 Task: Add a dentist appointment for a check-up on the 19th at 4:00 PM.
Action: Mouse moved to (498, 184)
Screenshot: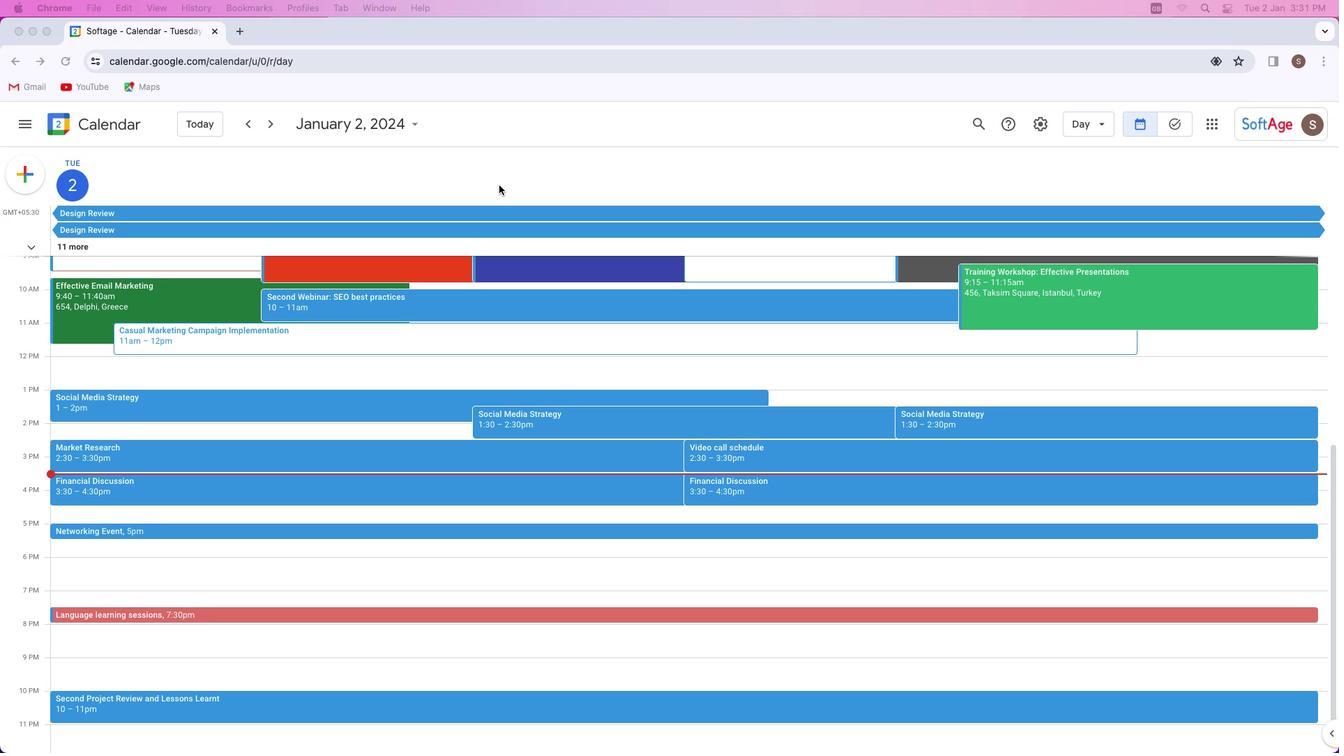
Action: Mouse pressed left at (498, 184)
Screenshot: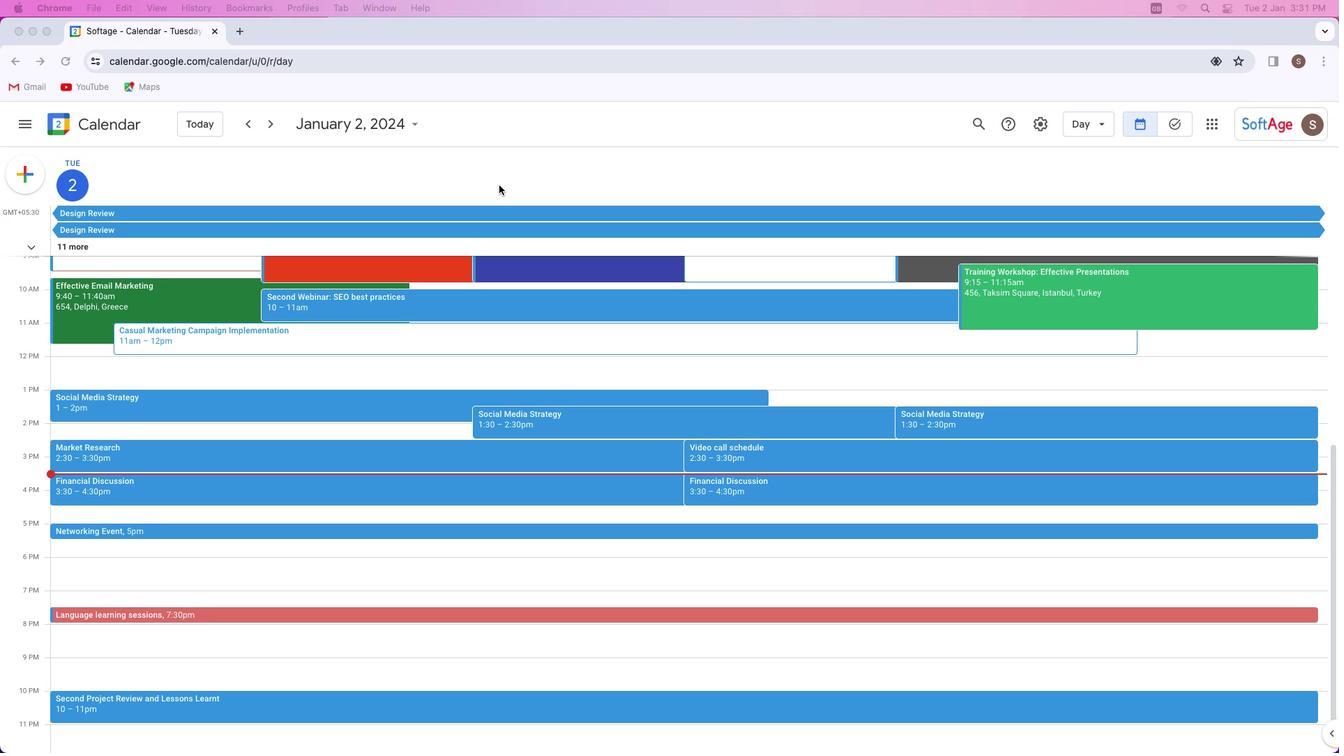 
Action: Mouse moved to (23, 168)
Screenshot: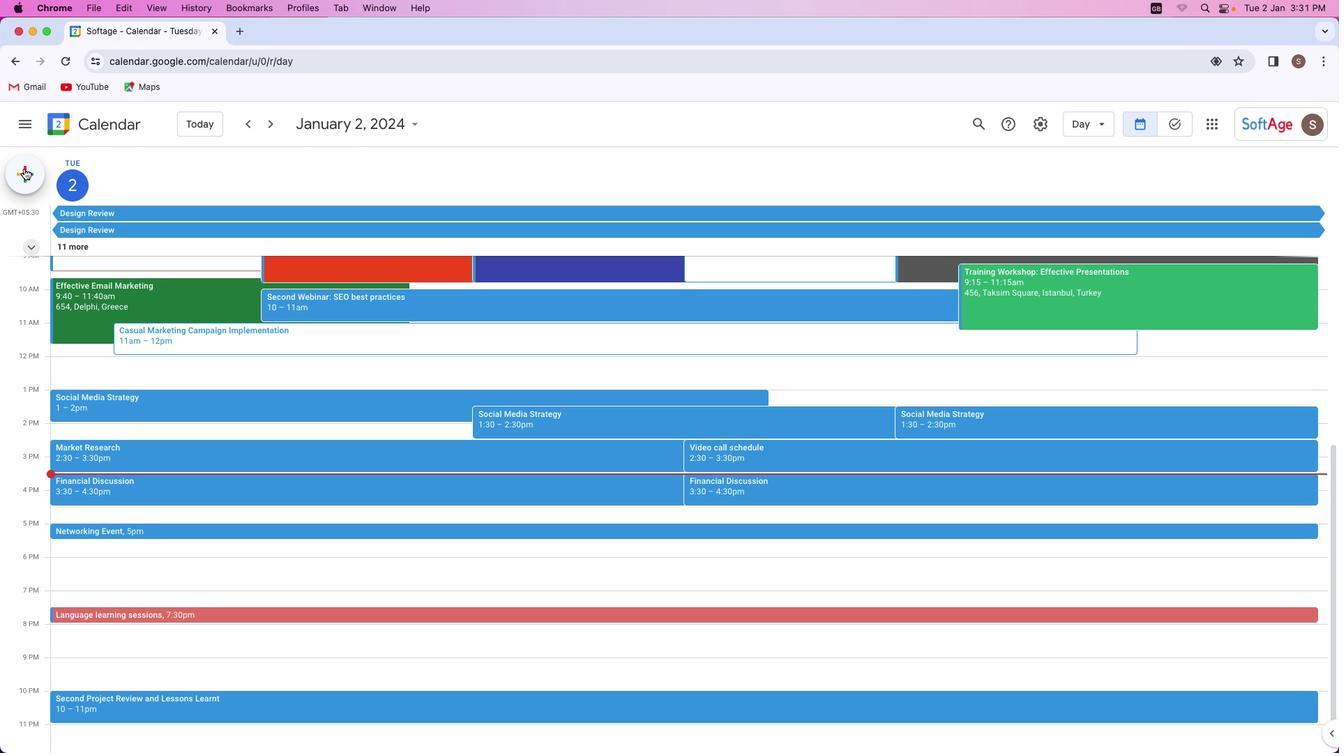 
Action: Mouse pressed left at (23, 168)
Screenshot: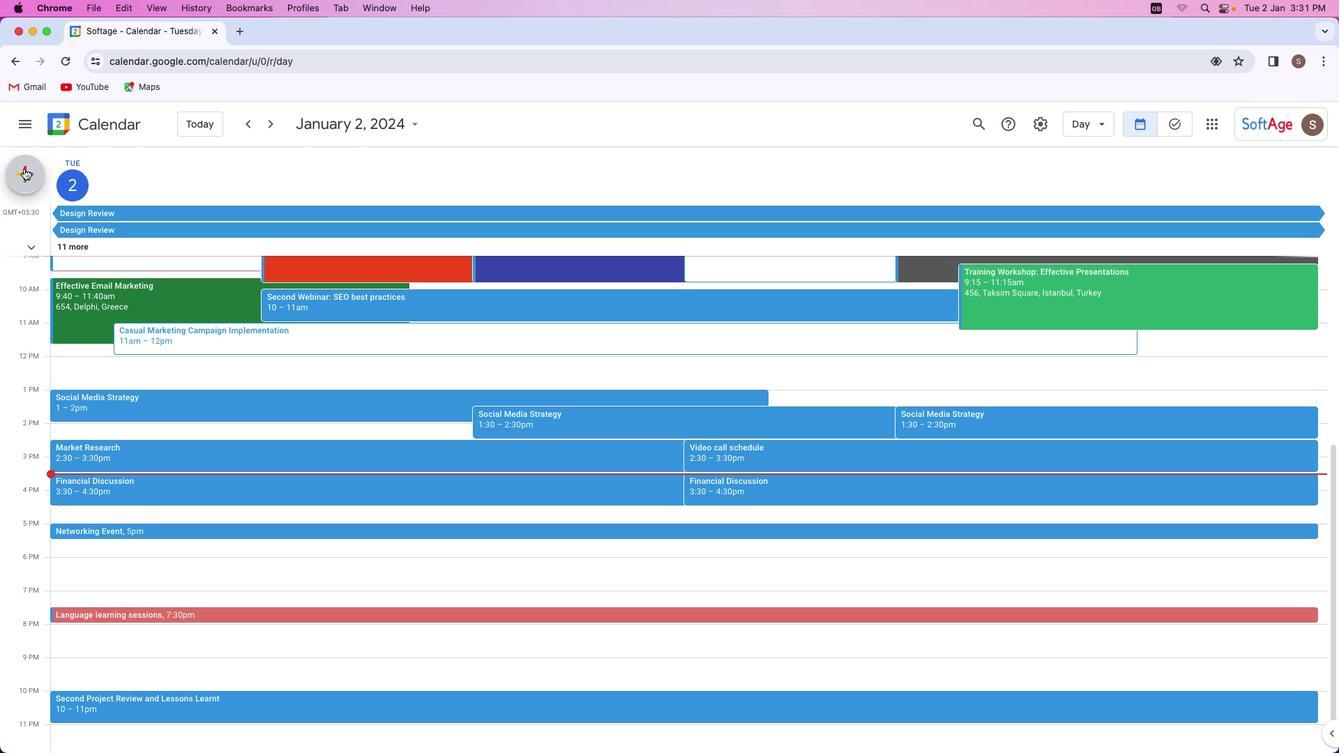 
Action: Mouse moved to (76, 325)
Screenshot: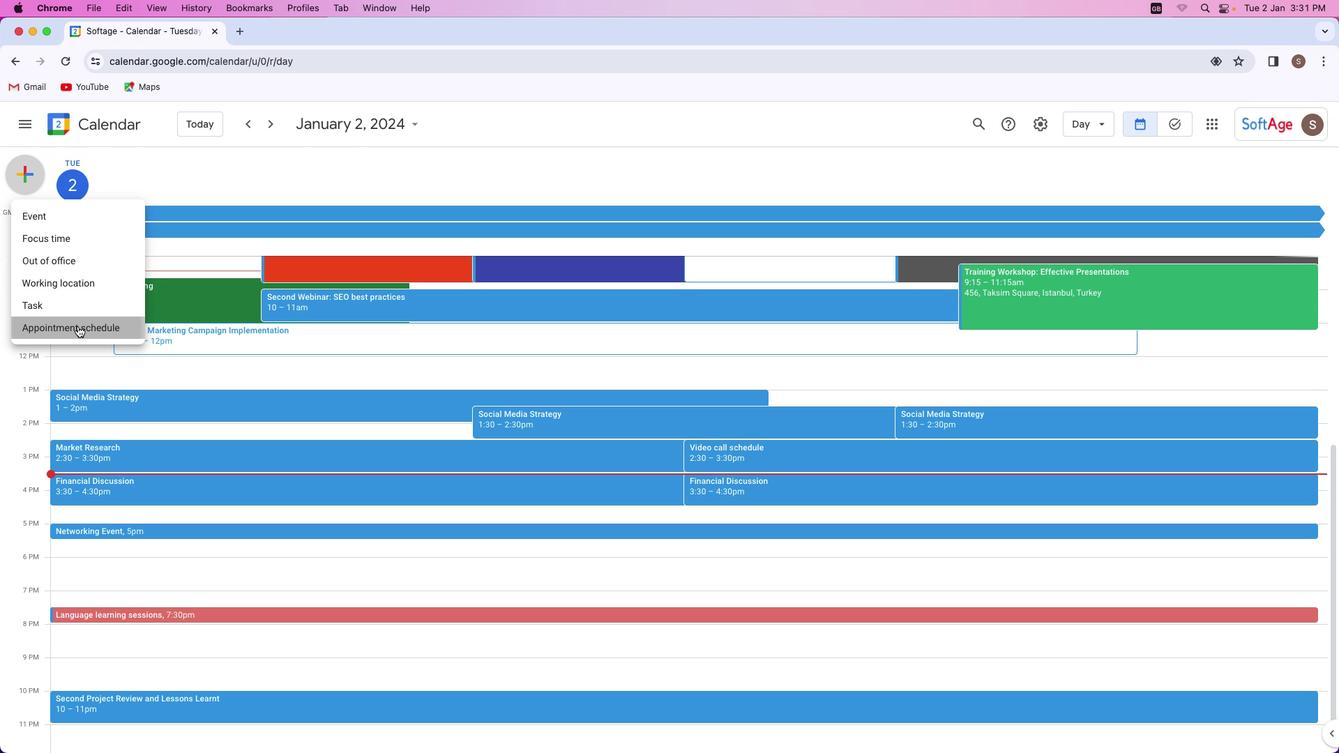 
Action: Mouse pressed left at (76, 325)
Screenshot: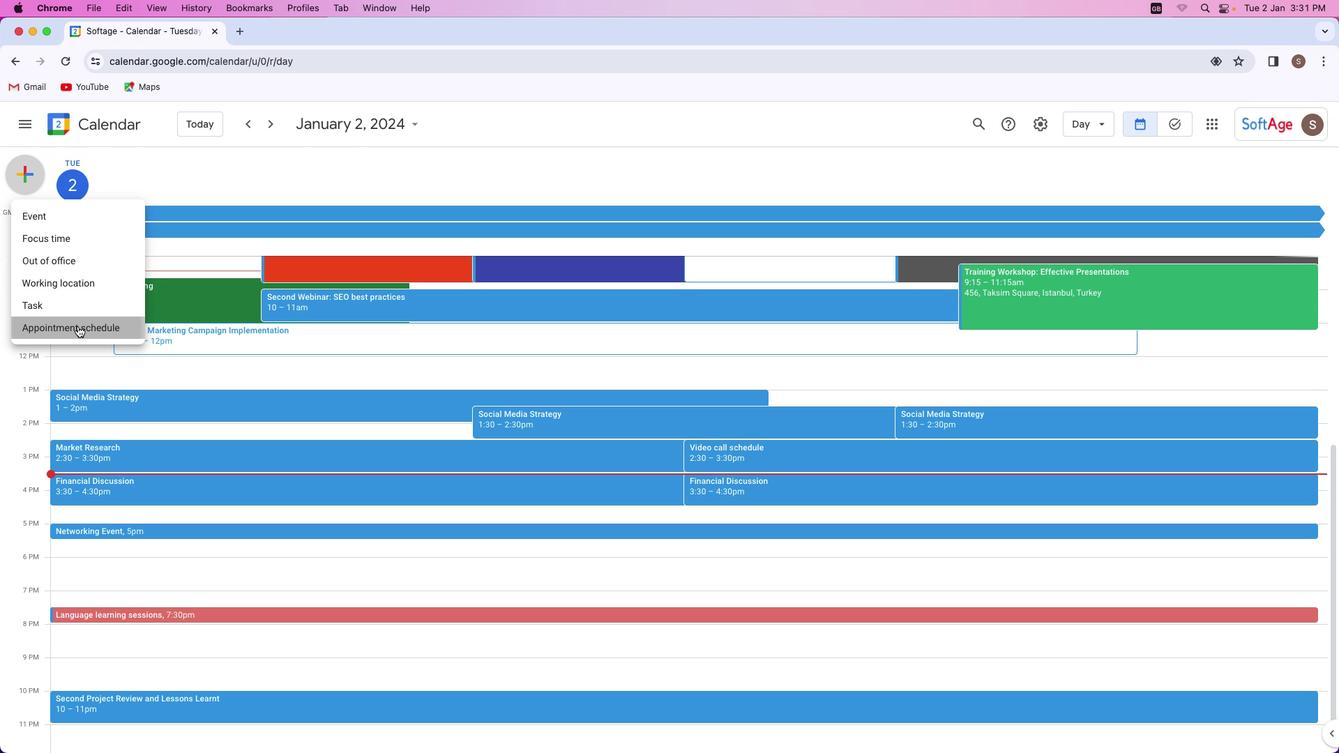 
Action: Mouse moved to (109, 179)
Screenshot: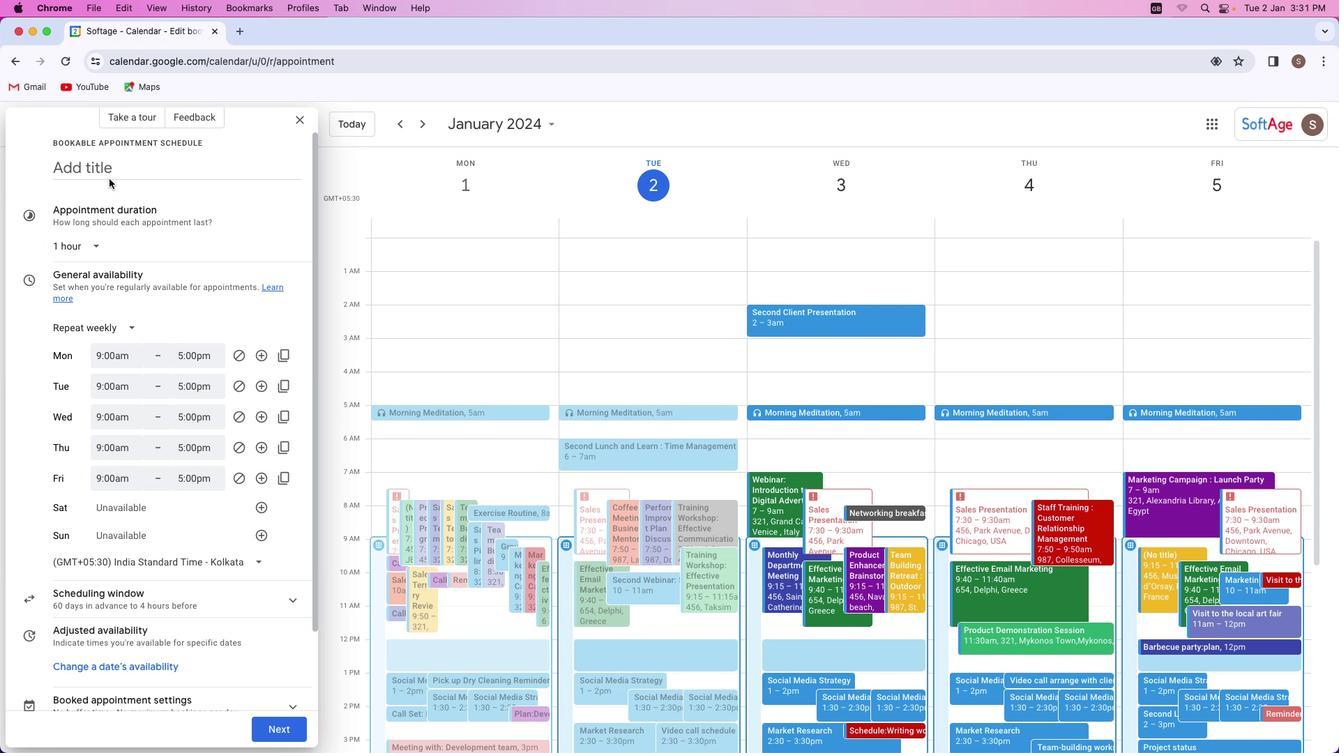 
Action: Key pressed Key.shift'D''e''n''t''i''s''t'Key.space'c''h''e''c''k''-''u''p'
Screenshot: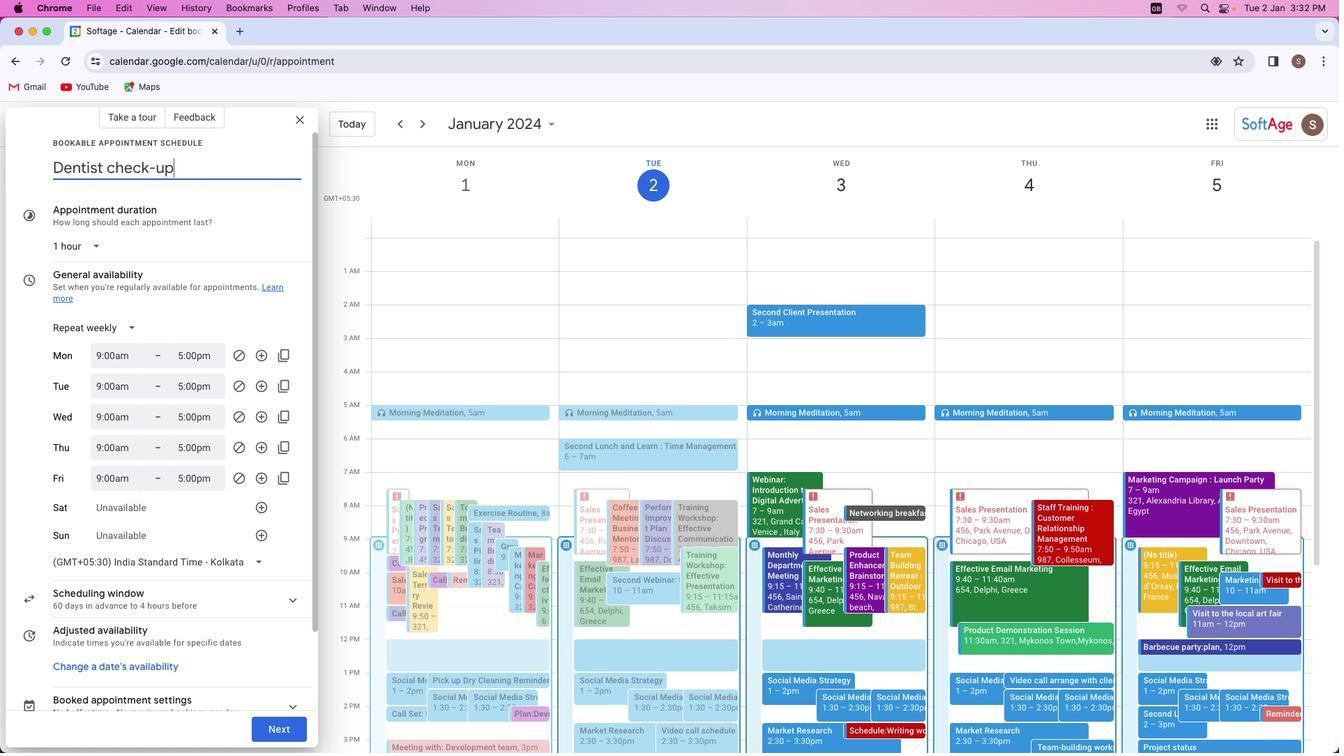 
Action: Mouse moved to (123, 326)
Screenshot: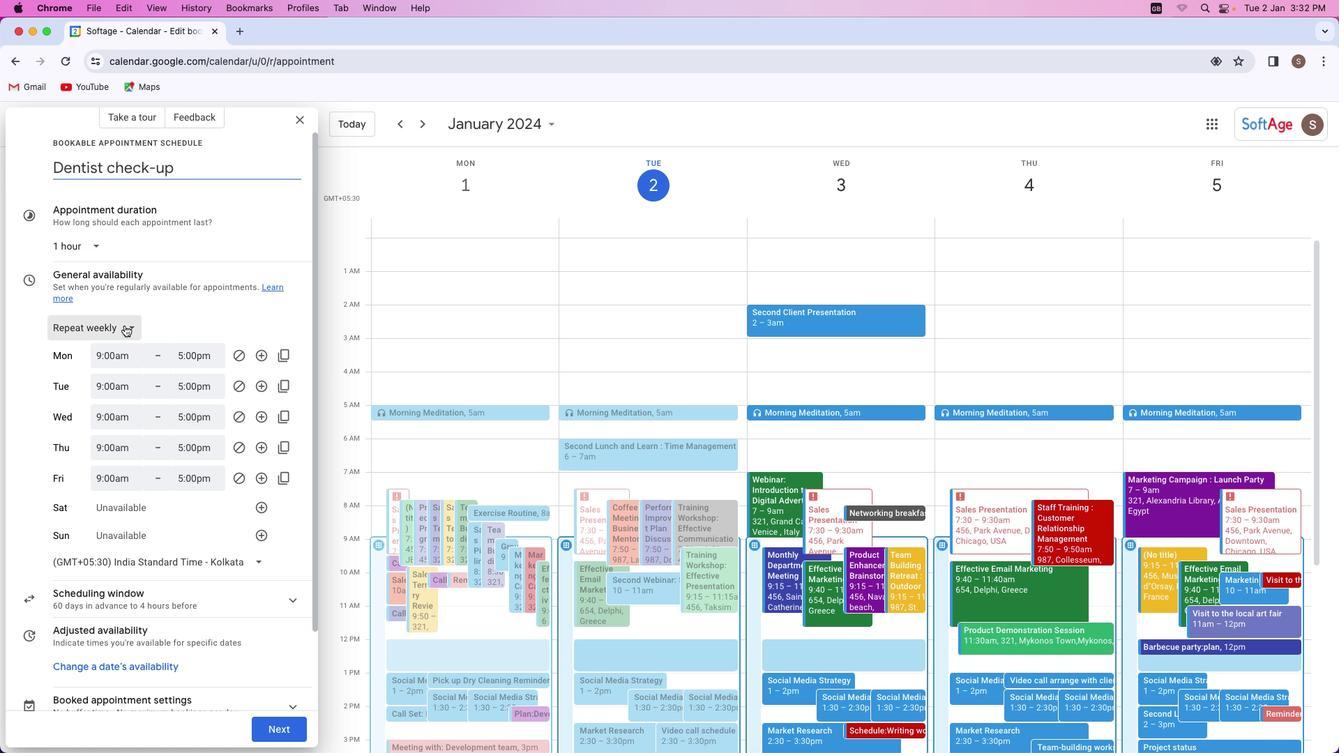 
Action: Mouse pressed left at (123, 326)
Screenshot: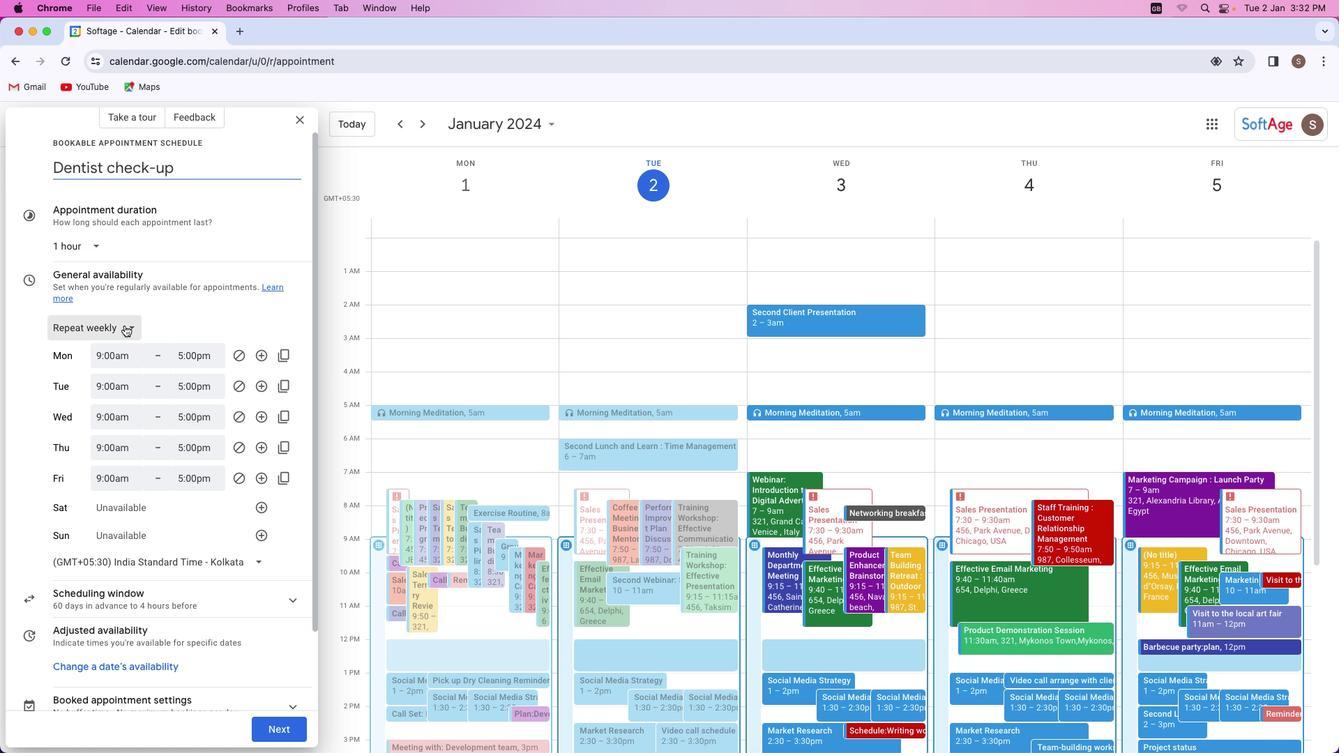 
Action: Mouse moved to (92, 360)
Screenshot: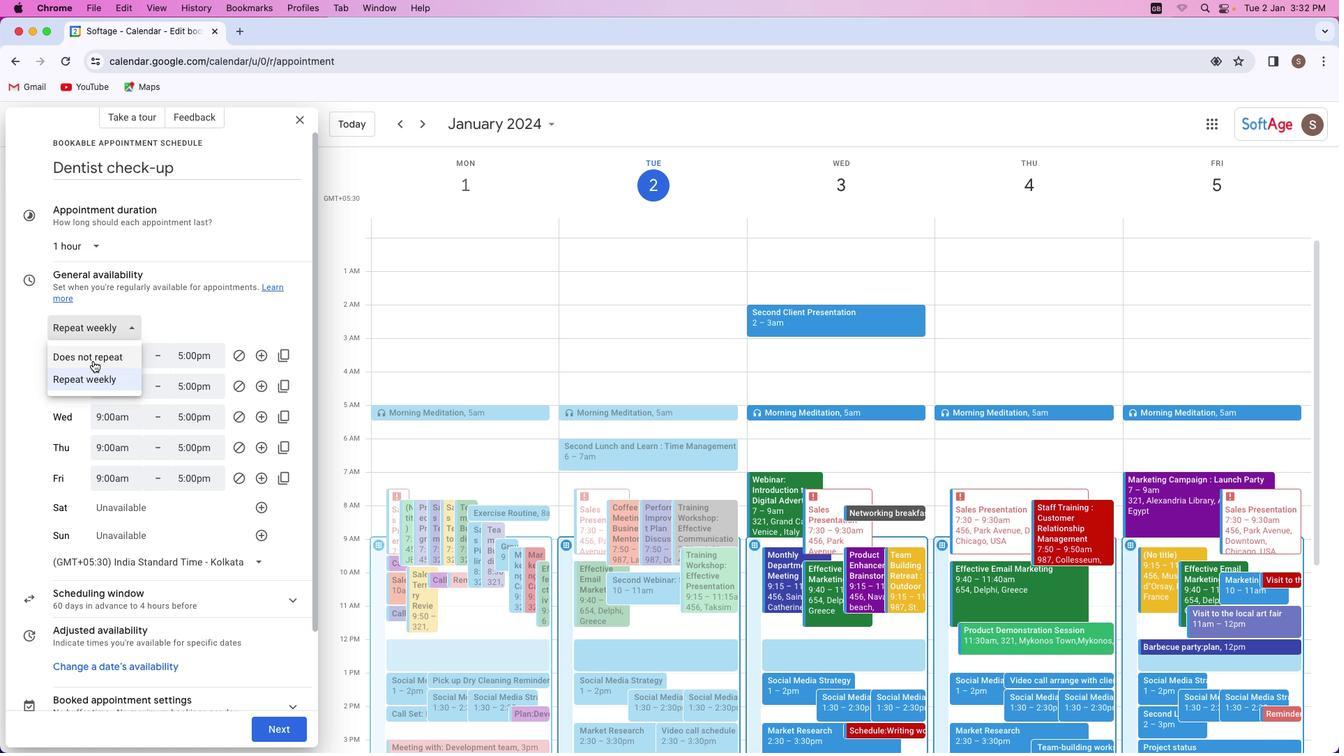 
Action: Mouse pressed left at (92, 360)
Screenshot: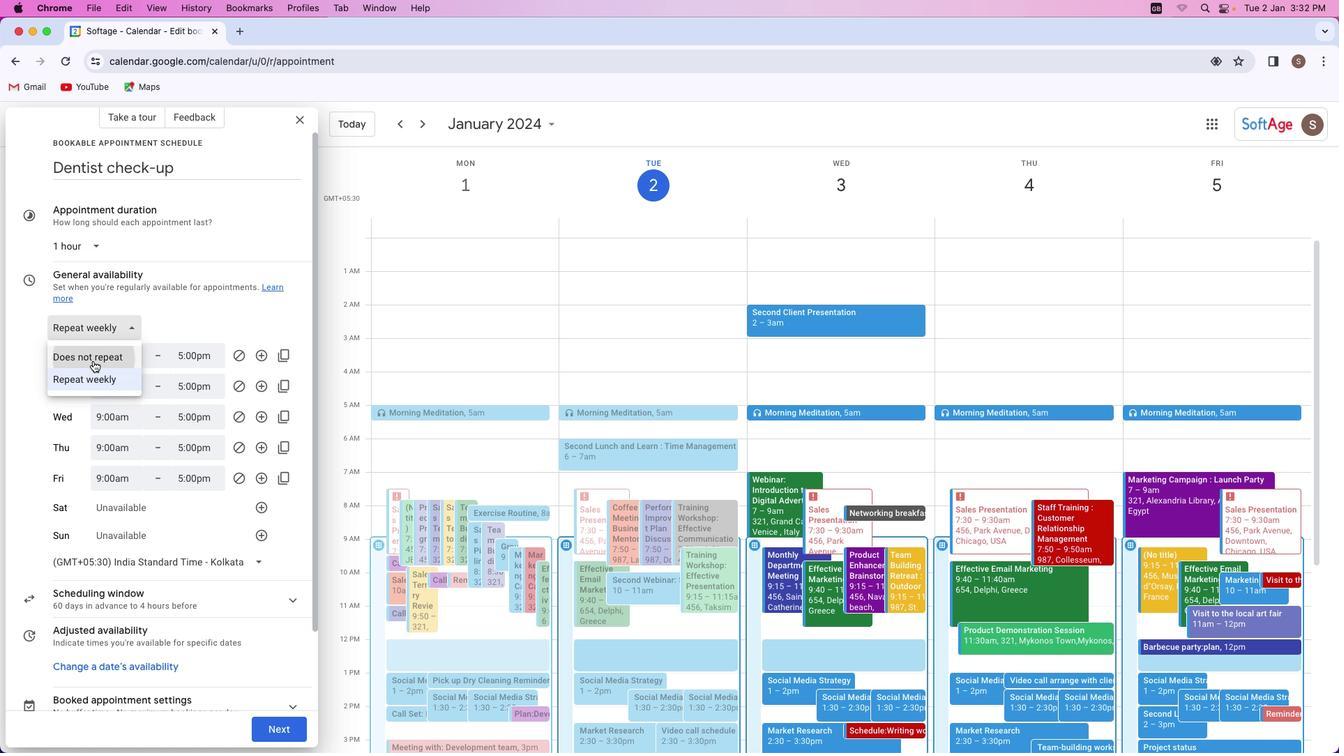 
Action: Mouse moved to (88, 346)
Screenshot: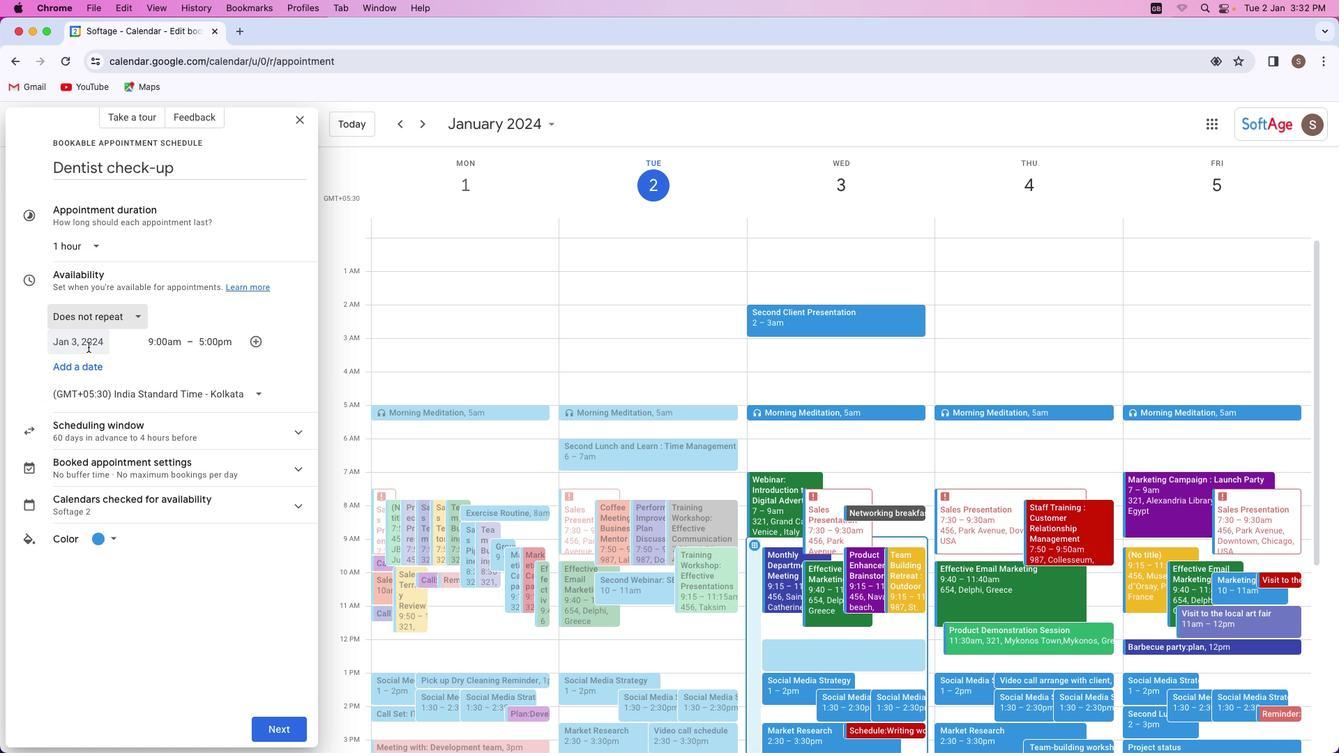 
Action: Mouse pressed left at (88, 346)
Screenshot: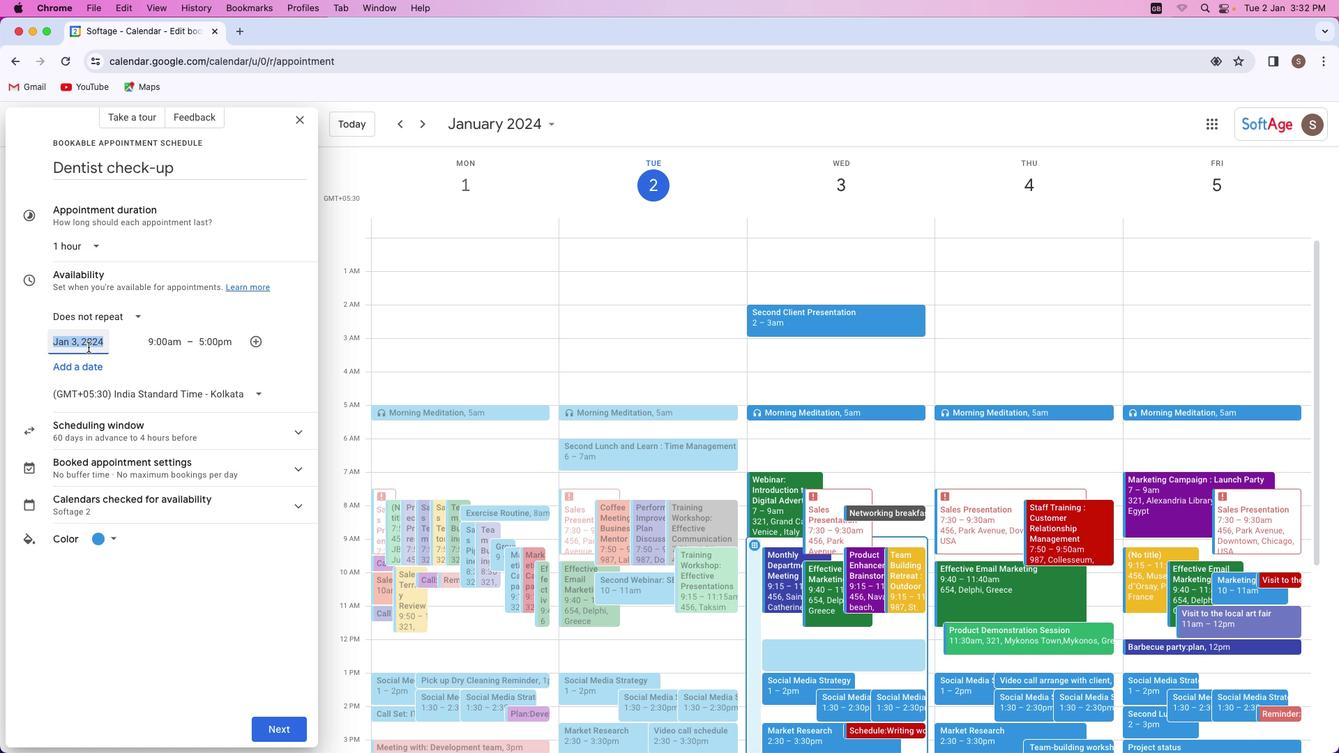 
Action: Mouse moved to (172, 446)
Screenshot: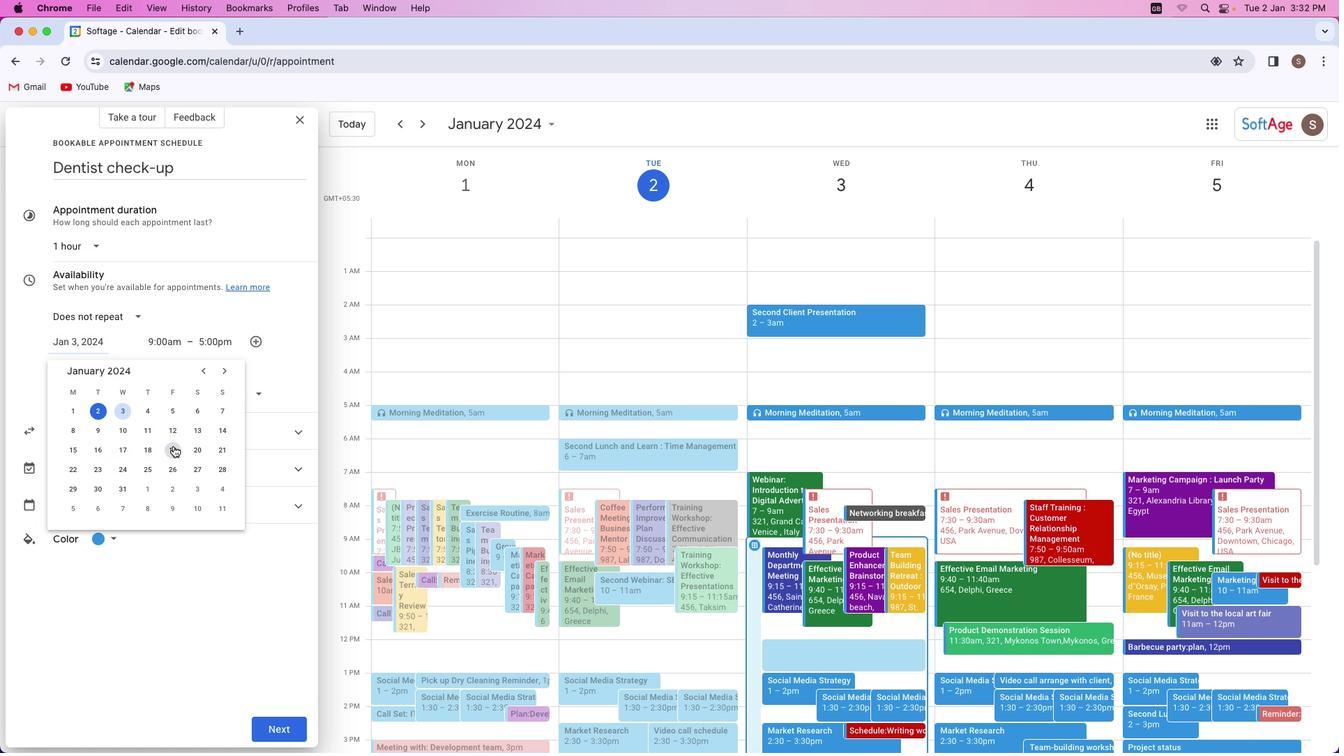 
Action: Mouse pressed left at (172, 446)
Screenshot: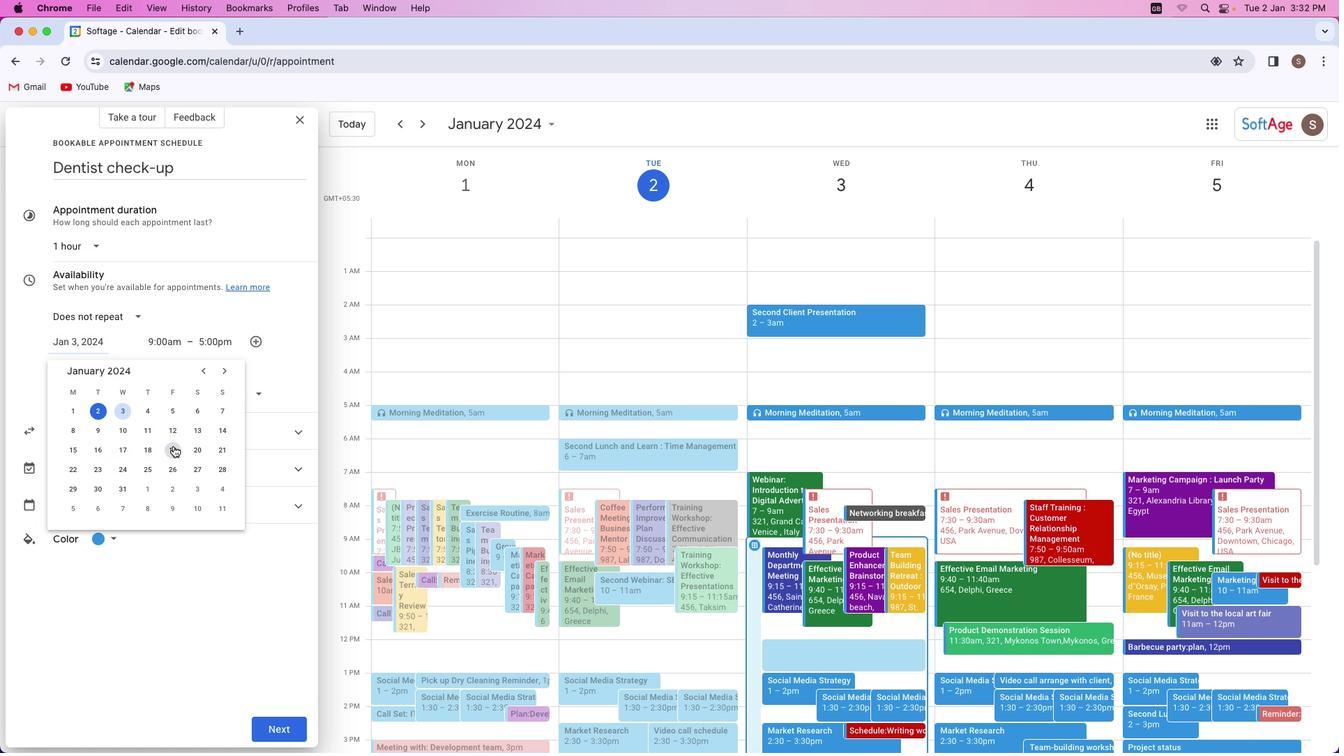 
Action: Mouse moved to (166, 348)
Screenshot: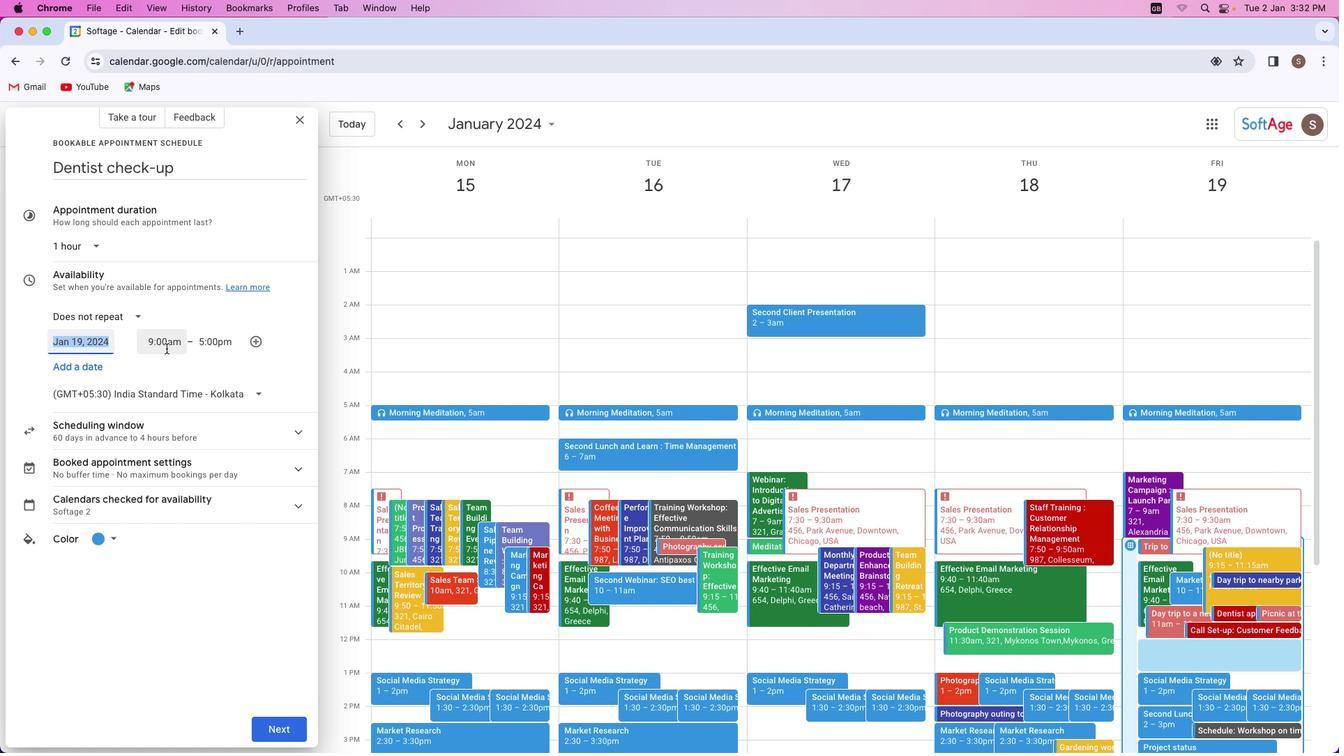 
Action: Mouse pressed left at (166, 348)
Screenshot: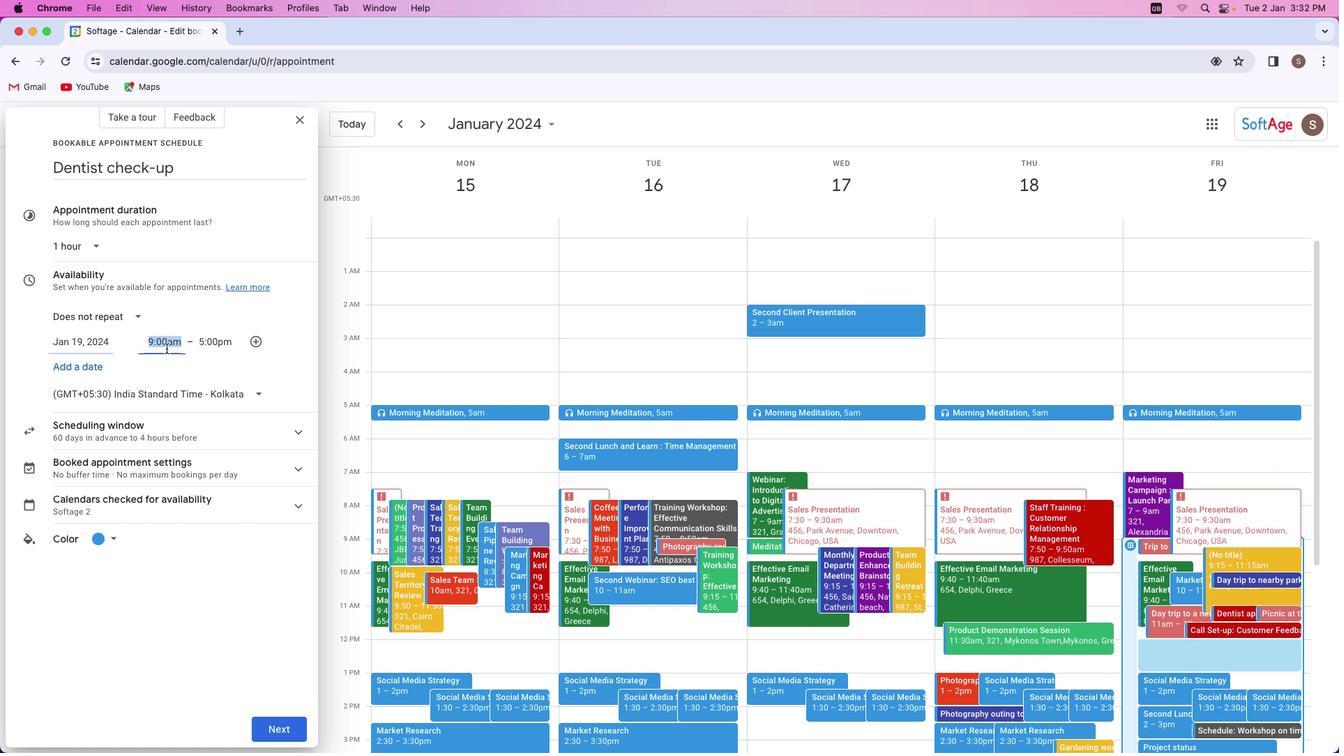 
Action: Mouse moved to (177, 410)
Screenshot: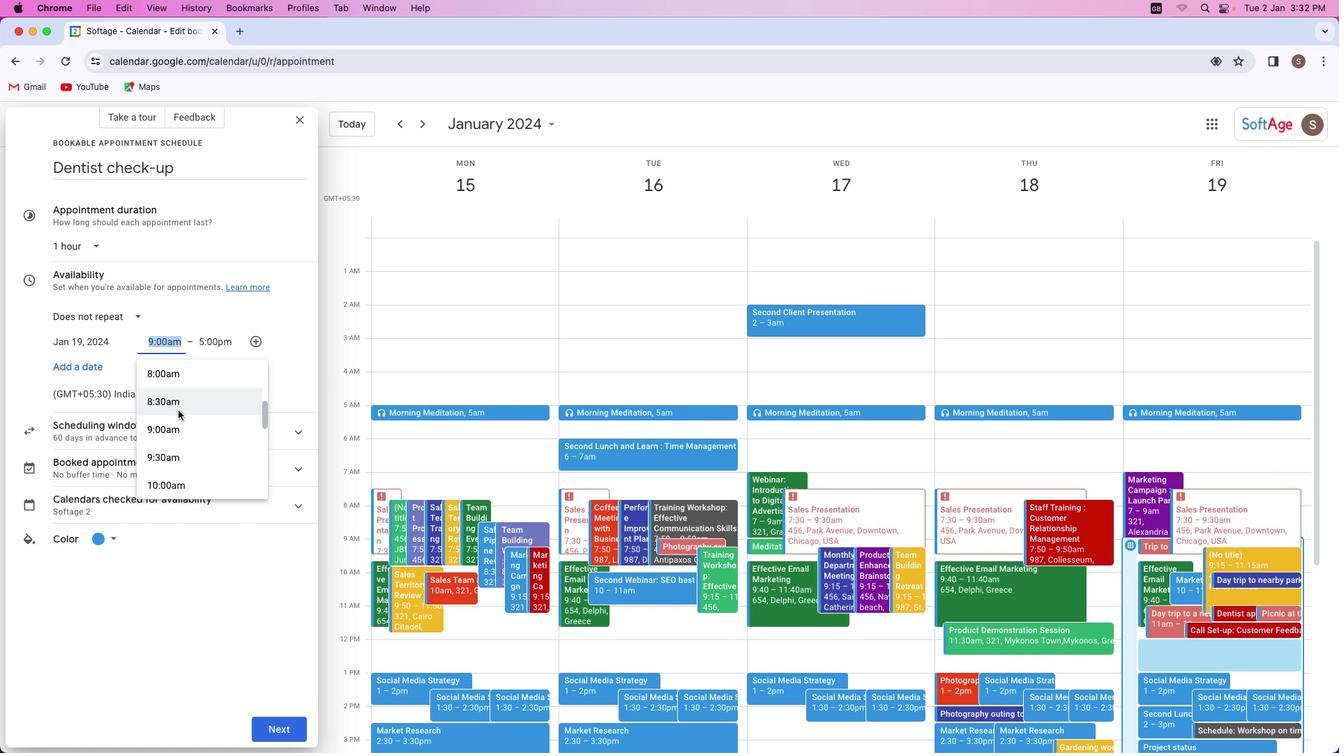 
Action: Mouse scrolled (177, 410) with delta (0, 0)
Screenshot: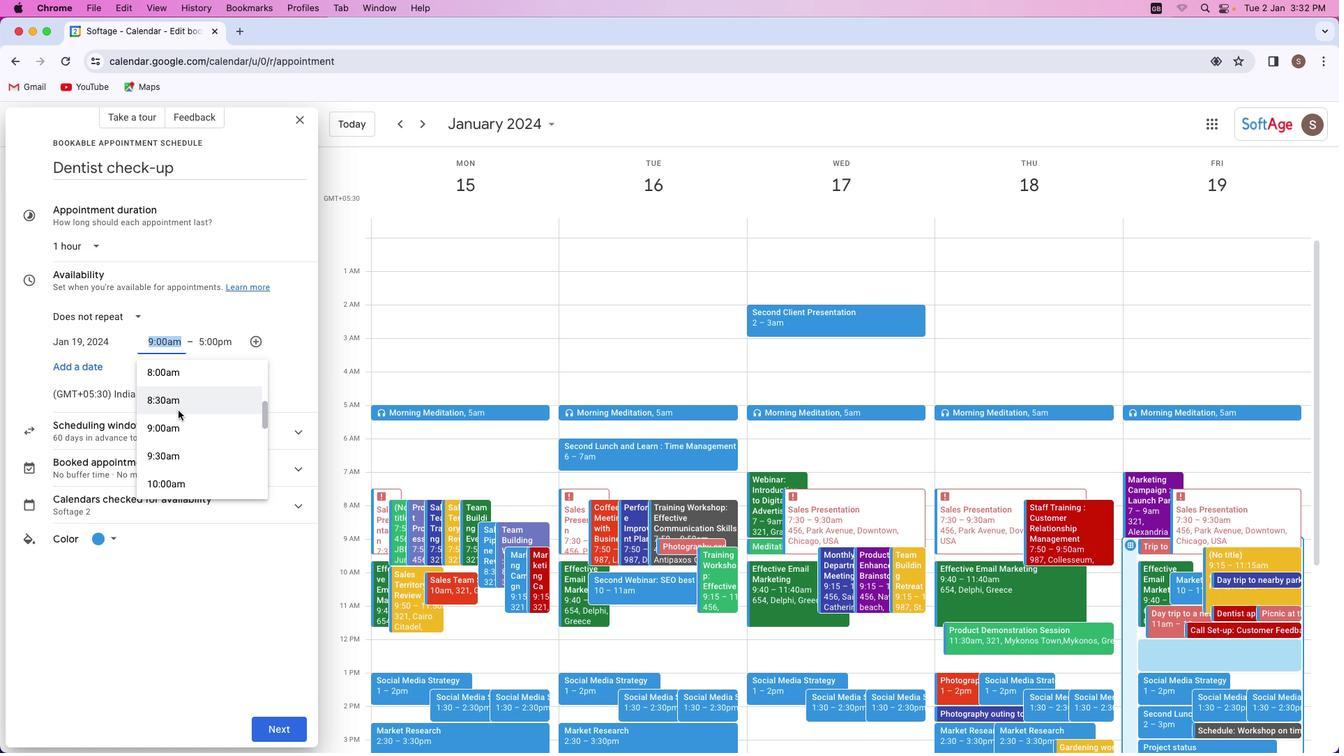
Action: Mouse scrolled (177, 410) with delta (0, 0)
Screenshot: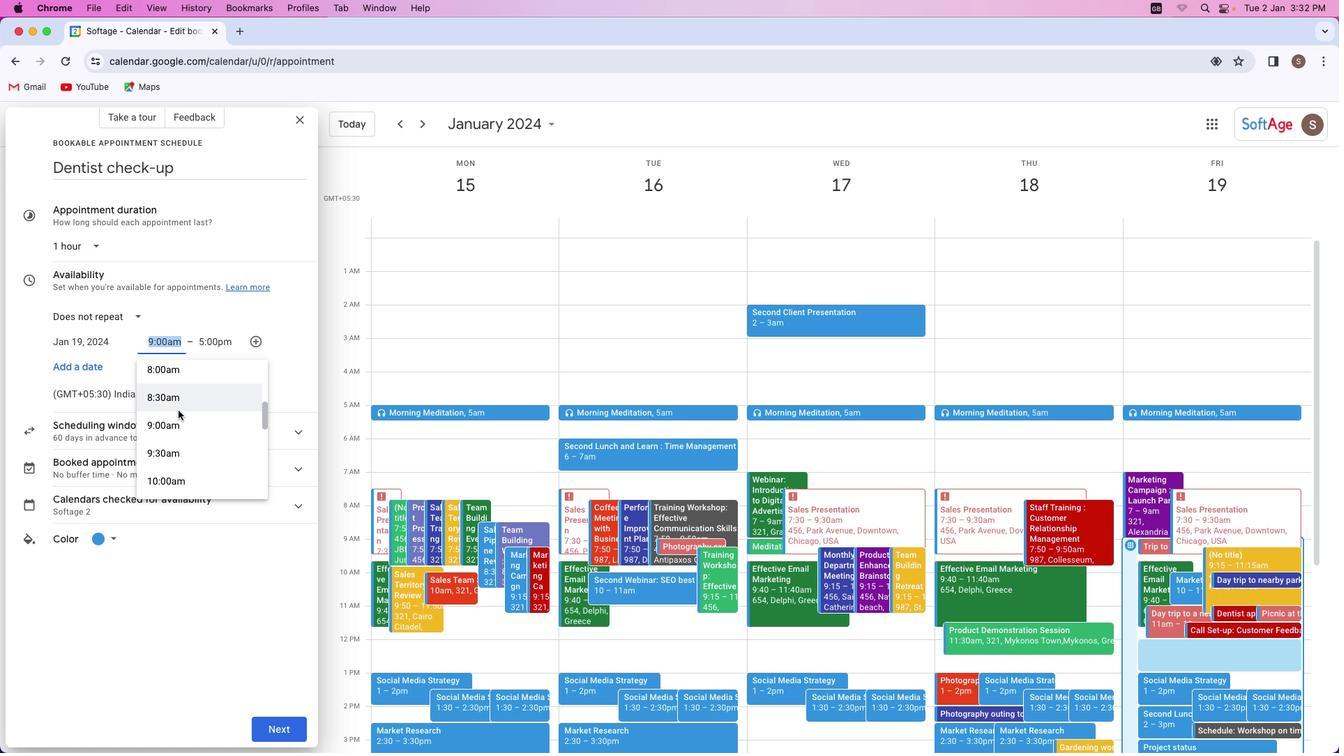 
Action: Mouse scrolled (177, 410) with delta (0, 0)
Screenshot: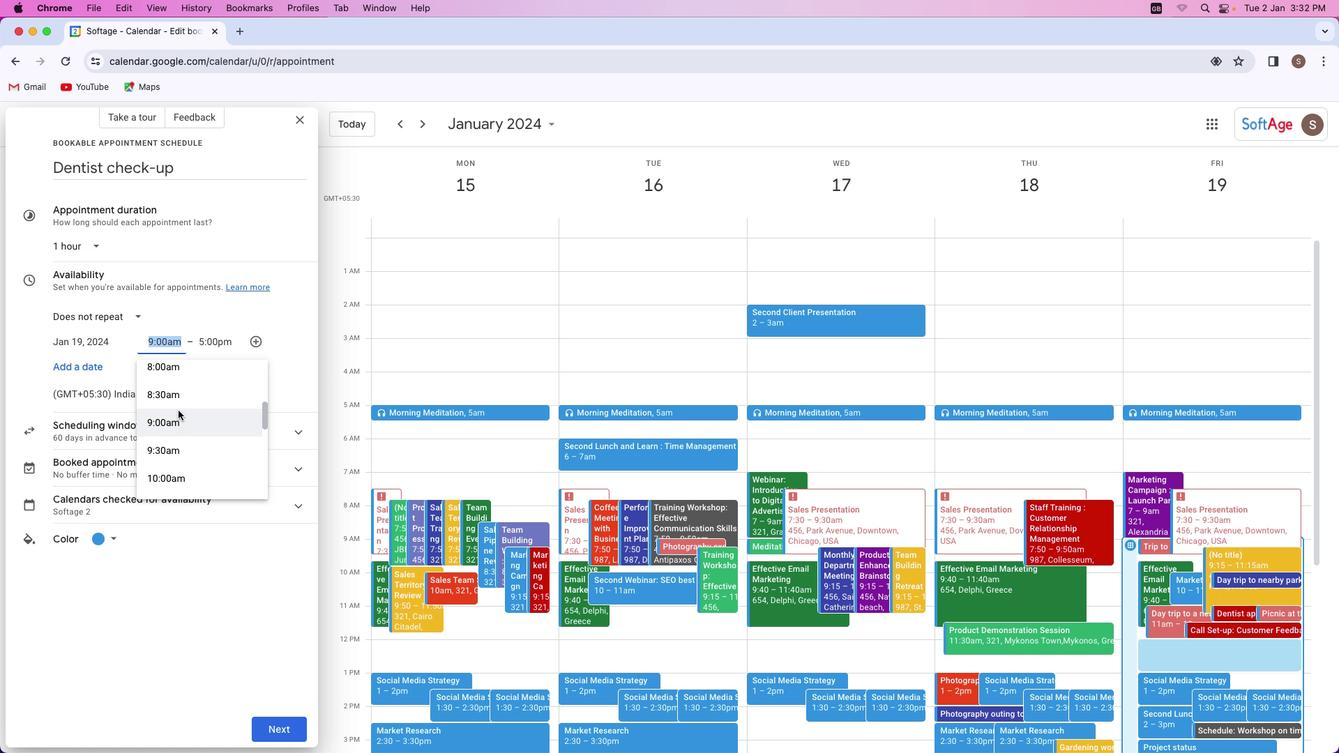 
Action: Mouse moved to (178, 410)
Screenshot: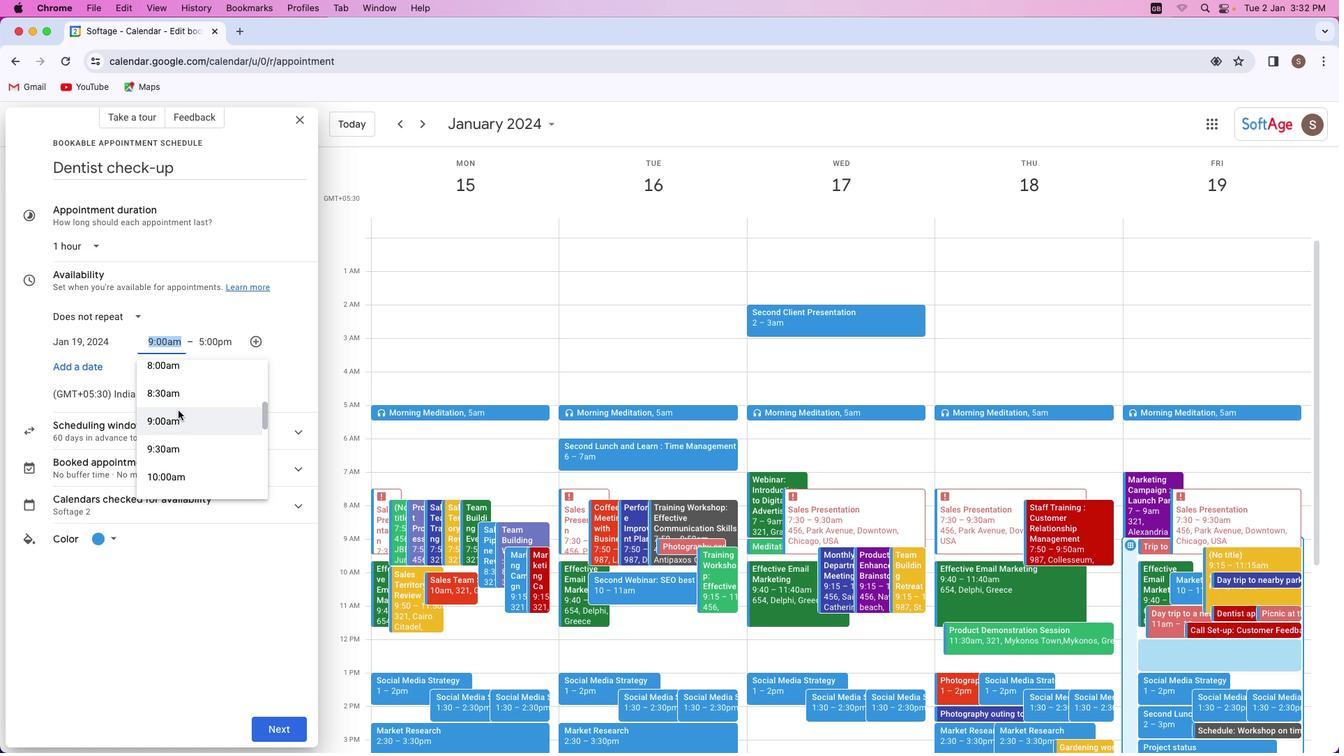 
Action: Mouse scrolled (178, 410) with delta (0, 0)
Screenshot: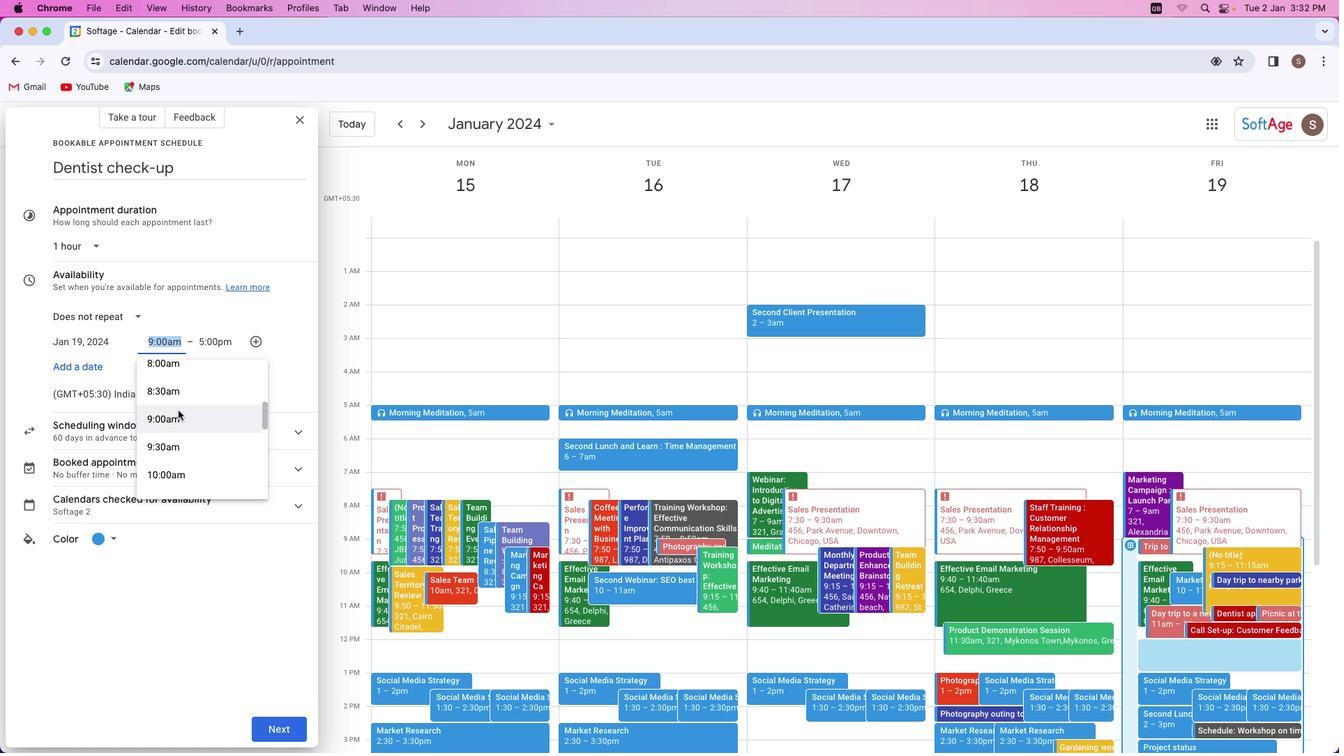 
Action: Mouse scrolled (178, 410) with delta (0, 0)
Screenshot: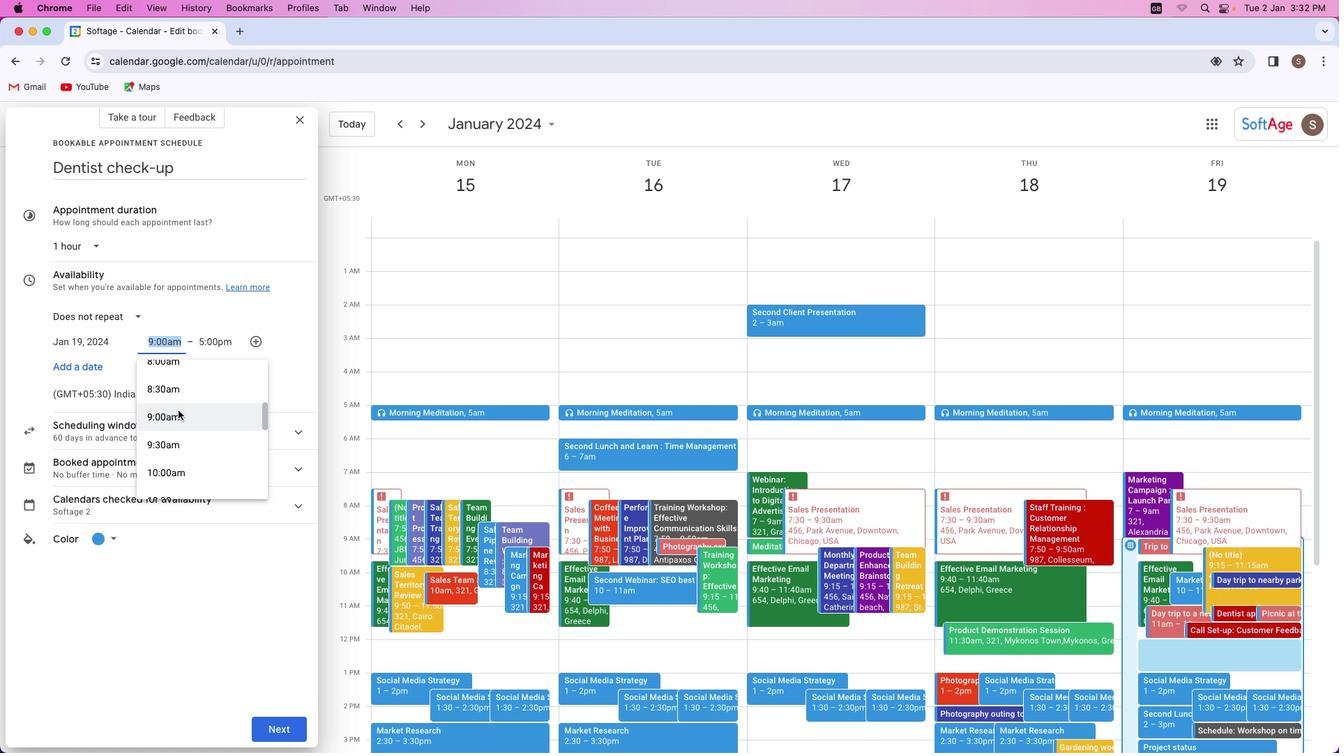 
Action: Mouse scrolled (178, 410) with delta (0, 0)
Screenshot: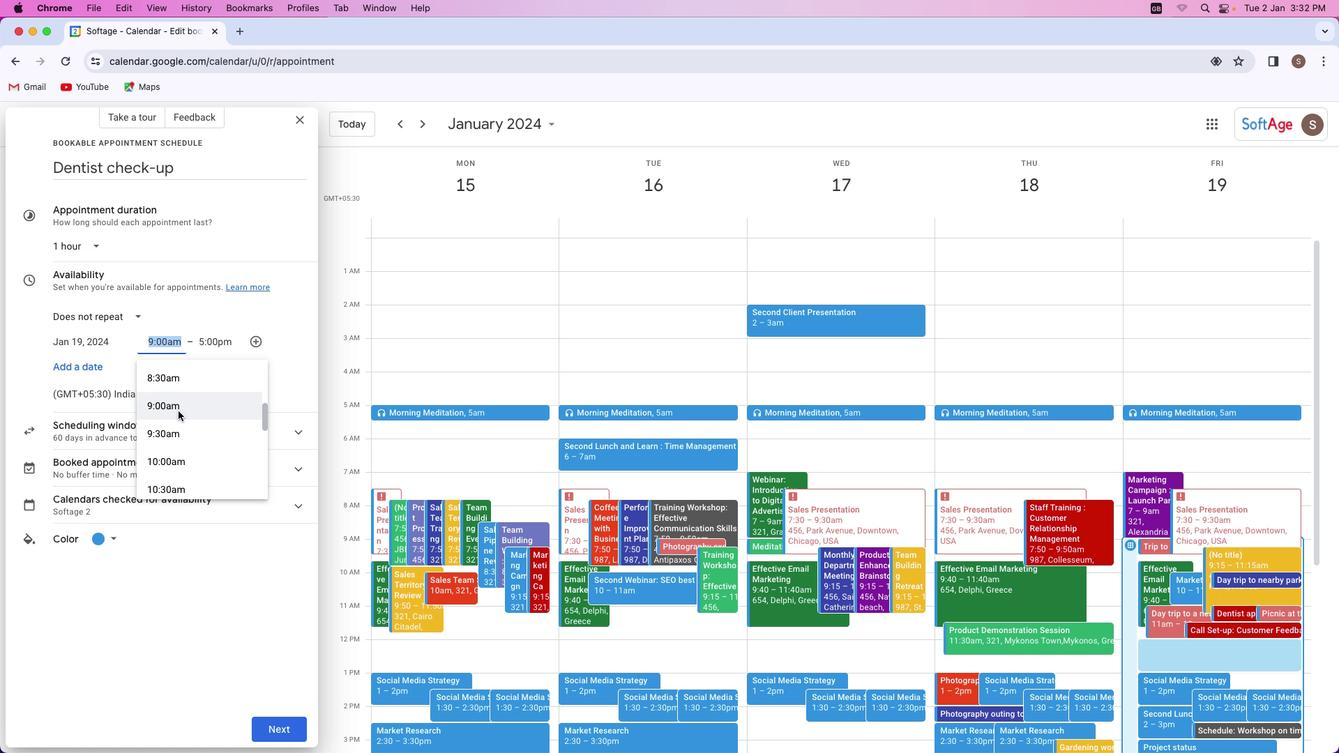 
Action: Mouse moved to (178, 410)
Screenshot: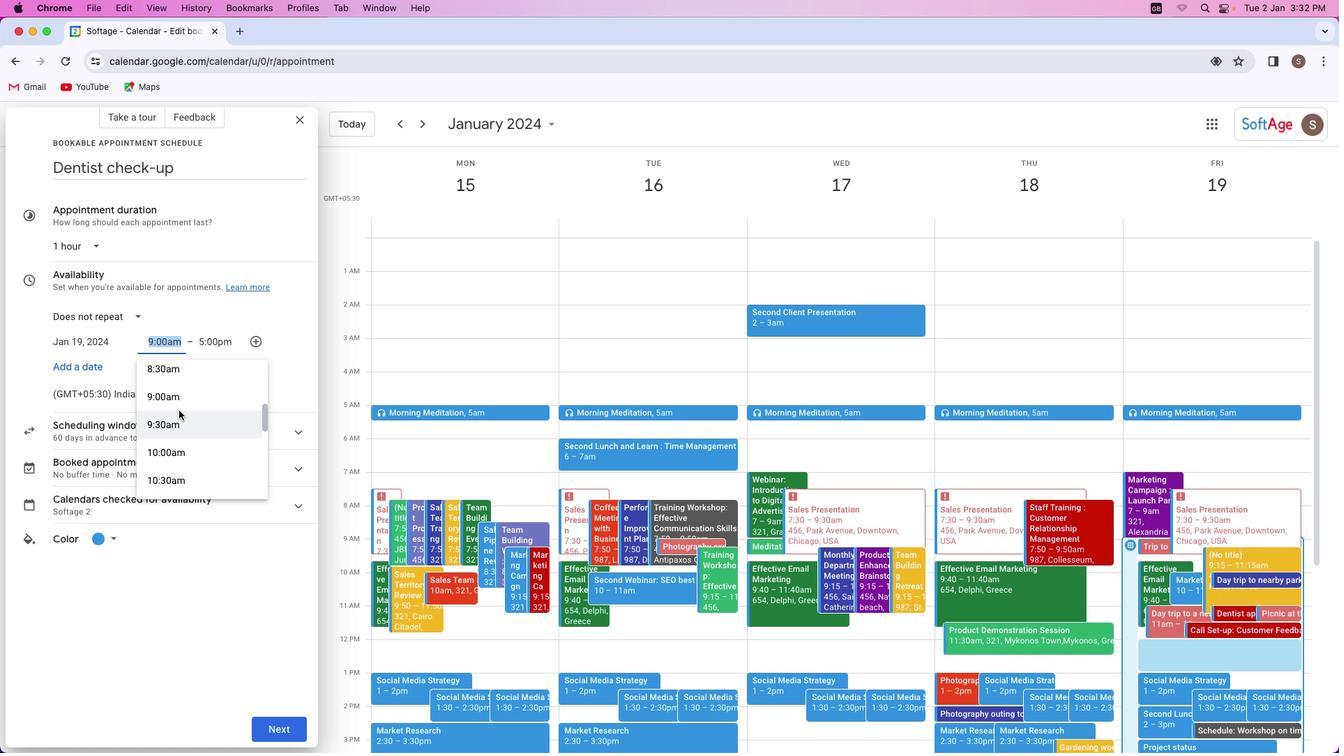 
Action: Mouse scrolled (178, 410) with delta (0, 0)
Screenshot: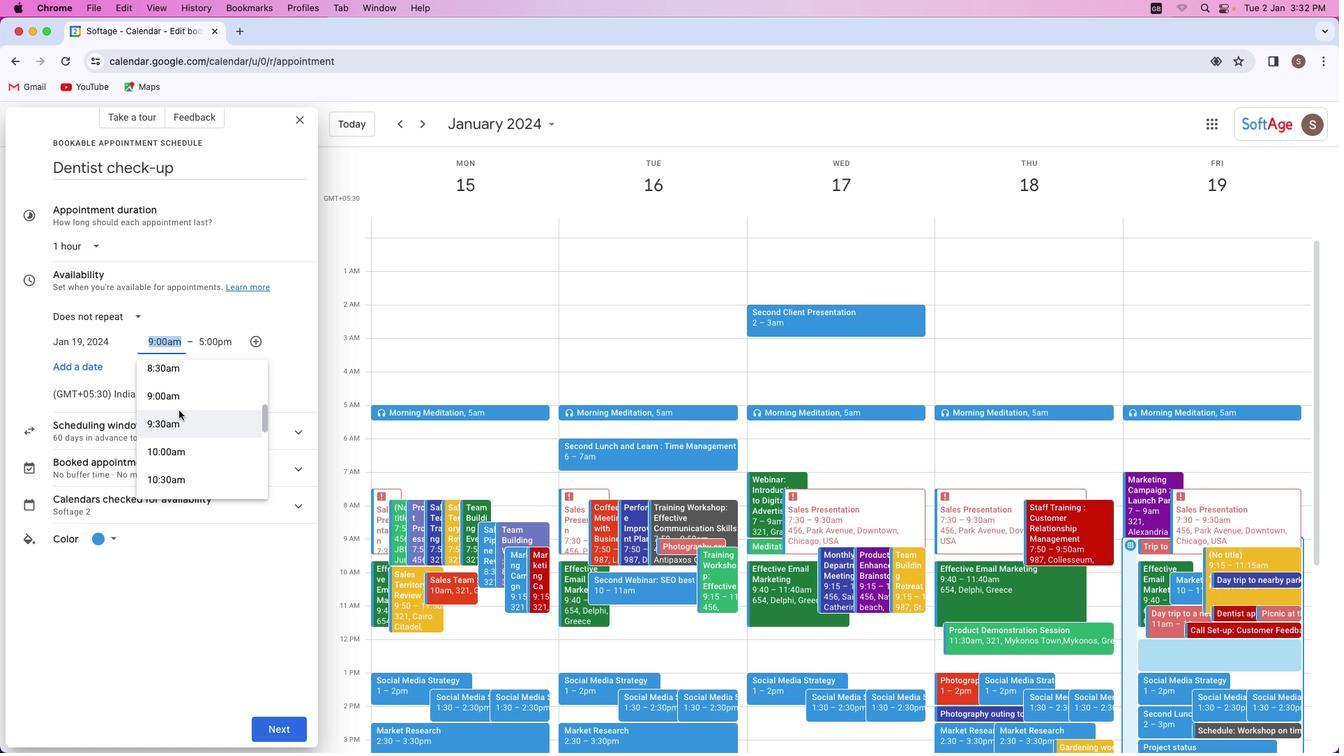 
Action: Mouse moved to (179, 410)
Screenshot: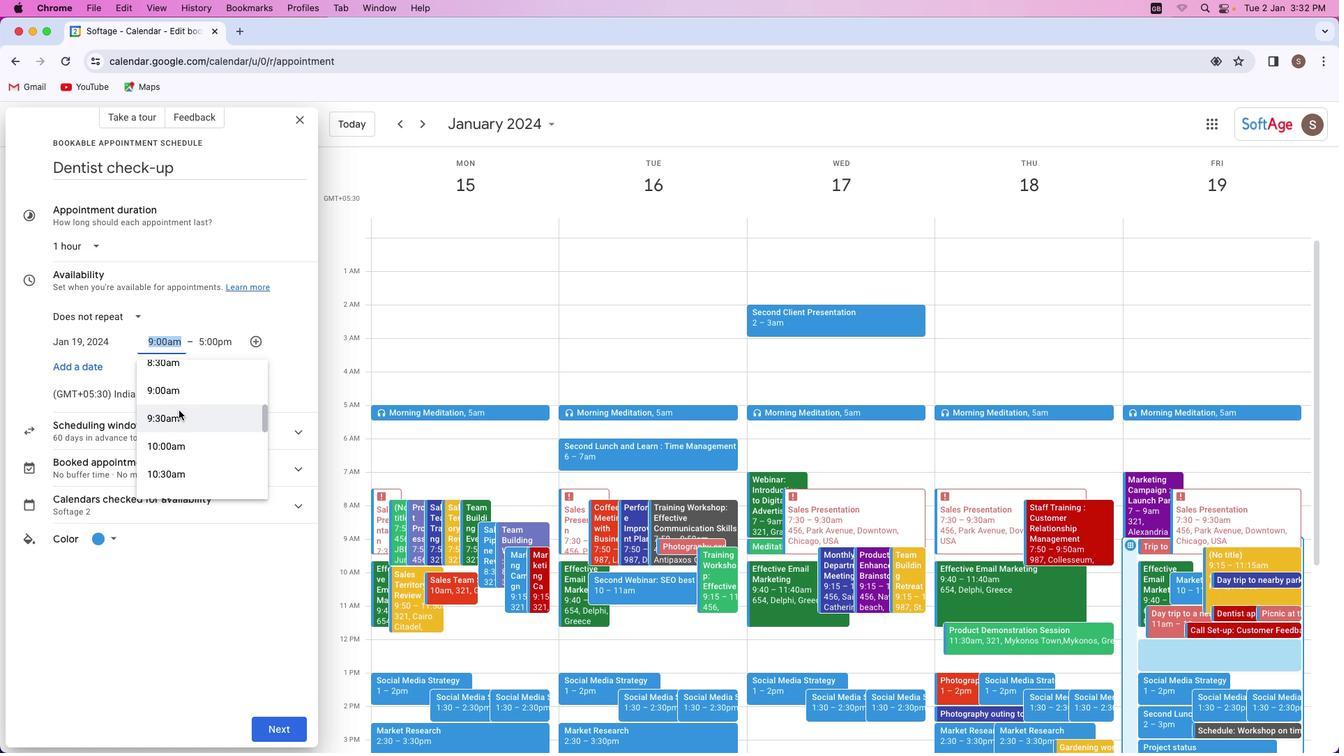 
Action: Mouse scrolled (179, 410) with delta (0, 0)
Screenshot: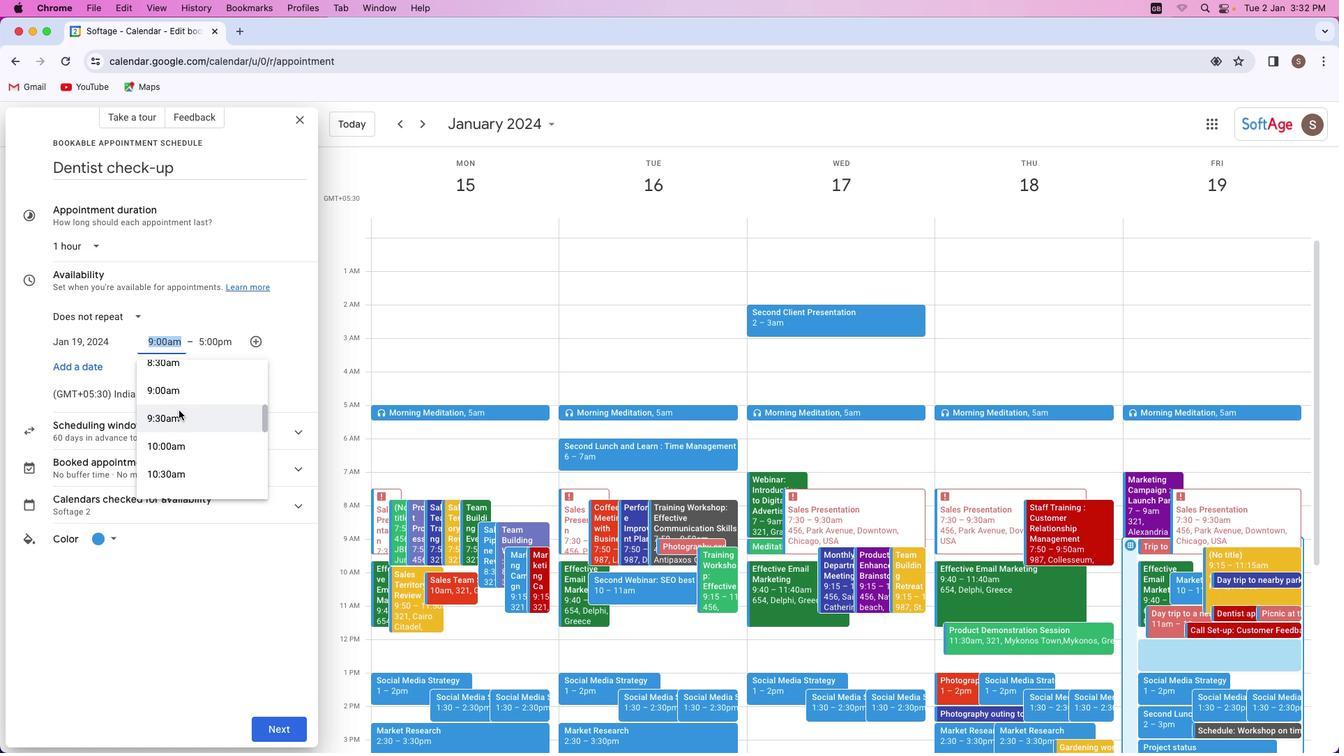 
Action: Mouse scrolled (179, 410) with delta (0, 0)
Screenshot: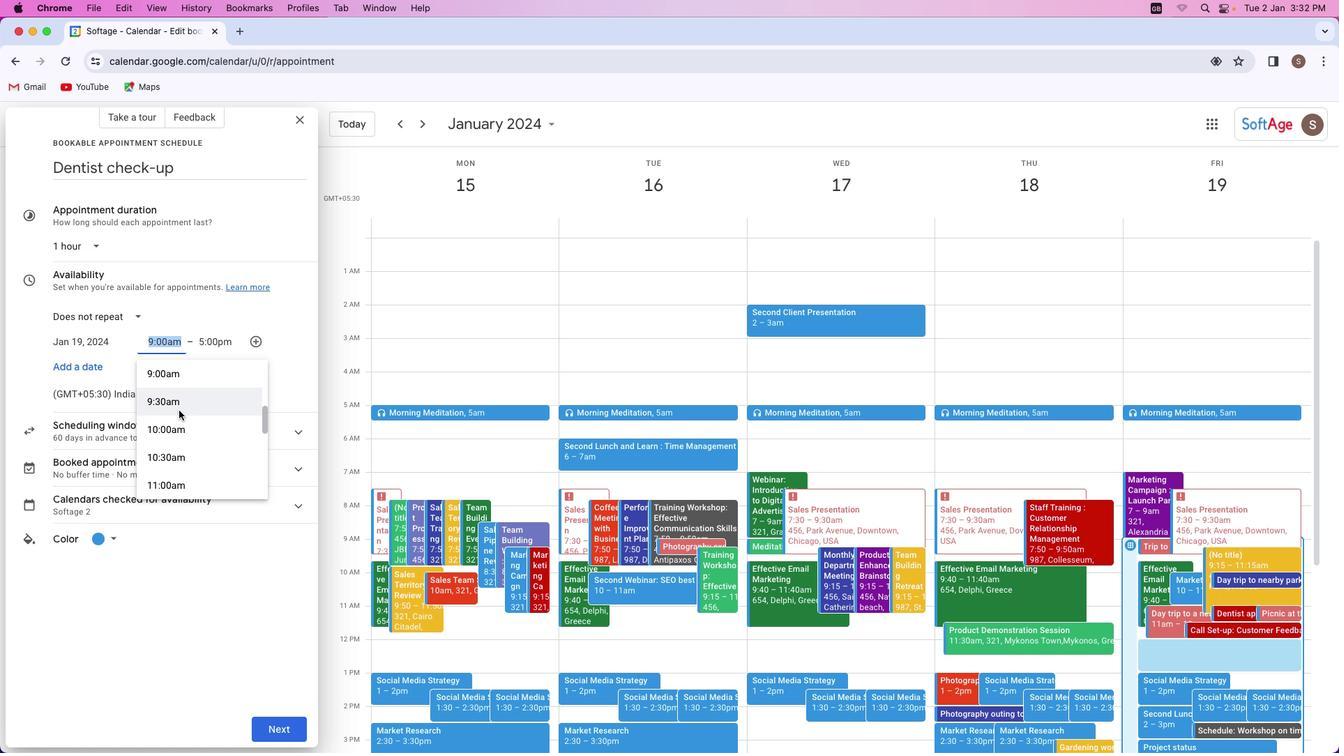 
Action: Mouse scrolled (179, 410) with delta (0, 0)
Screenshot: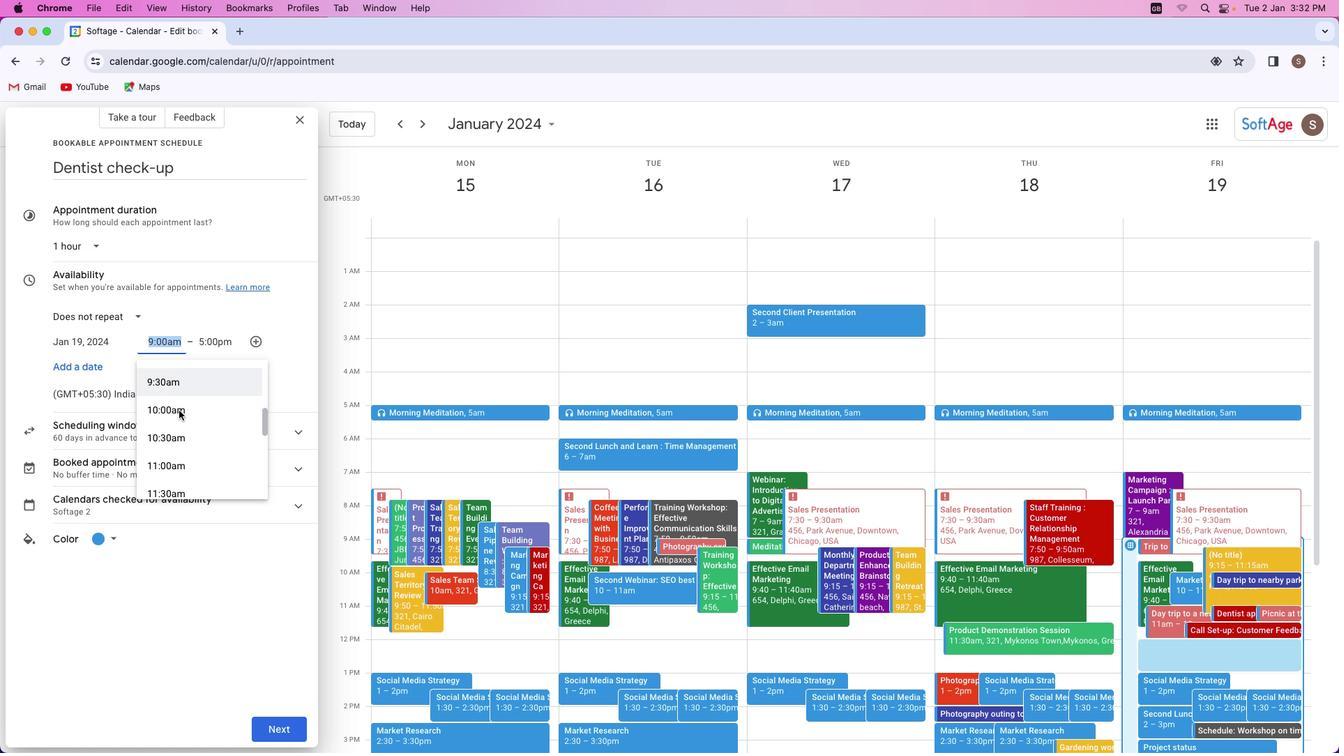 
Action: Mouse scrolled (179, 410) with delta (0, 0)
Screenshot: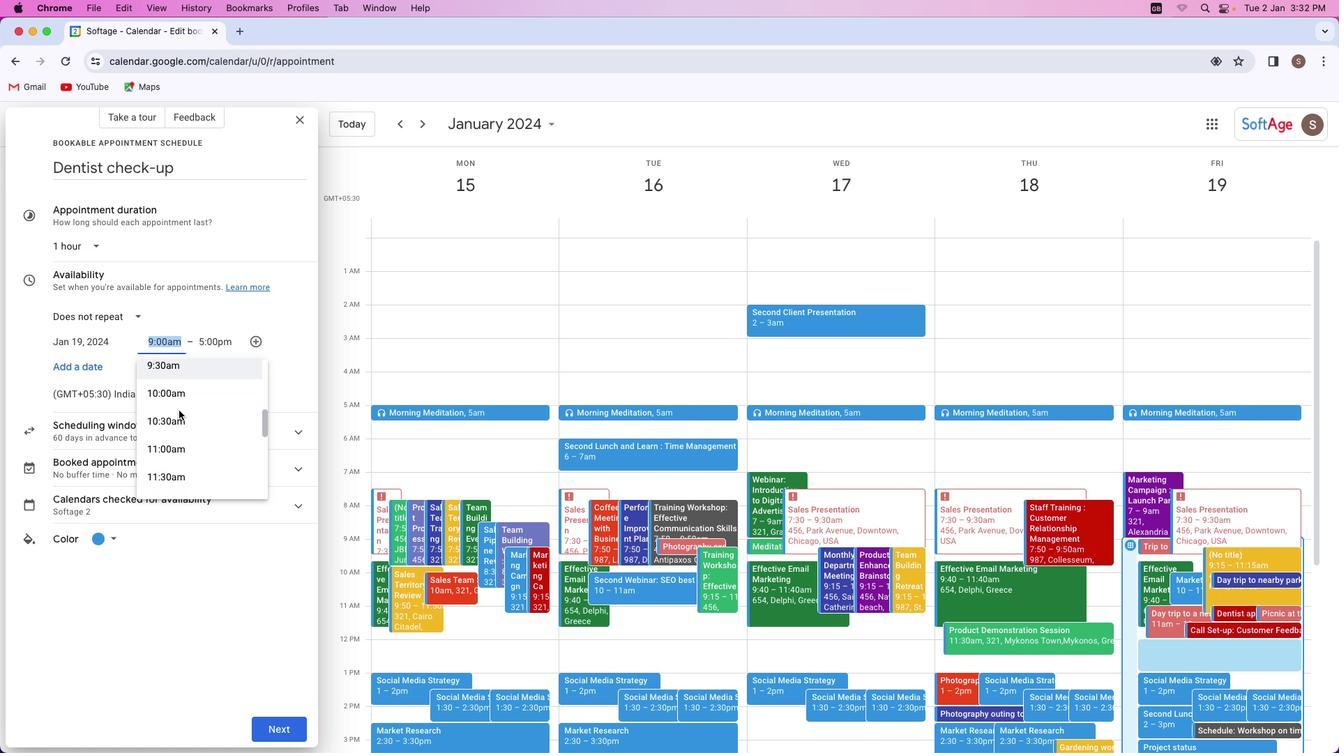 
Action: Mouse moved to (177, 410)
Screenshot: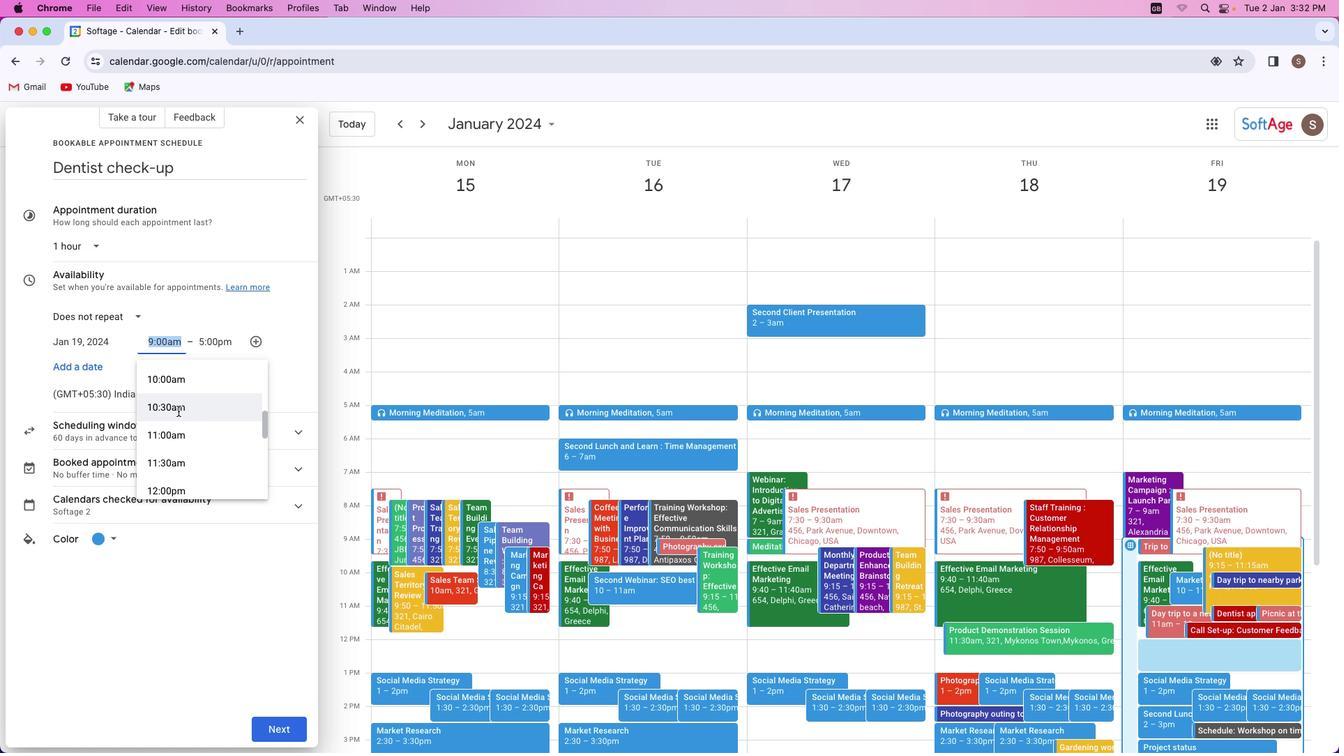 
Action: Mouse scrolled (177, 410) with delta (0, 0)
Screenshot: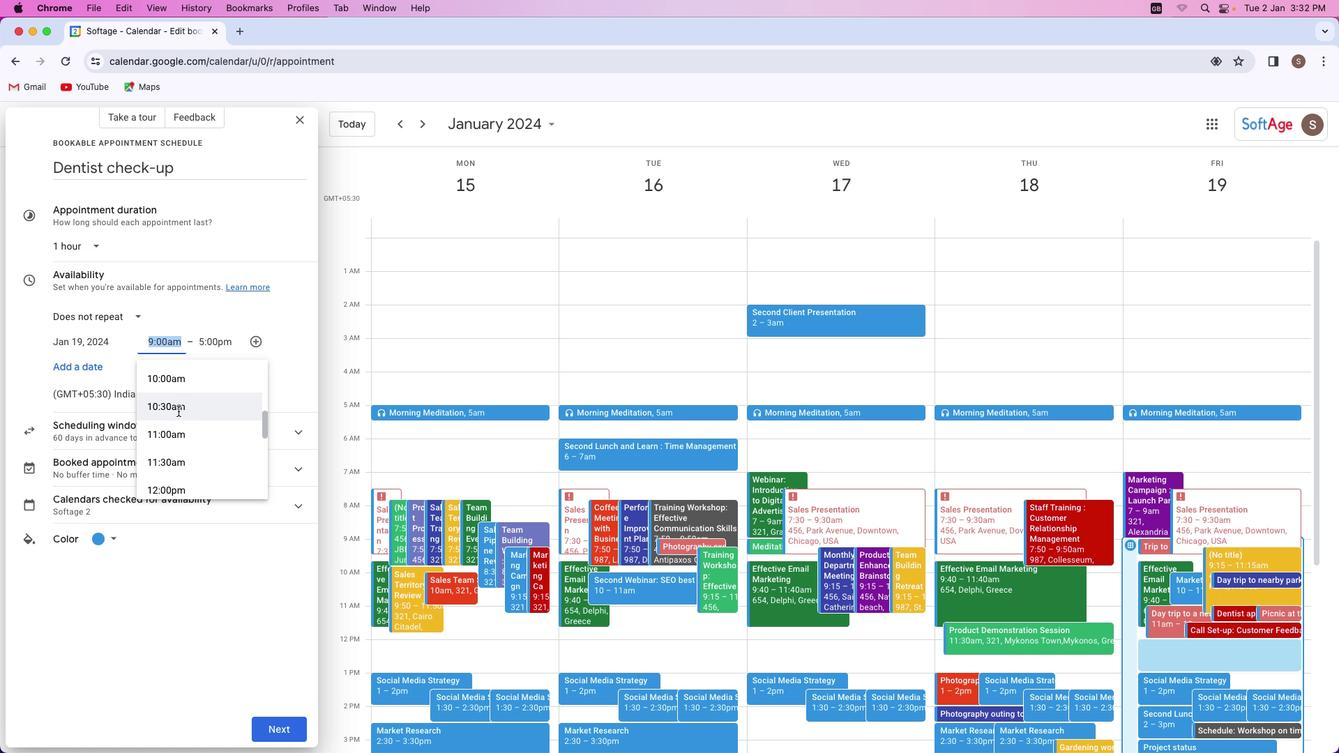 
Action: Mouse moved to (177, 411)
Screenshot: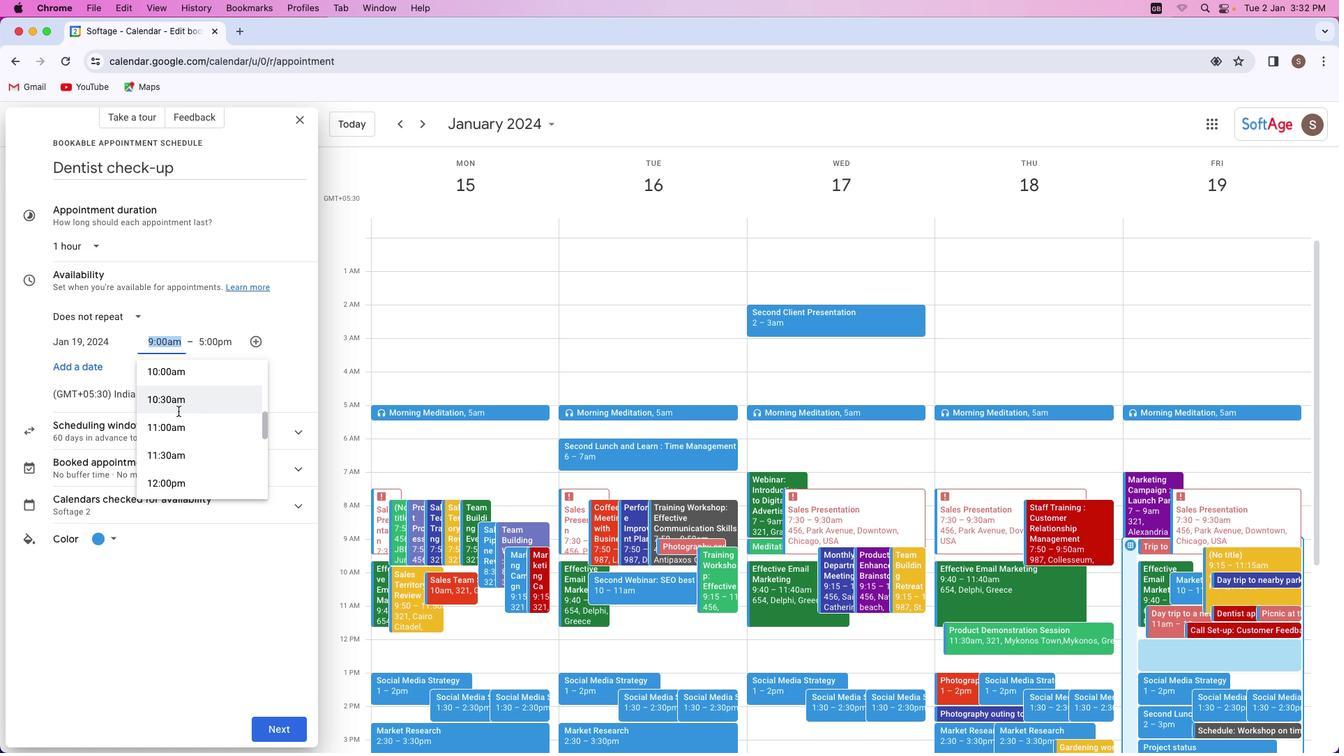 
Action: Mouse scrolled (177, 411) with delta (0, 0)
Screenshot: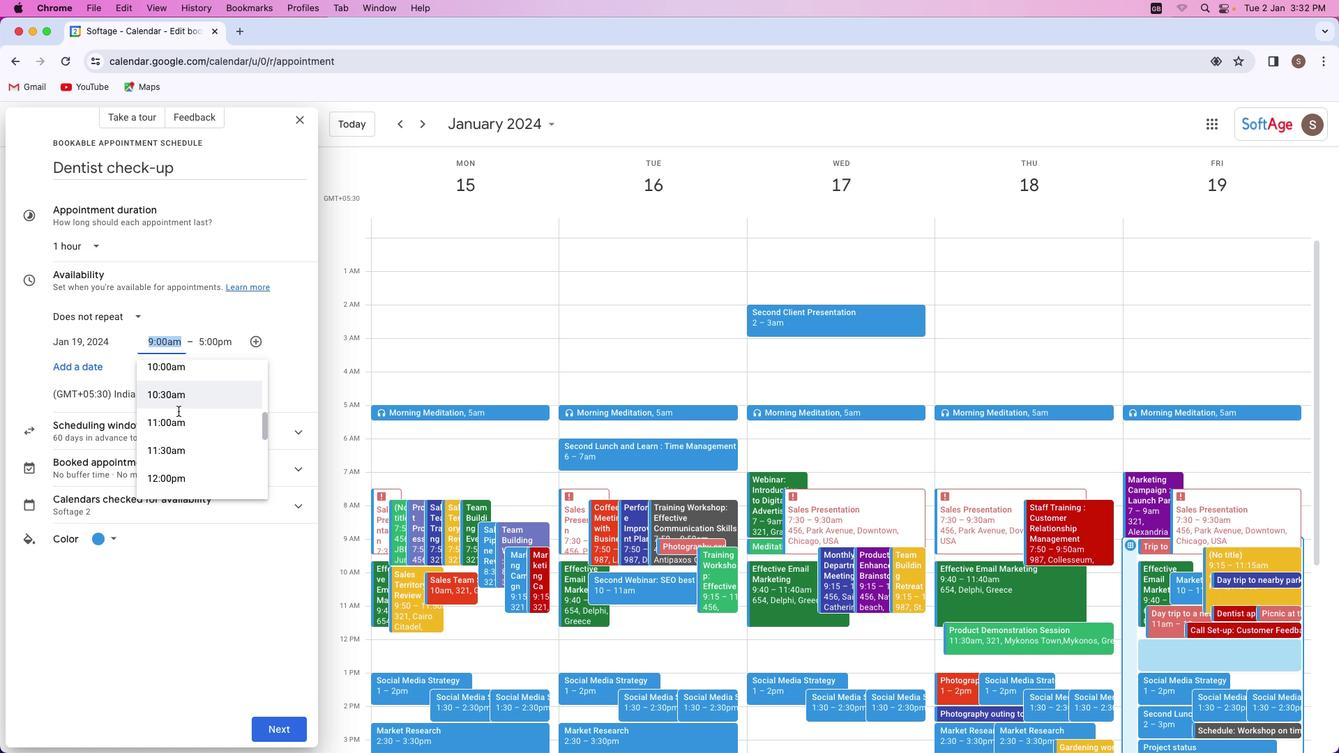 
Action: Mouse scrolled (177, 411) with delta (0, 0)
Screenshot: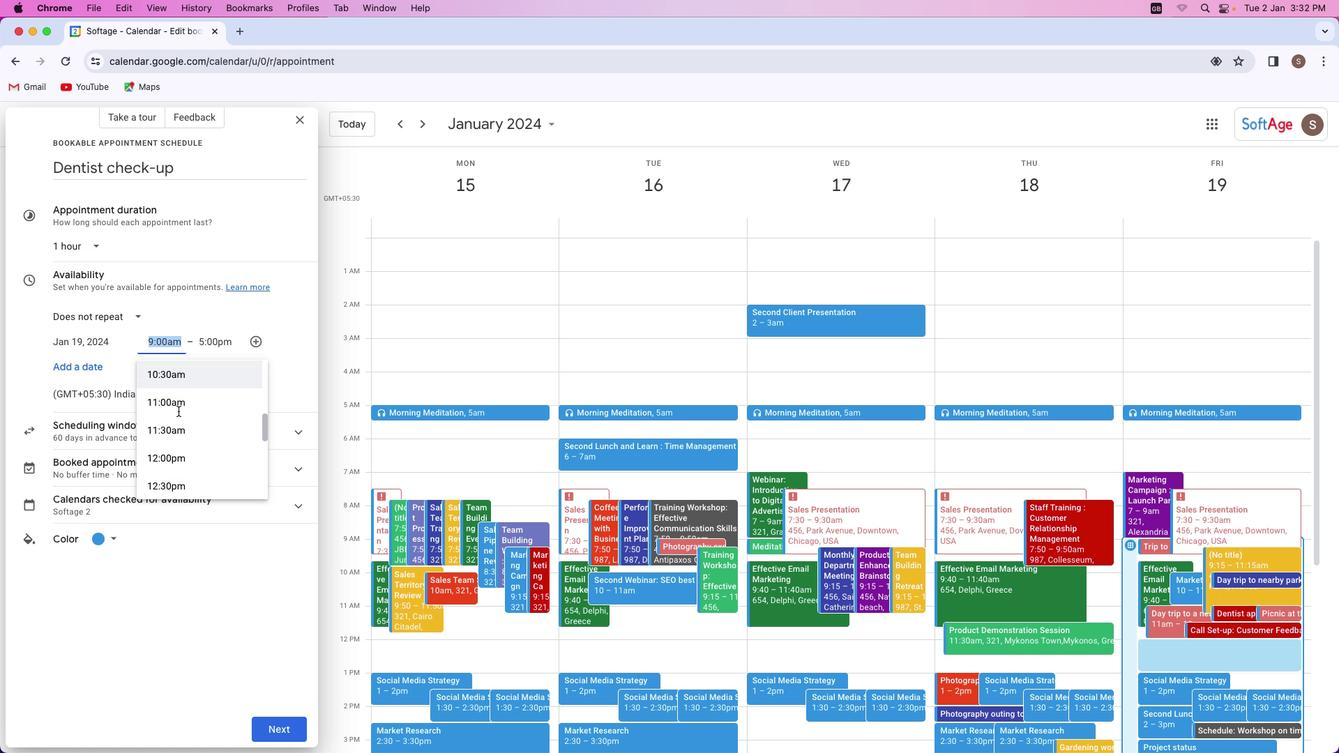 
Action: Mouse scrolled (177, 411) with delta (0, 0)
Screenshot: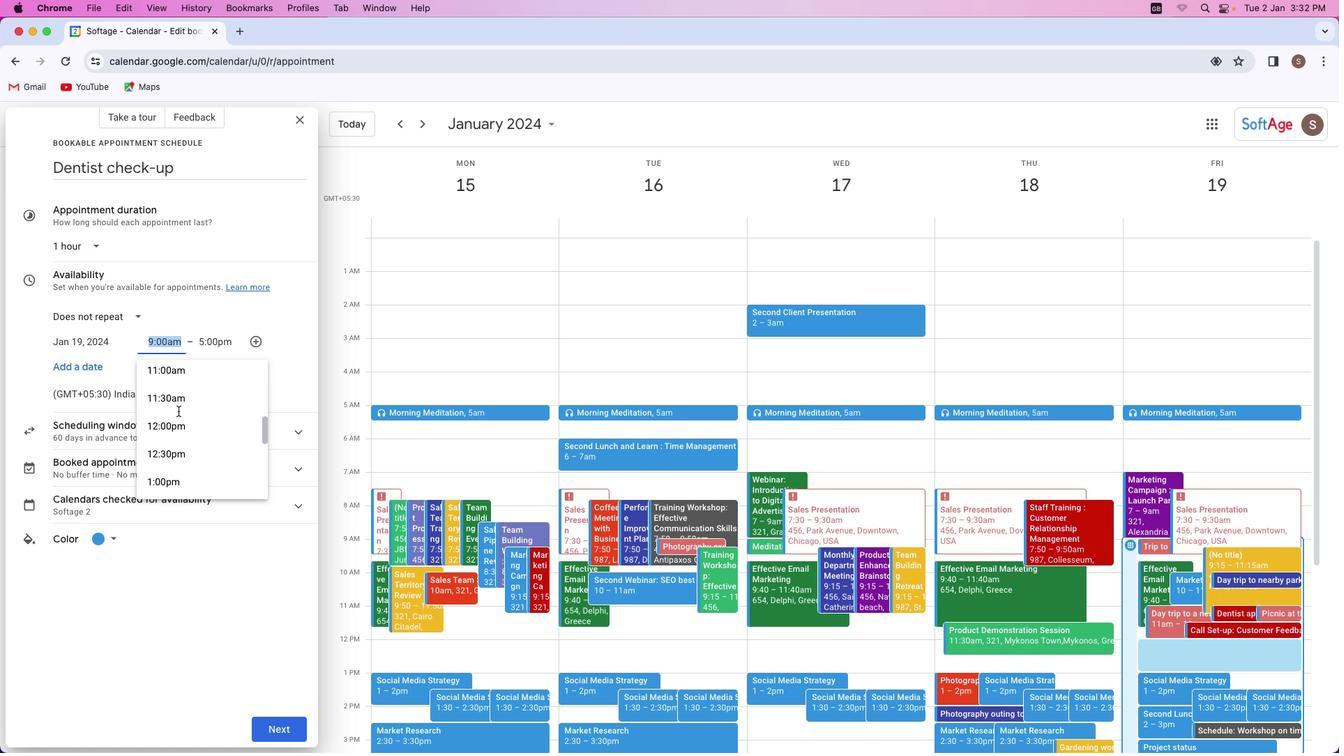 
Action: Mouse scrolled (177, 411) with delta (0, 0)
Screenshot: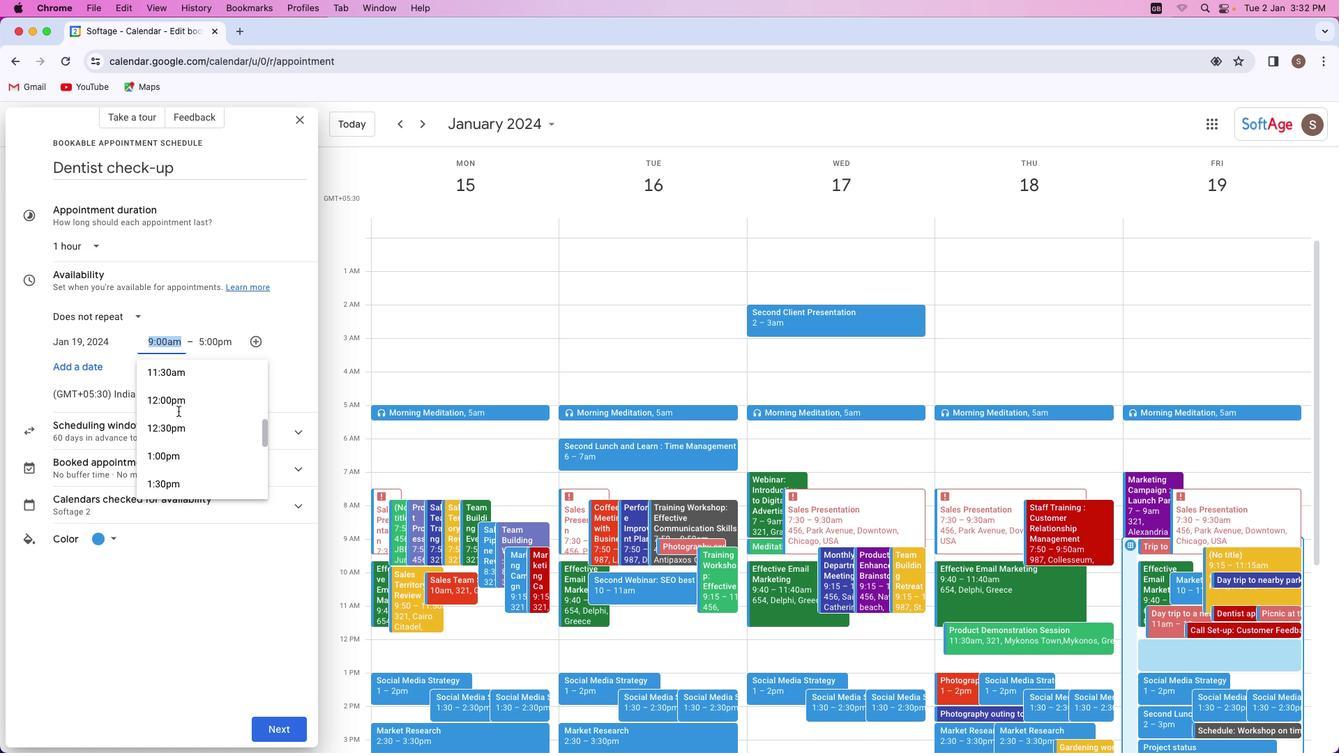 
Action: Mouse scrolled (177, 411) with delta (0, 0)
Screenshot: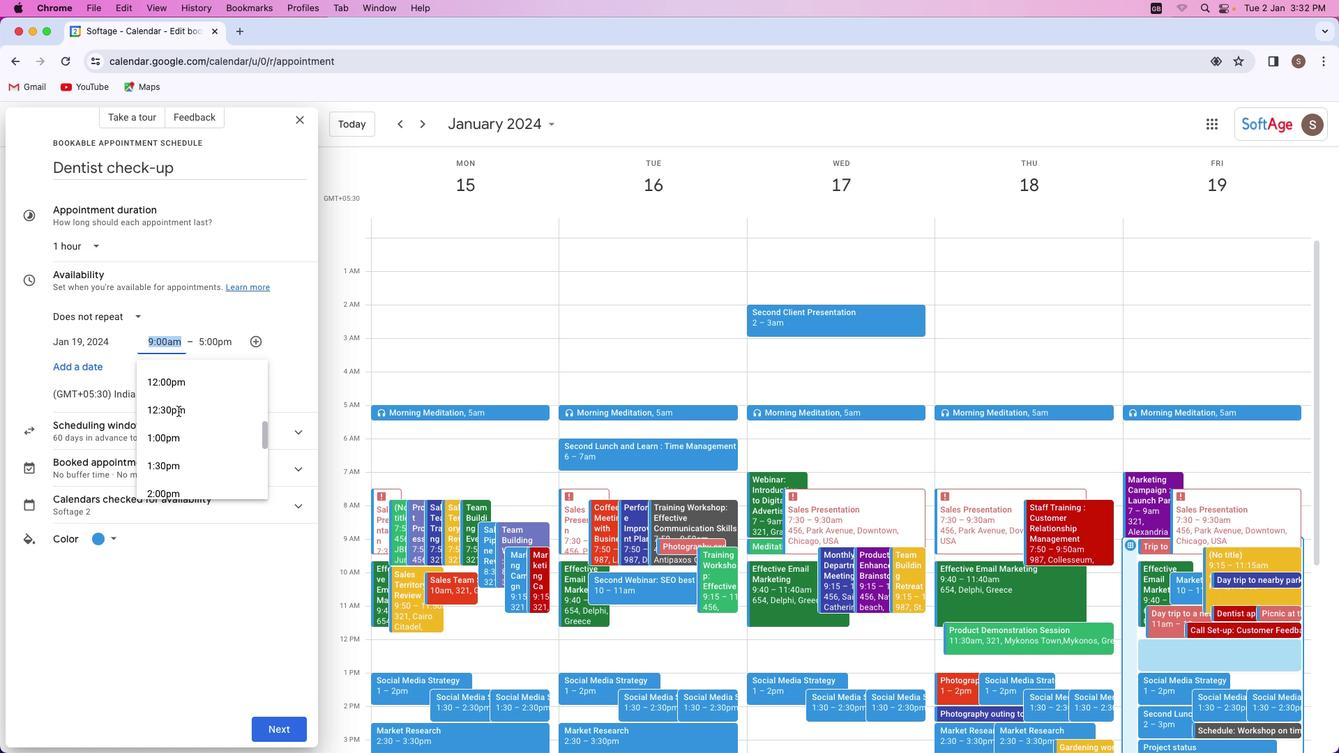 
Action: Mouse moved to (176, 410)
Screenshot: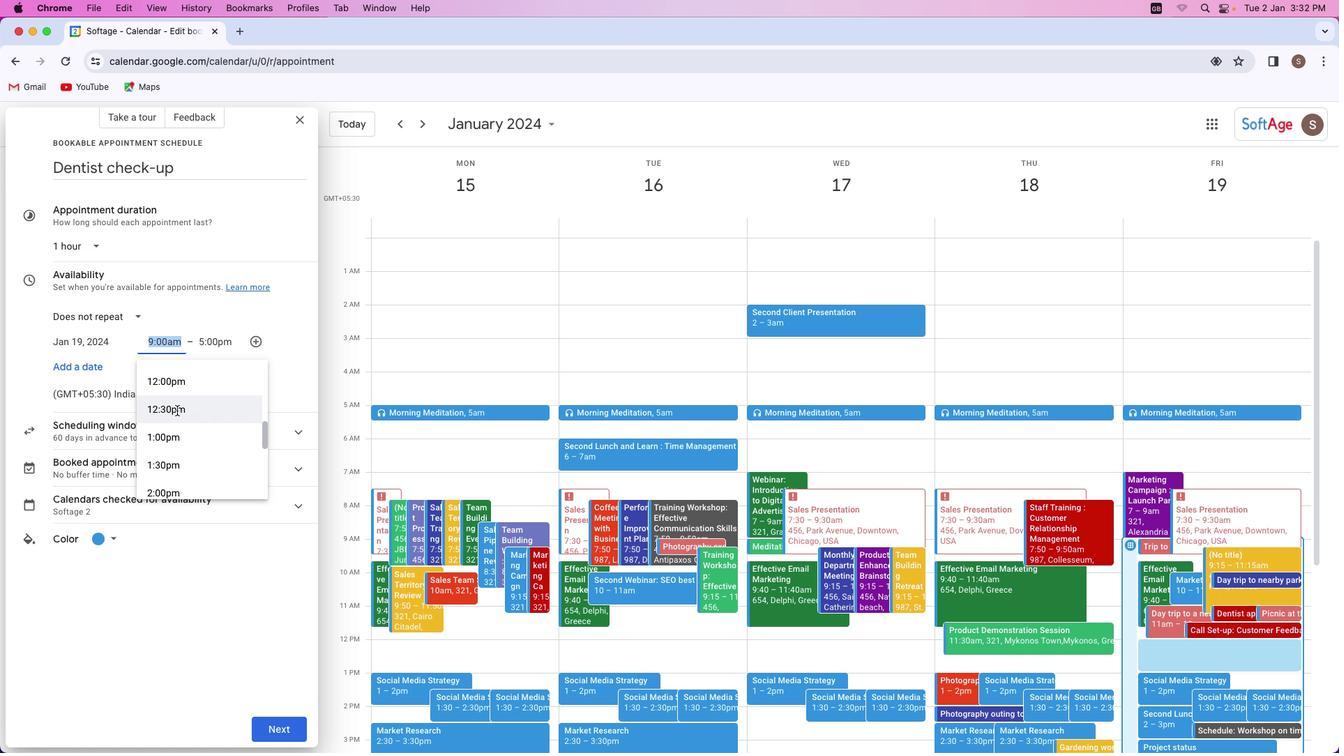 
Action: Mouse scrolled (176, 410) with delta (0, 0)
Screenshot: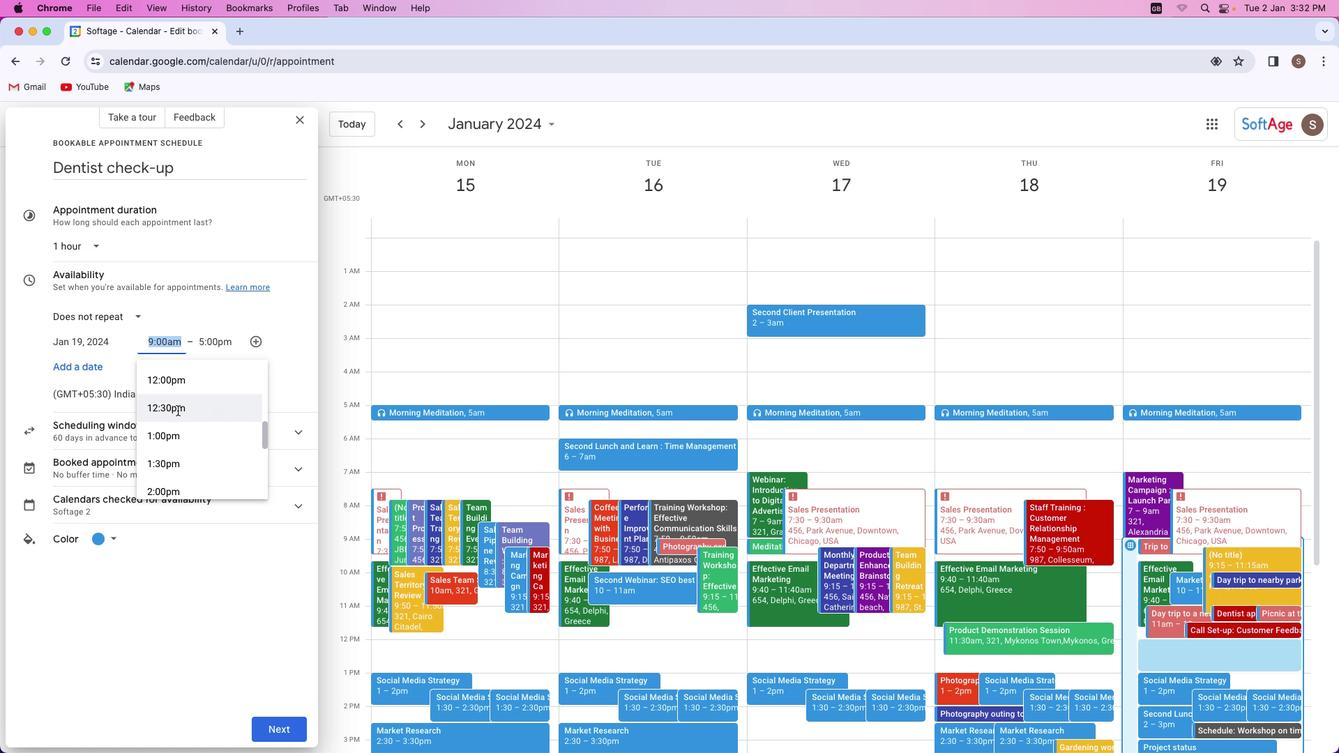 
Action: Mouse moved to (177, 410)
Screenshot: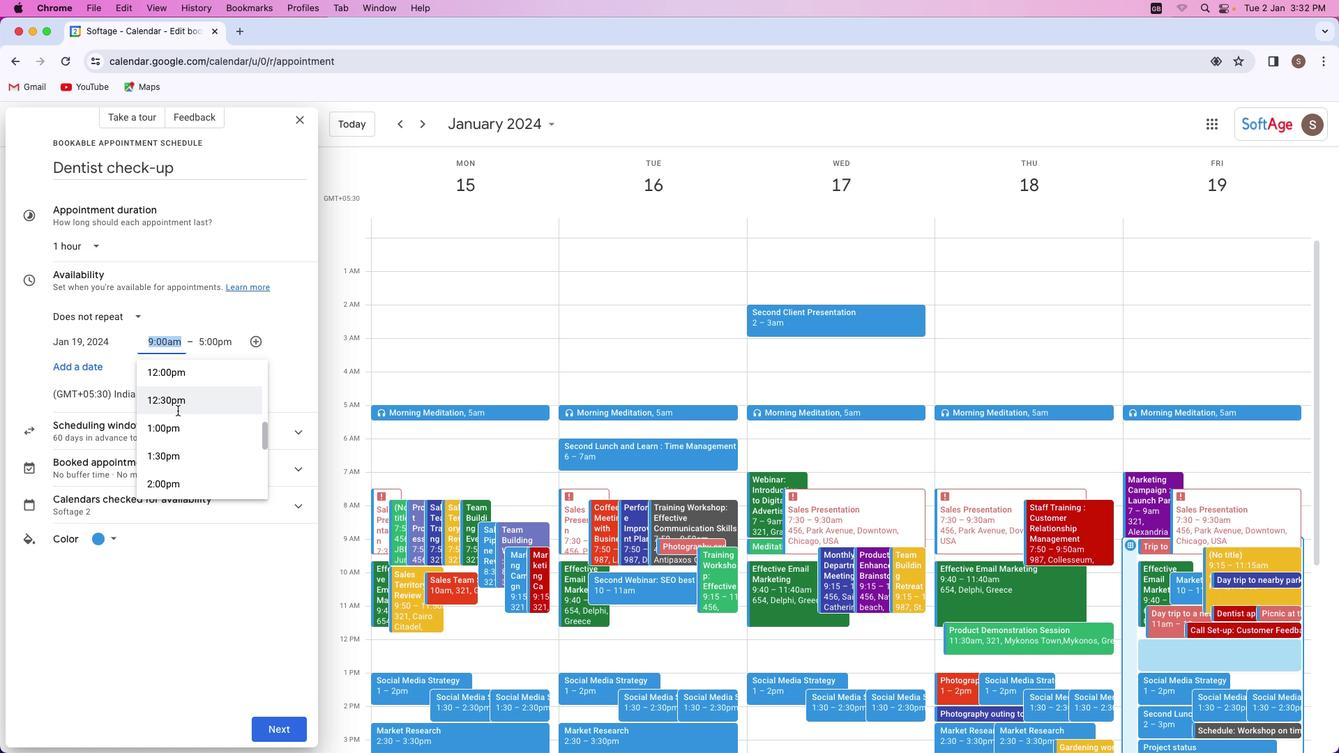 
Action: Mouse scrolled (177, 410) with delta (0, 0)
Screenshot: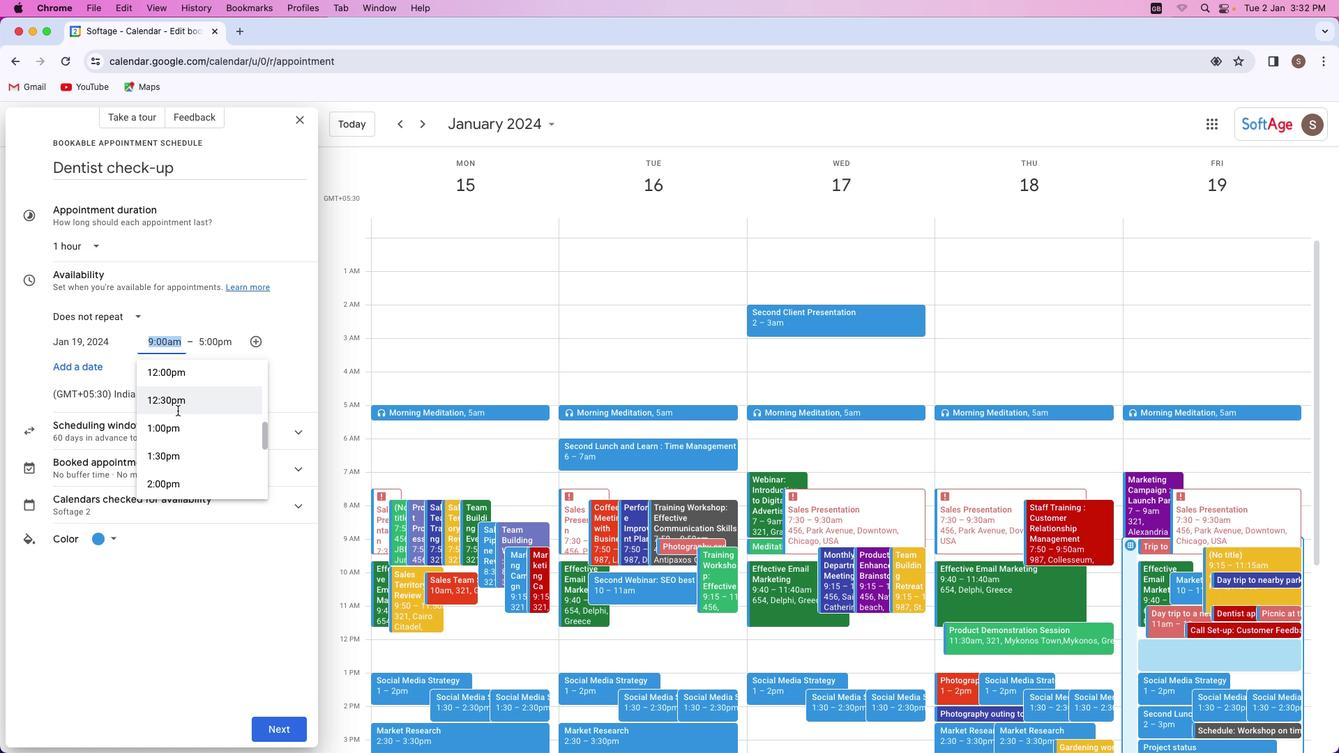 
Action: Mouse scrolled (177, 410) with delta (0, 0)
Screenshot: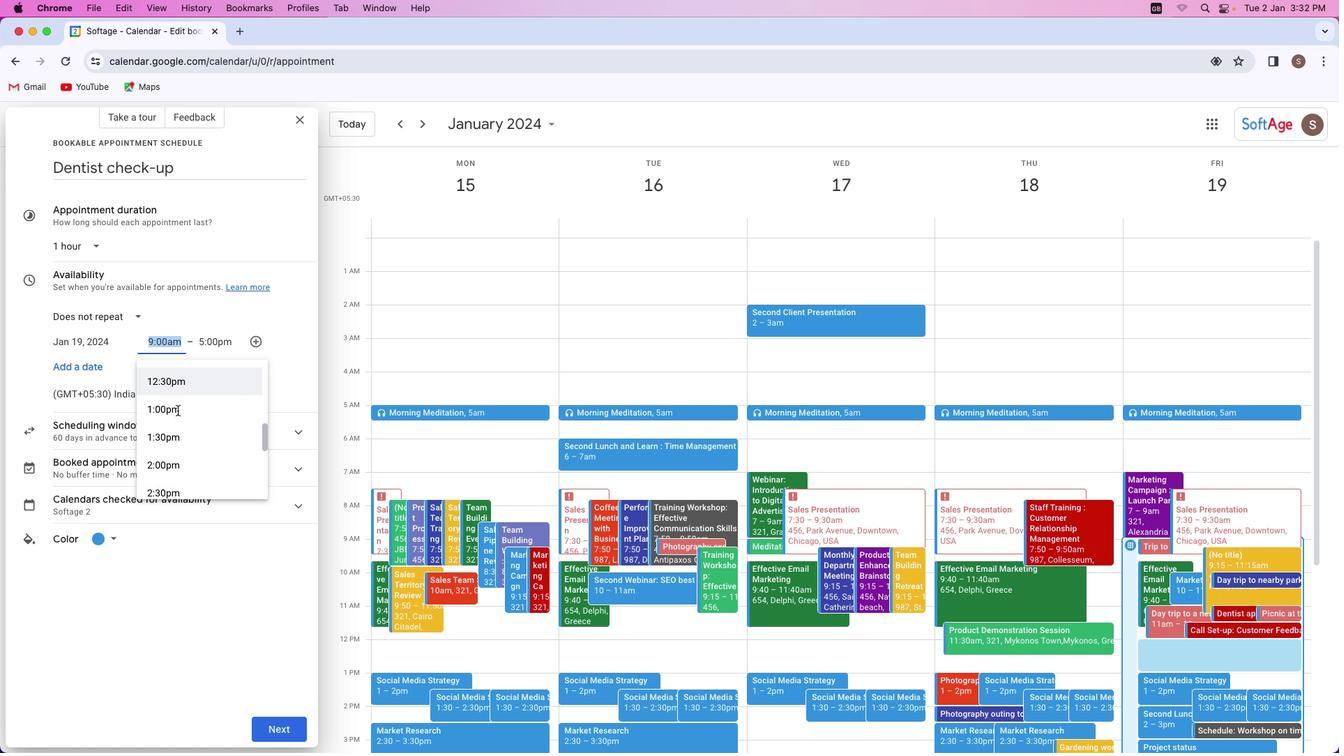 
Action: Mouse scrolled (177, 410) with delta (0, 0)
Screenshot: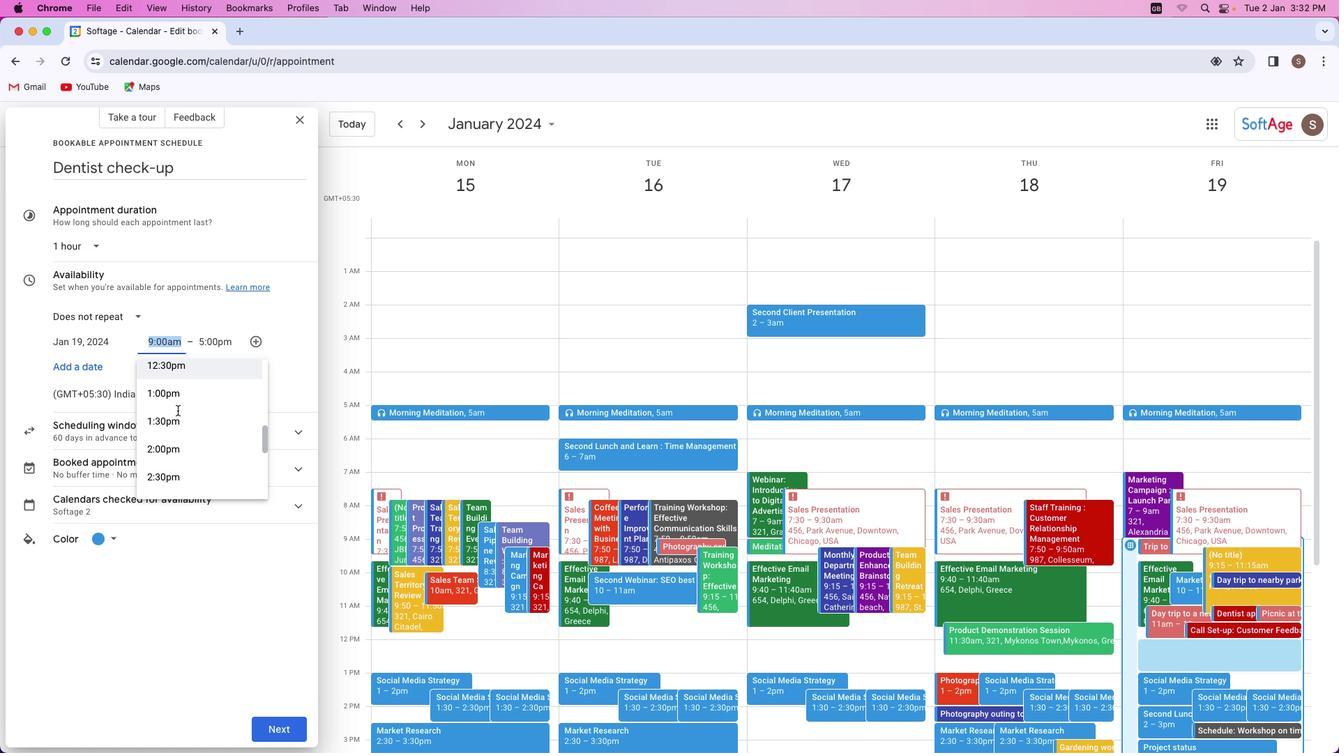 
Action: Mouse scrolled (177, 410) with delta (0, 0)
Screenshot: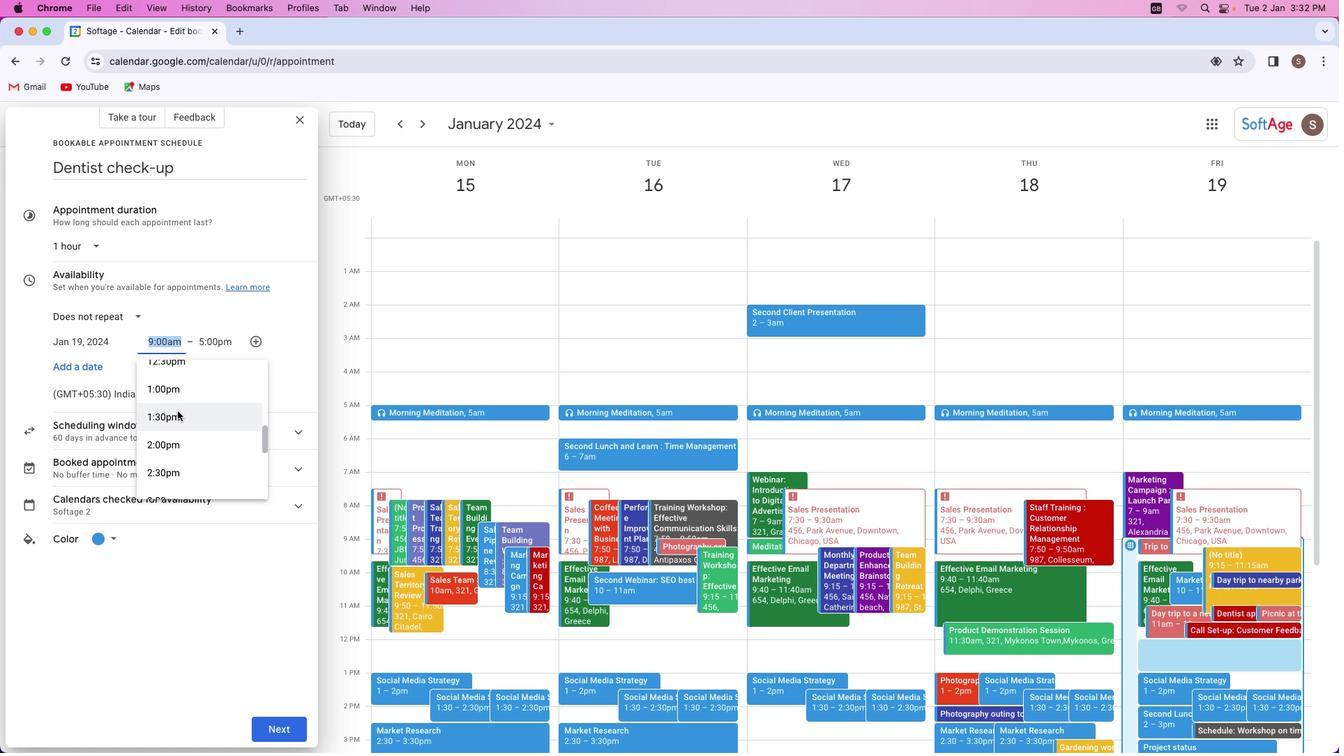 
Action: Mouse moved to (177, 410)
Screenshot: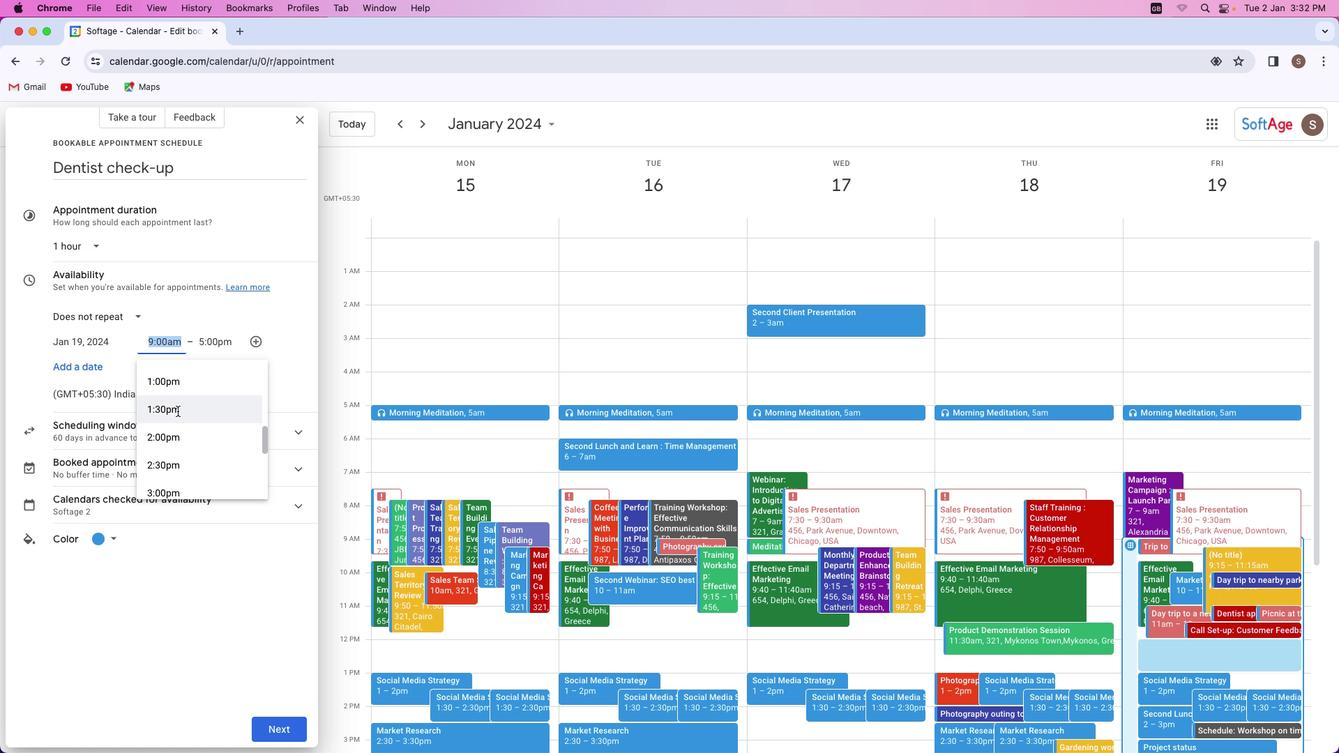 
Action: Mouse scrolled (177, 410) with delta (0, 0)
Screenshot: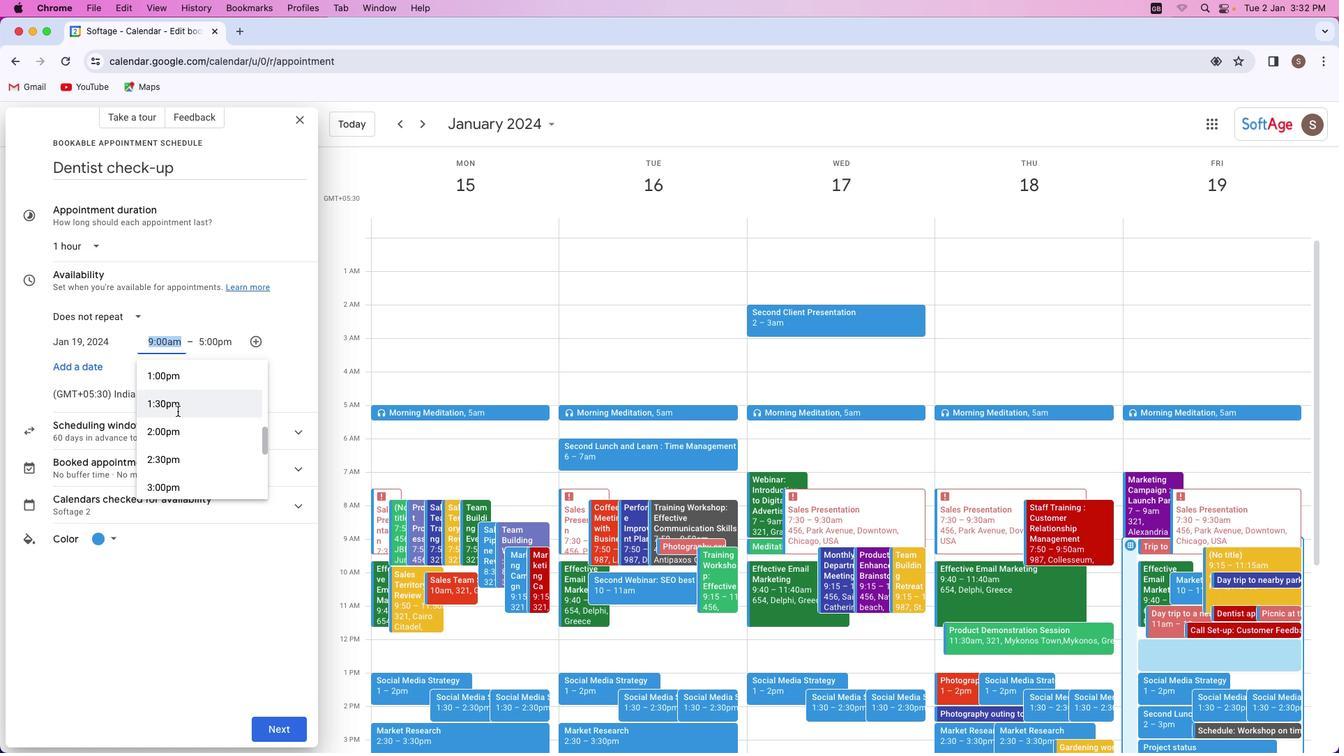 
Action: Mouse moved to (177, 411)
Screenshot: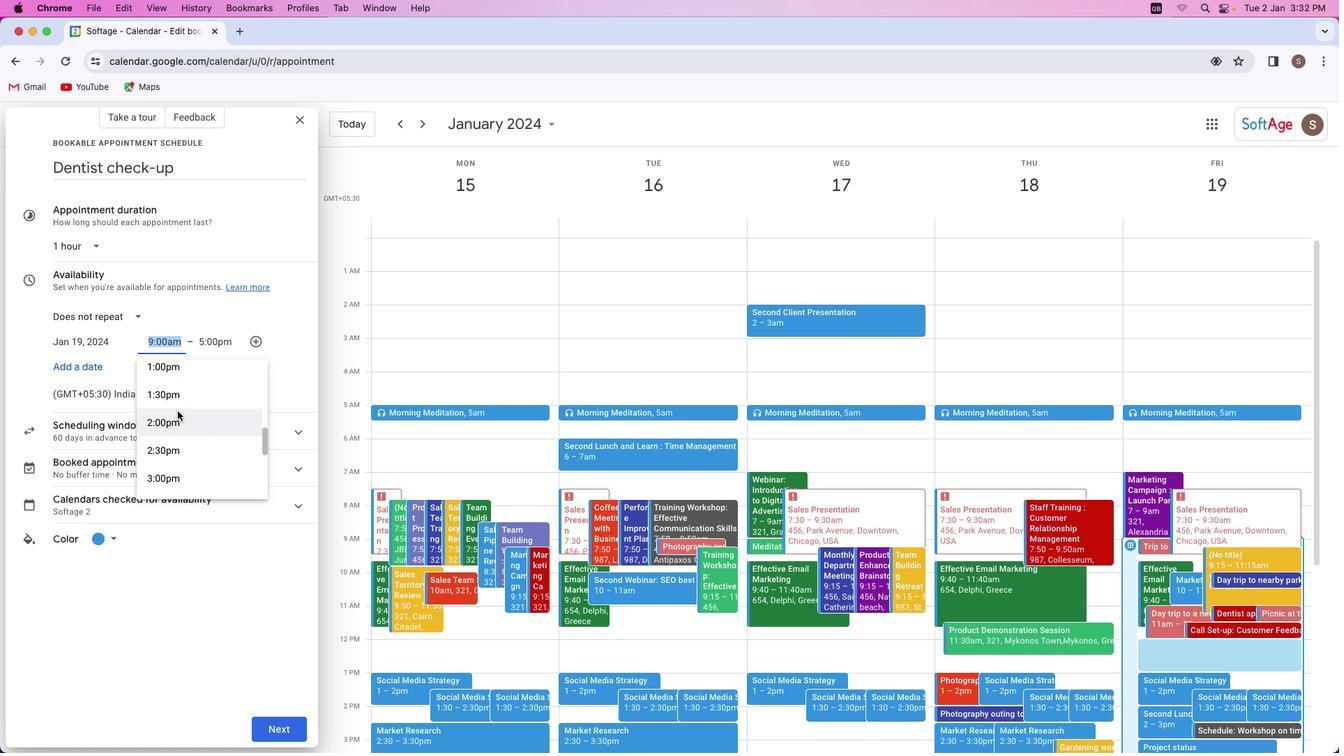
Action: Mouse scrolled (177, 411) with delta (0, 0)
Screenshot: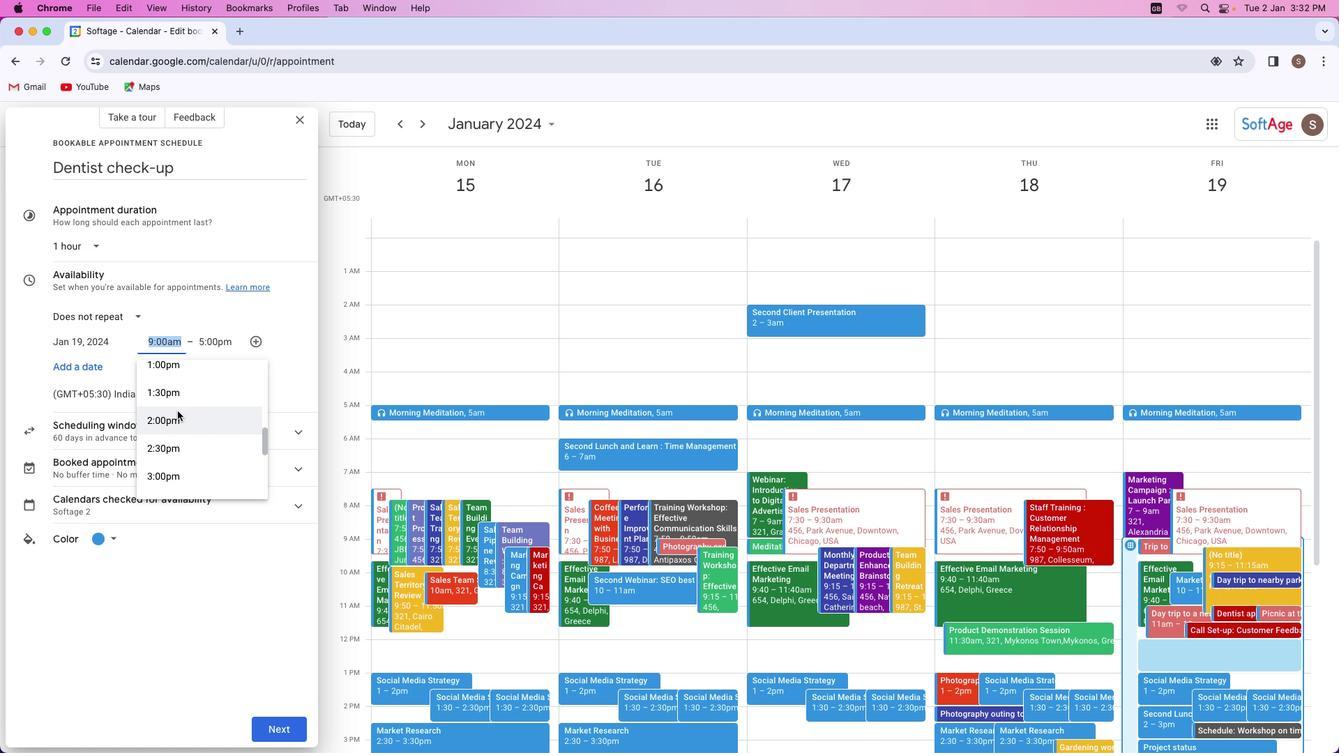 
Action: Mouse scrolled (177, 411) with delta (0, 0)
Screenshot: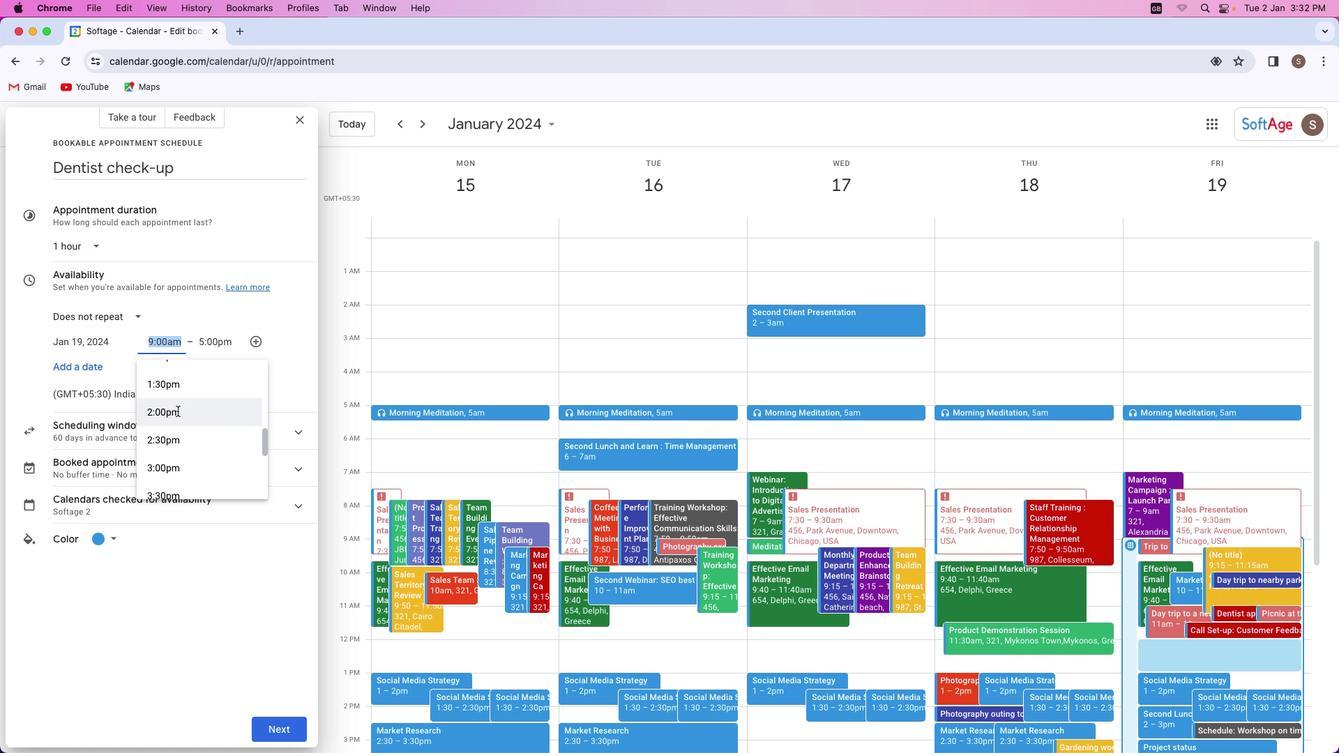 
Action: Mouse moved to (177, 411)
Screenshot: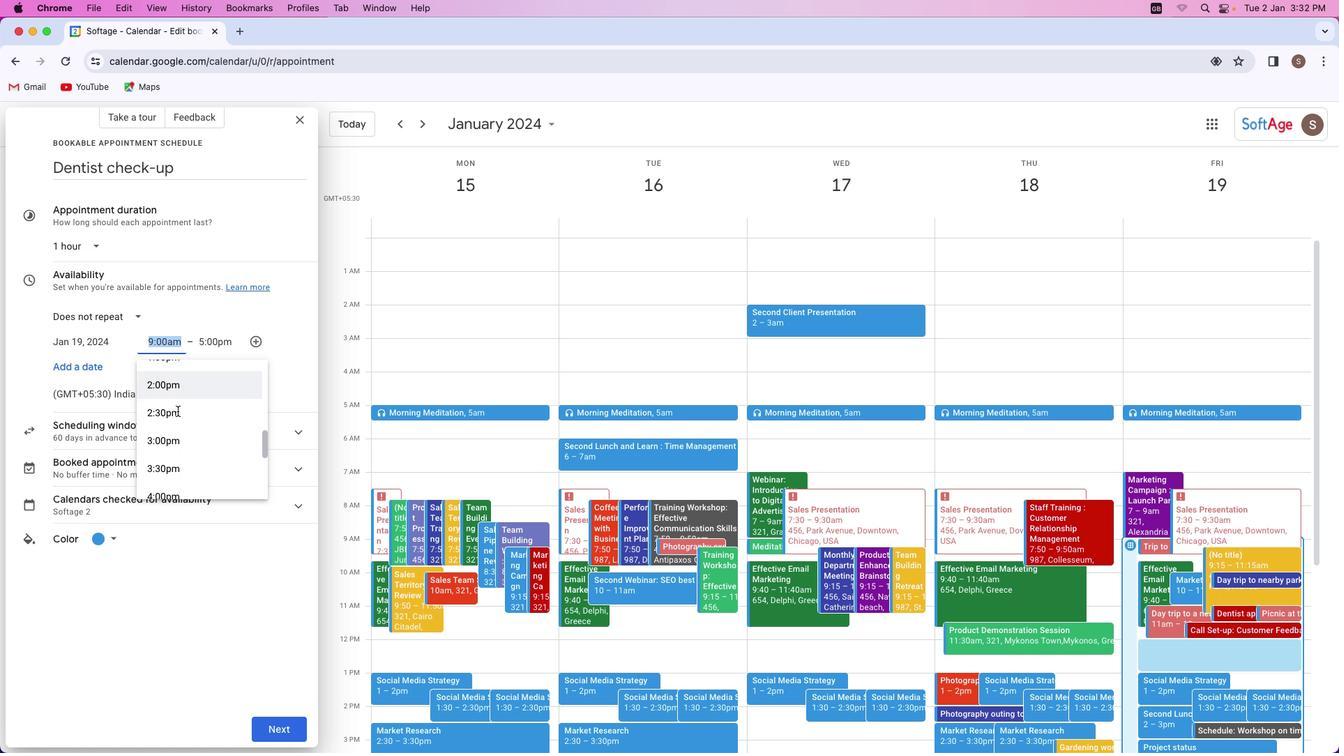 
Action: Mouse scrolled (177, 411) with delta (0, 0)
Screenshot: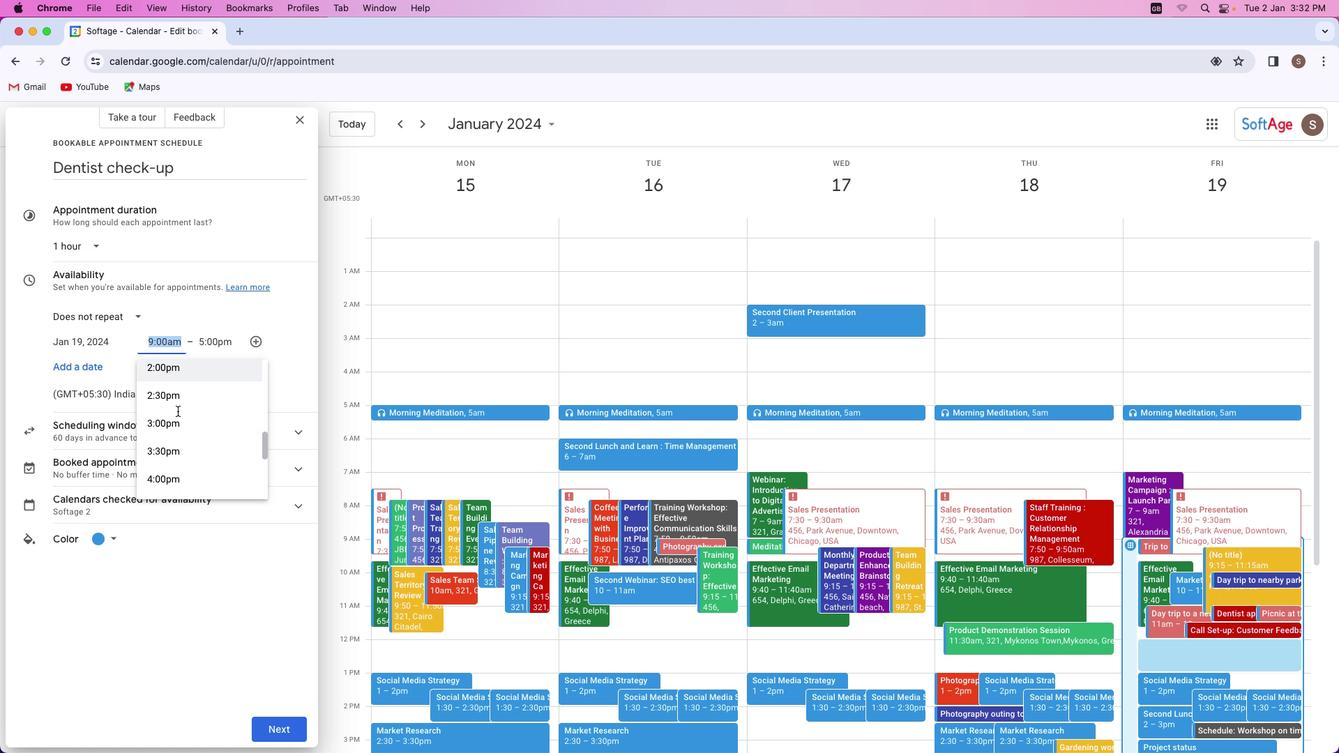 
Action: Mouse moved to (177, 411)
Screenshot: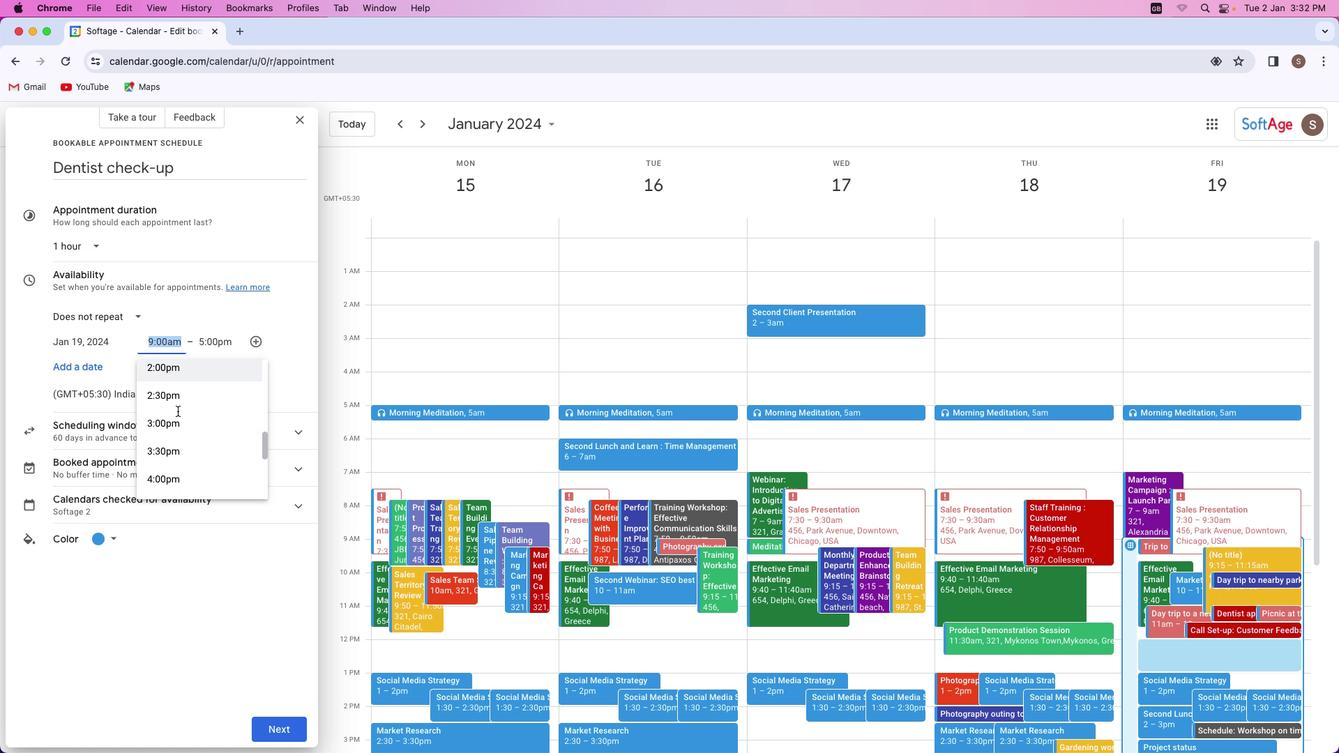 
Action: Mouse scrolled (177, 411) with delta (0, -1)
Screenshot: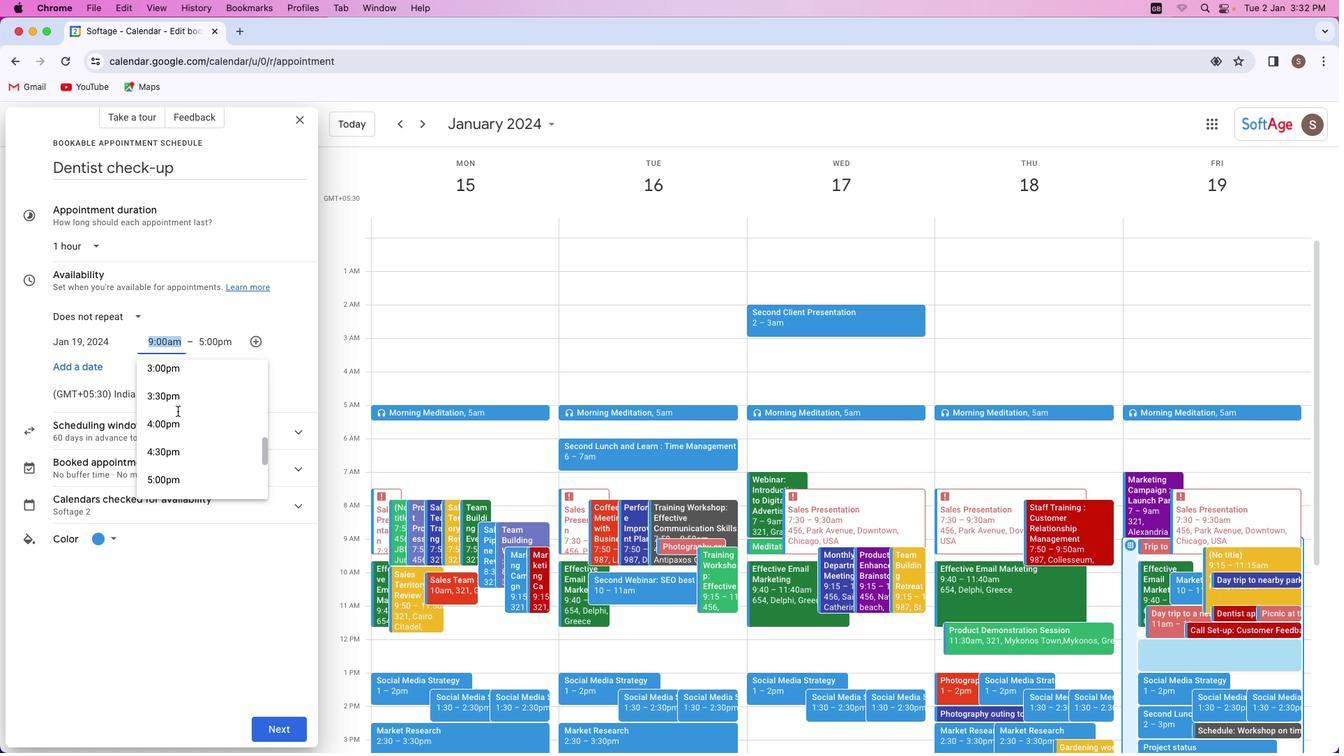 
Action: Mouse moved to (176, 410)
Screenshot: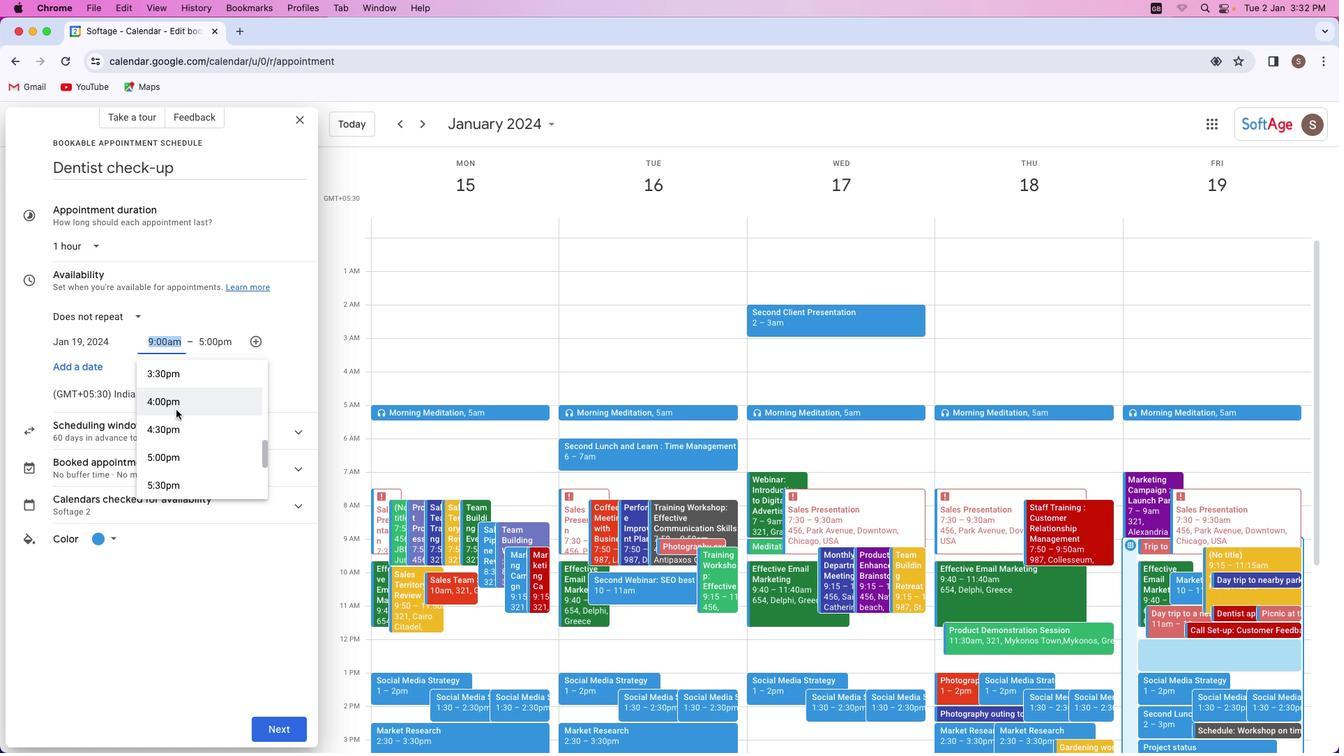 
Action: Mouse pressed left at (176, 410)
Screenshot: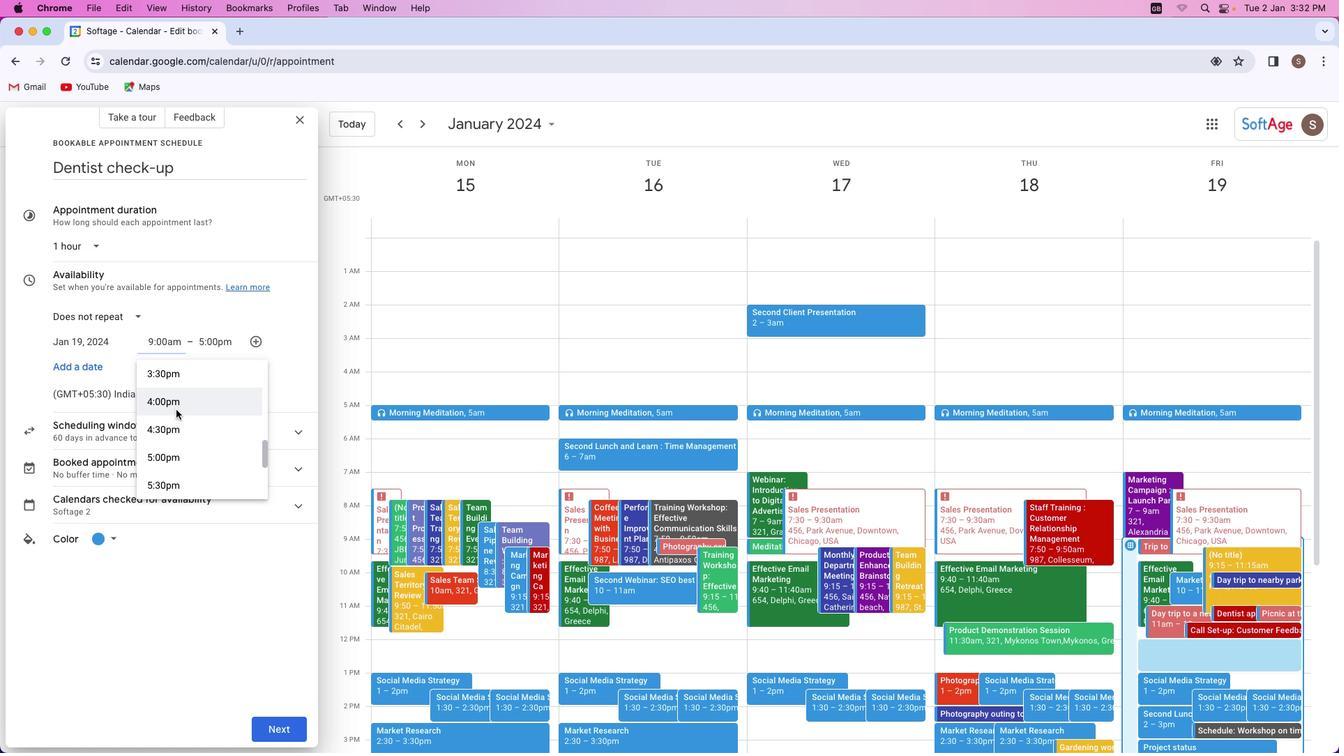 
Action: Mouse moved to (109, 538)
Screenshot: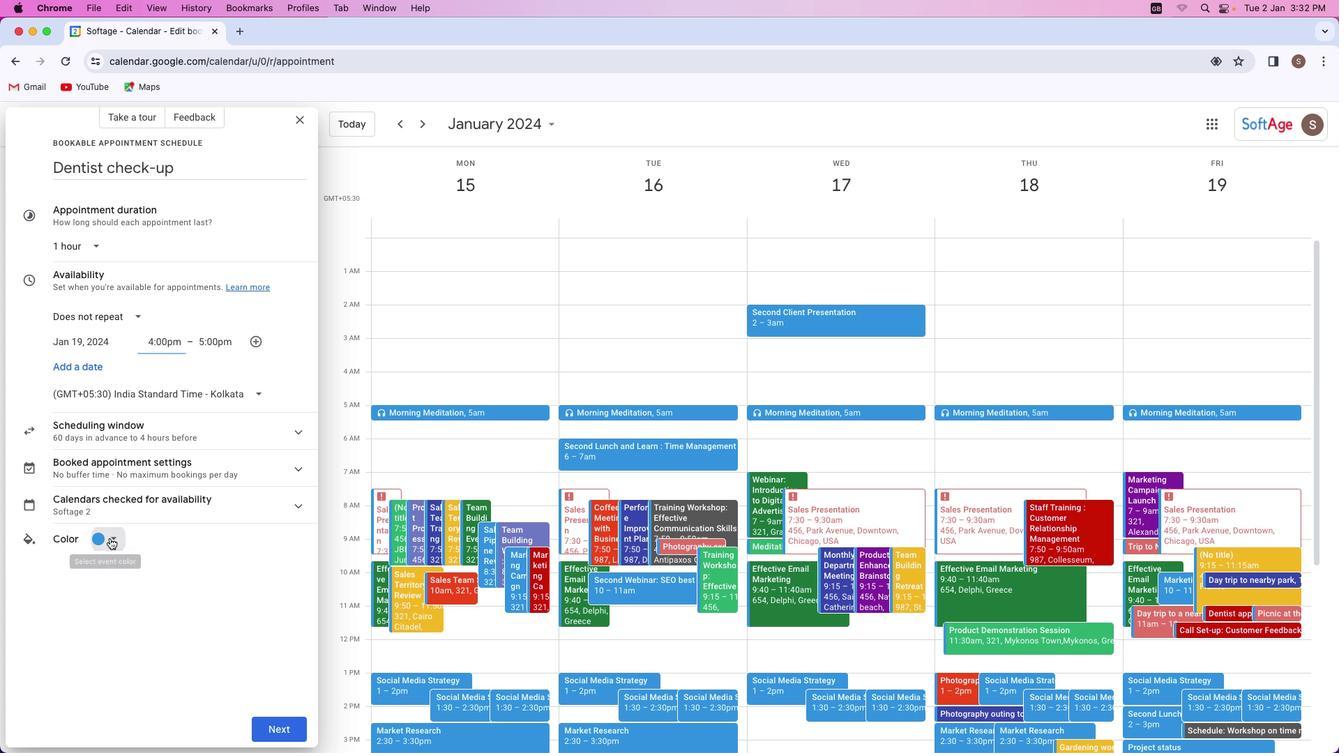 
Action: Mouse pressed left at (109, 538)
Screenshot: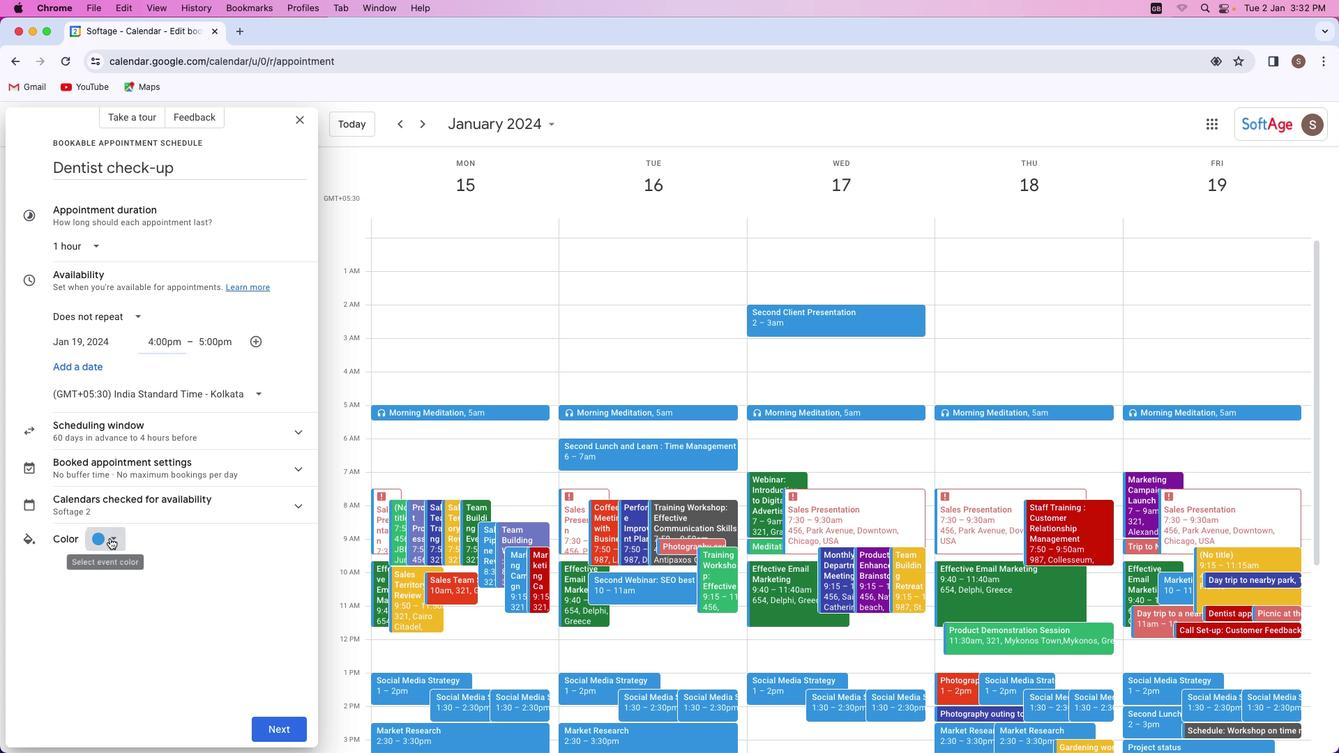 
Action: Mouse moved to (118, 561)
Screenshot: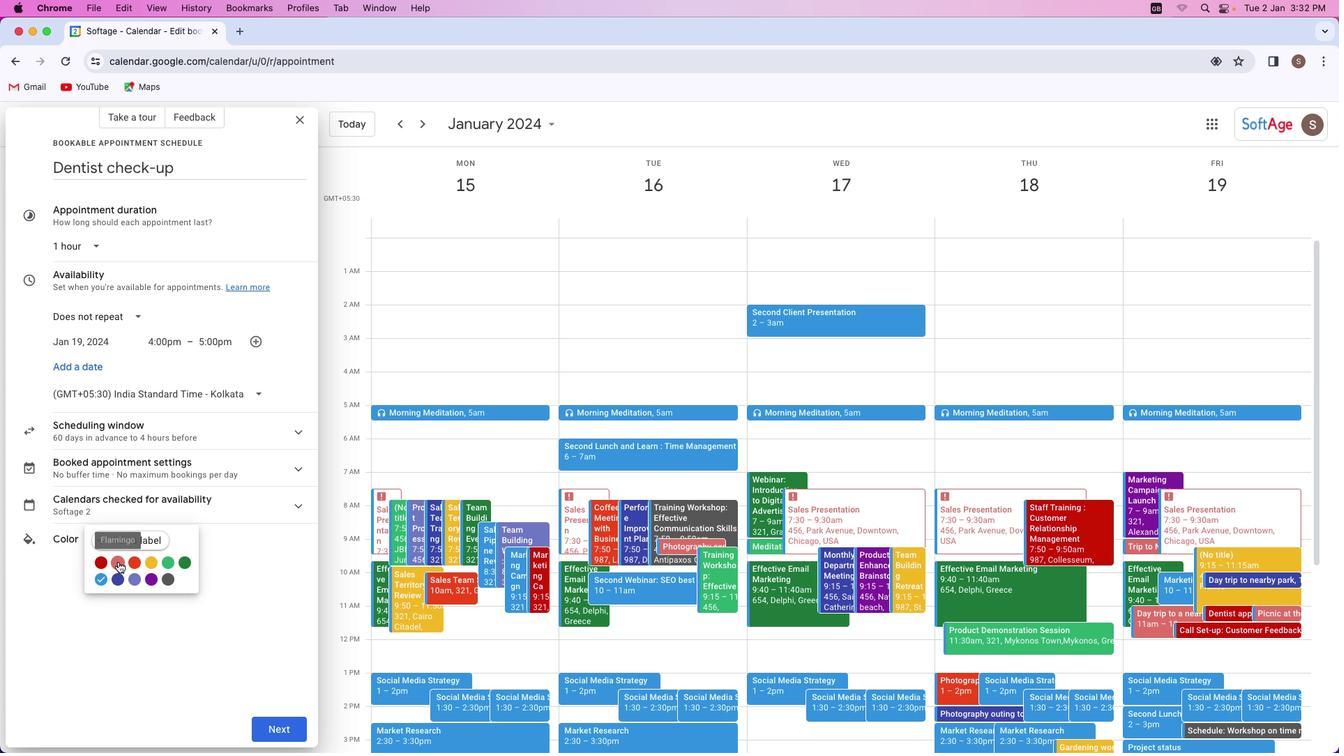 
Action: Mouse pressed left at (118, 561)
Screenshot: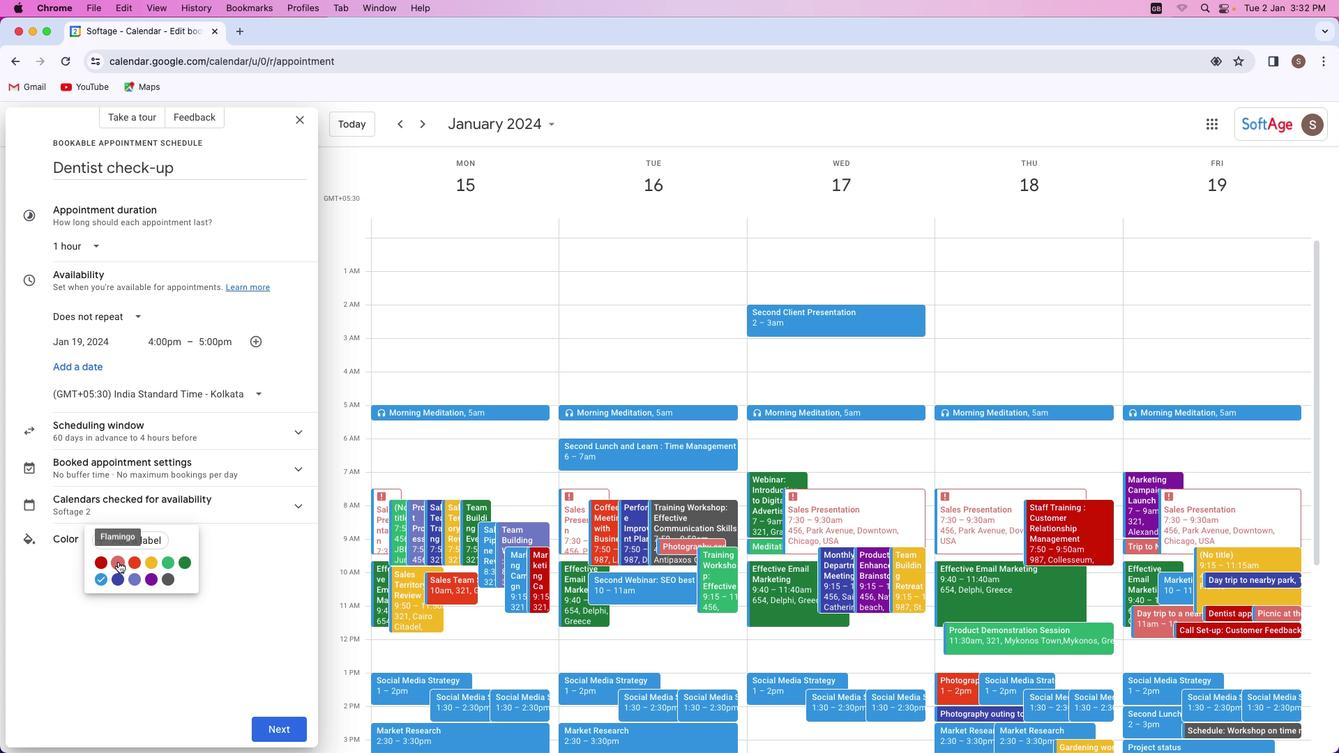 
Action: Mouse moved to (284, 725)
Screenshot: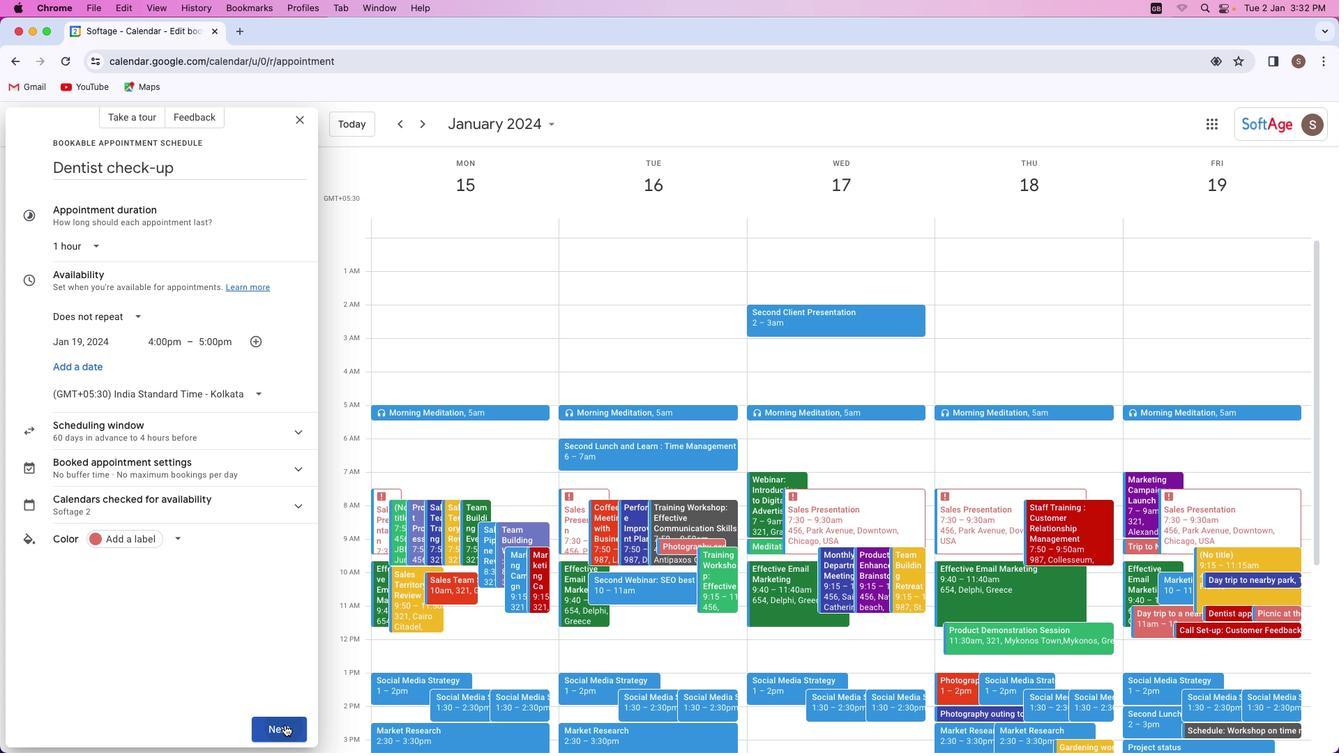 
Action: Mouse pressed left at (284, 725)
Screenshot: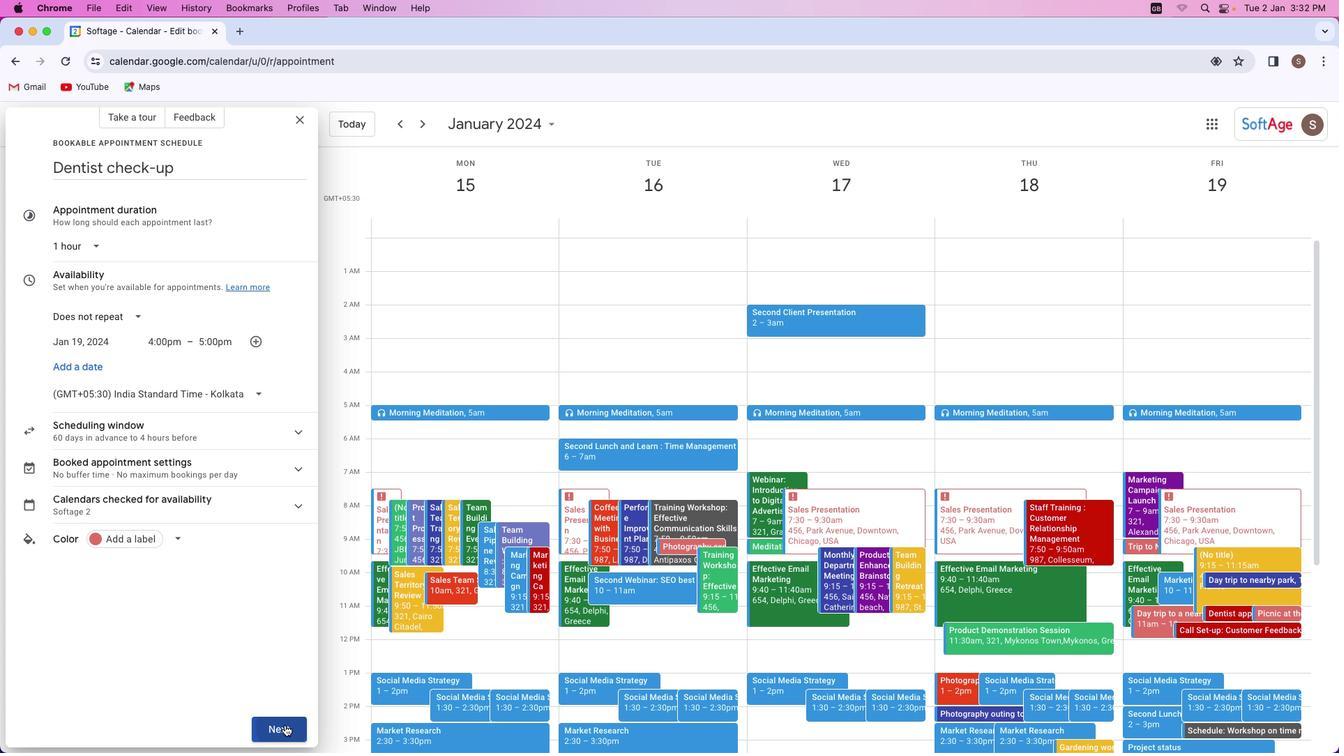 
Action: Mouse moved to (143, 408)
Screenshot: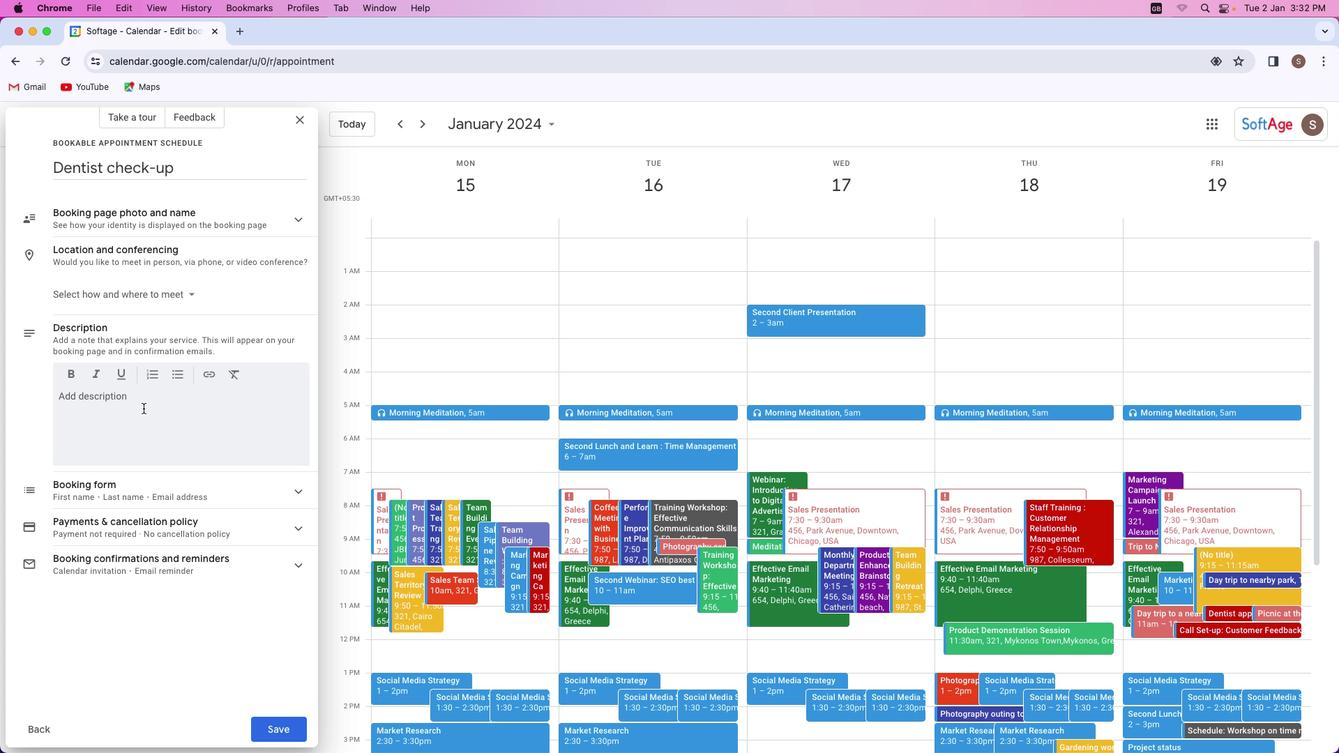 
Action: Mouse pressed left at (143, 408)
Screenshot: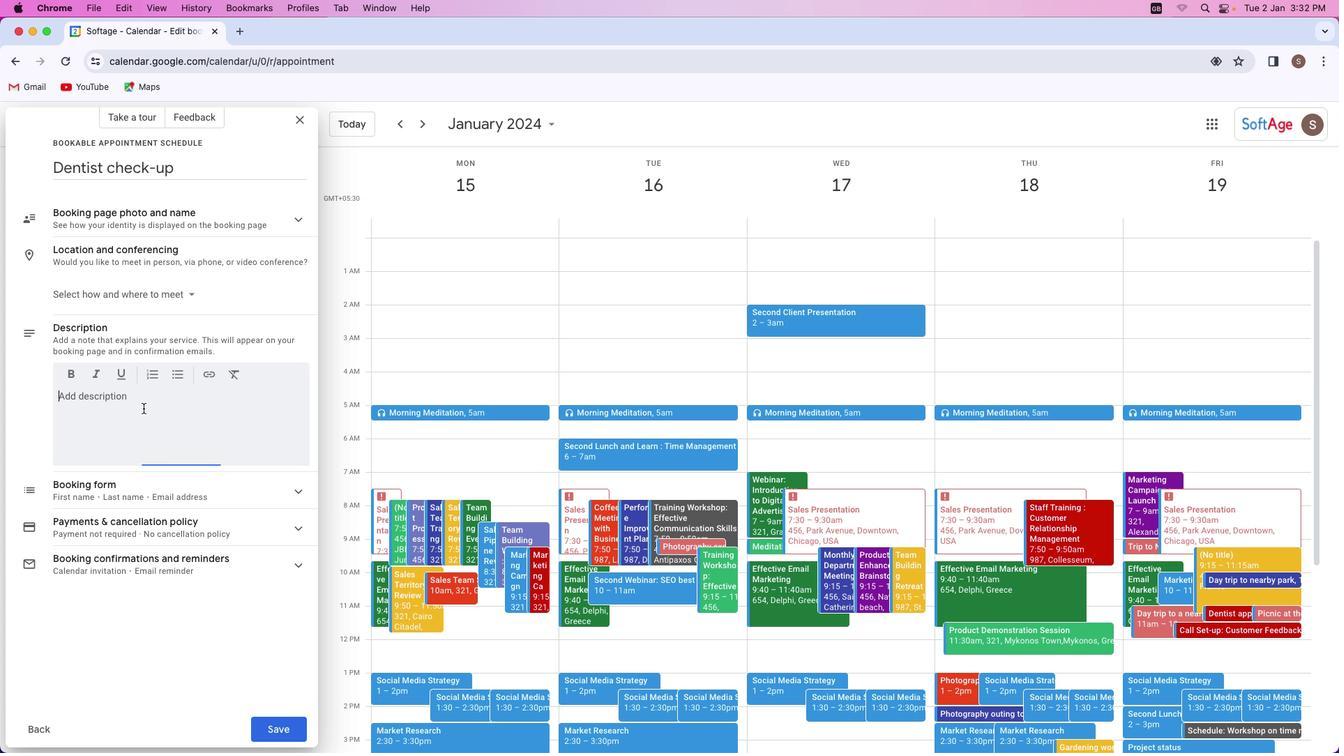 
Action: Mouse moved to (148, 415)
Screenshot: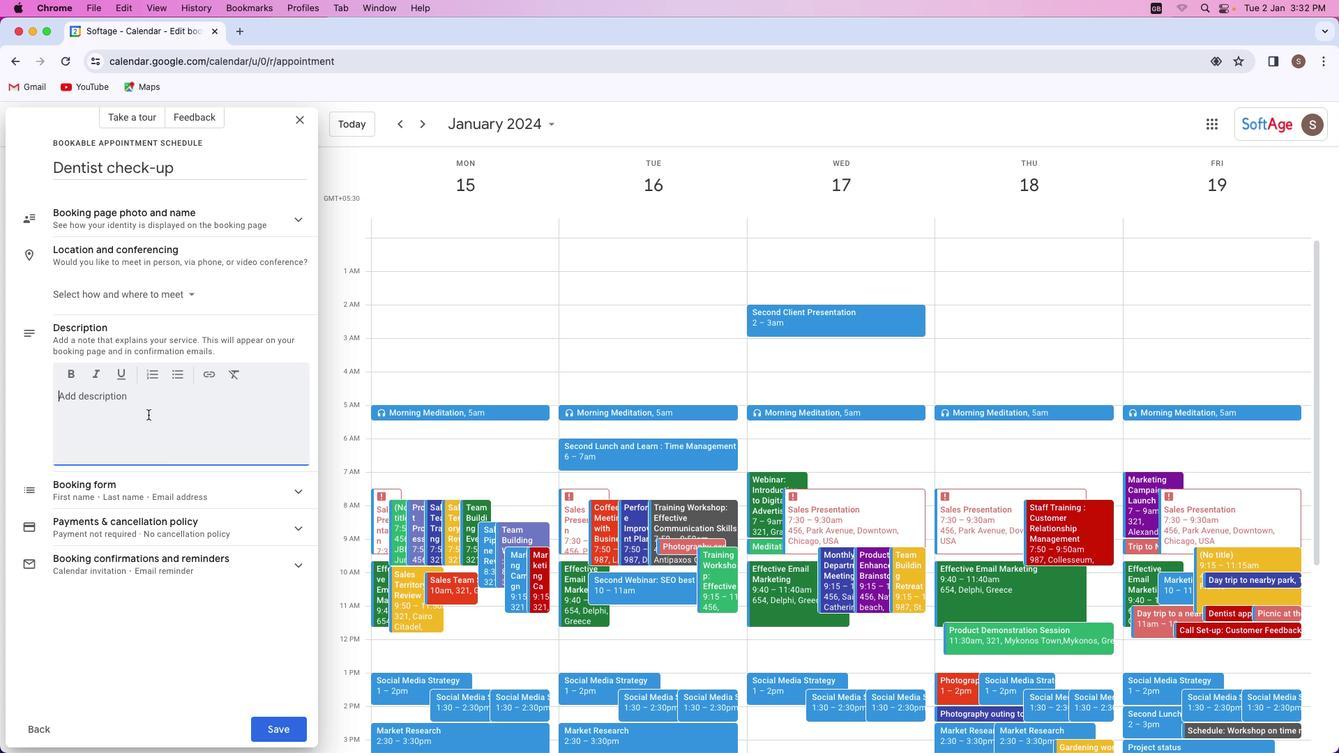 
Action: Key pressed Key.shift'T''h''i''s'Key.space'd''e''n''t''i''s''t'Key.space'a''p''p''o''i''n''t''m''e''n''t'Key.space'i''s'Key.space'f''o''r'Key.space'a'Key.space'c''h''e''c''k''-''u''p'Key.space'p''u''r''p''o''s''e''.'
Screenshot: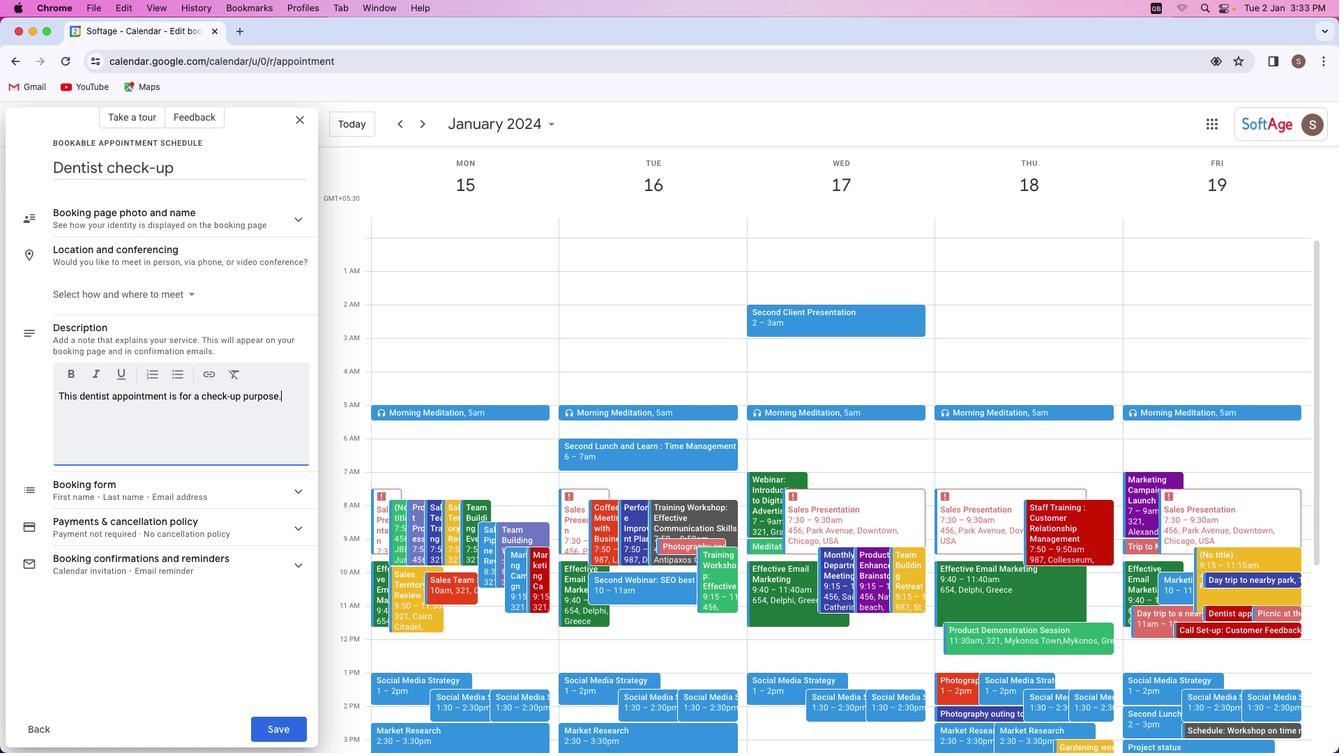 
Action: Mouse moved to (271, 723)
Screenshot: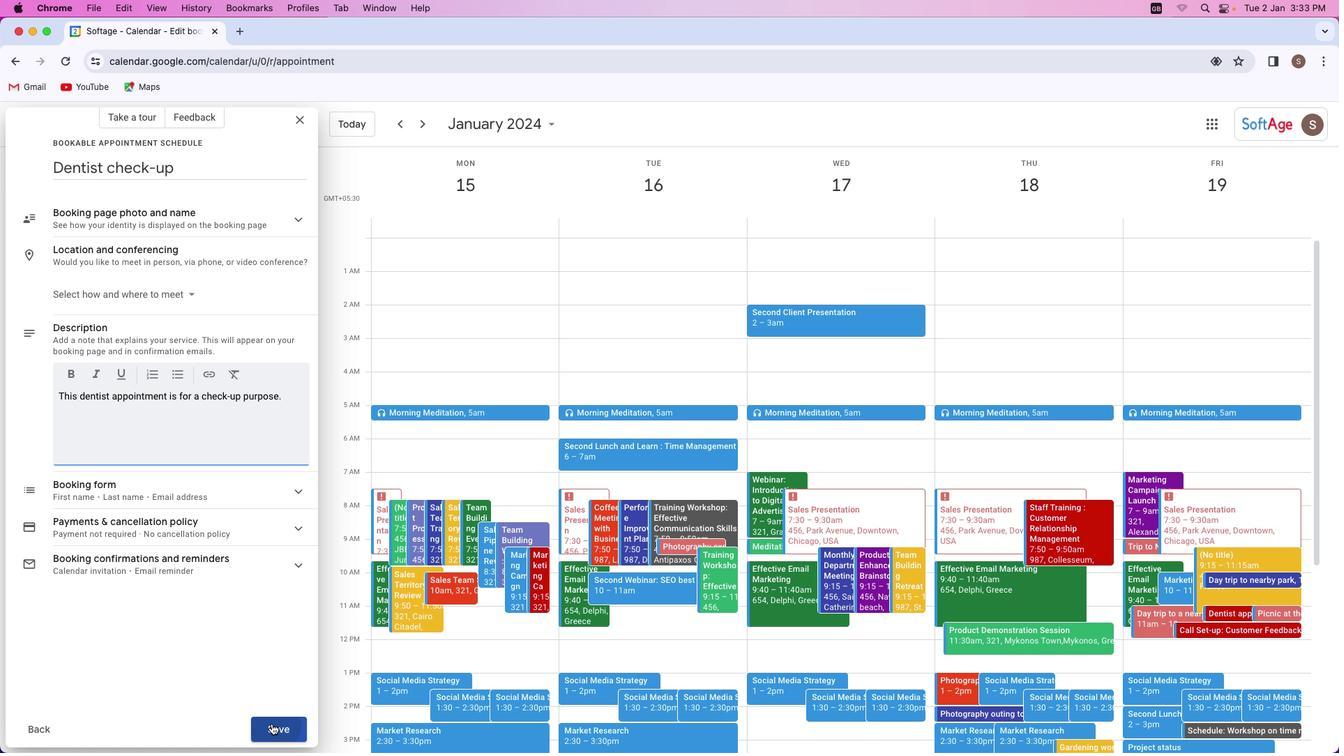 
Action: Mouse pressed left at (271, 723)
Screenshot: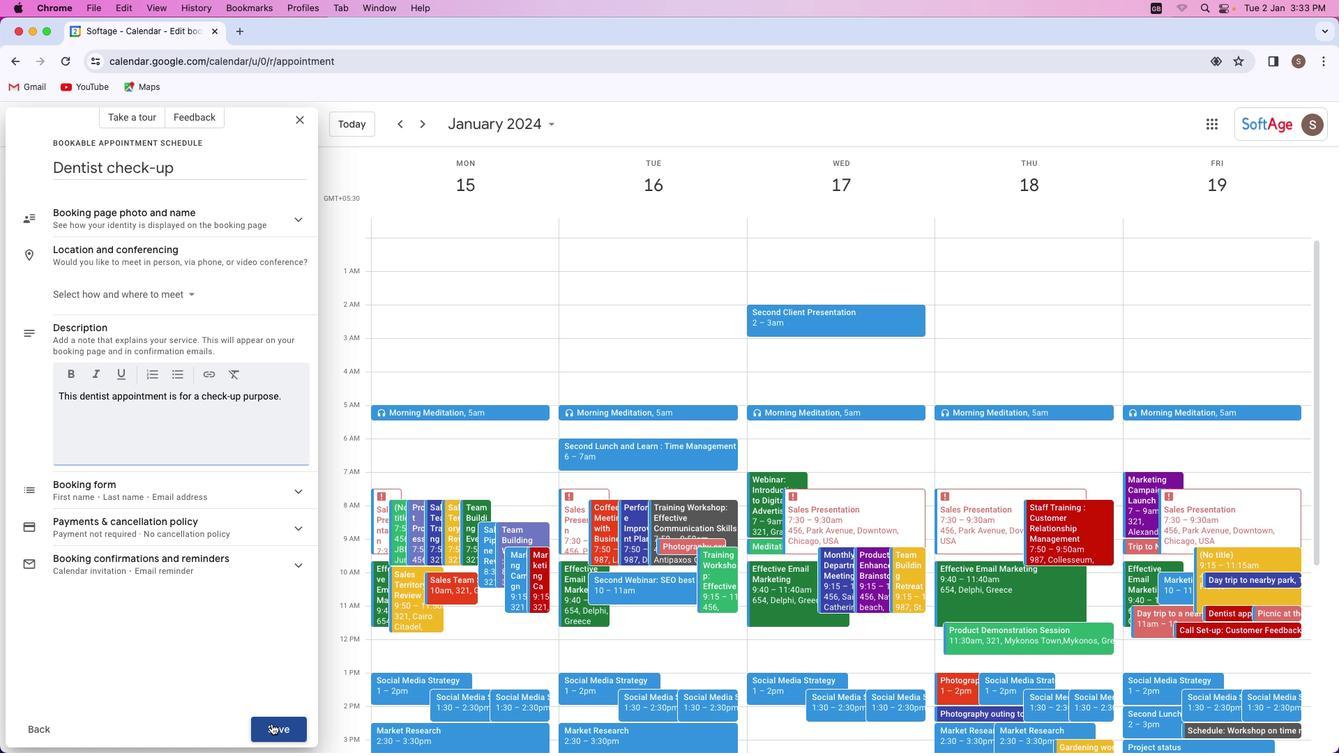 
Action: Mouse moved to (709, 391)
Screenshot: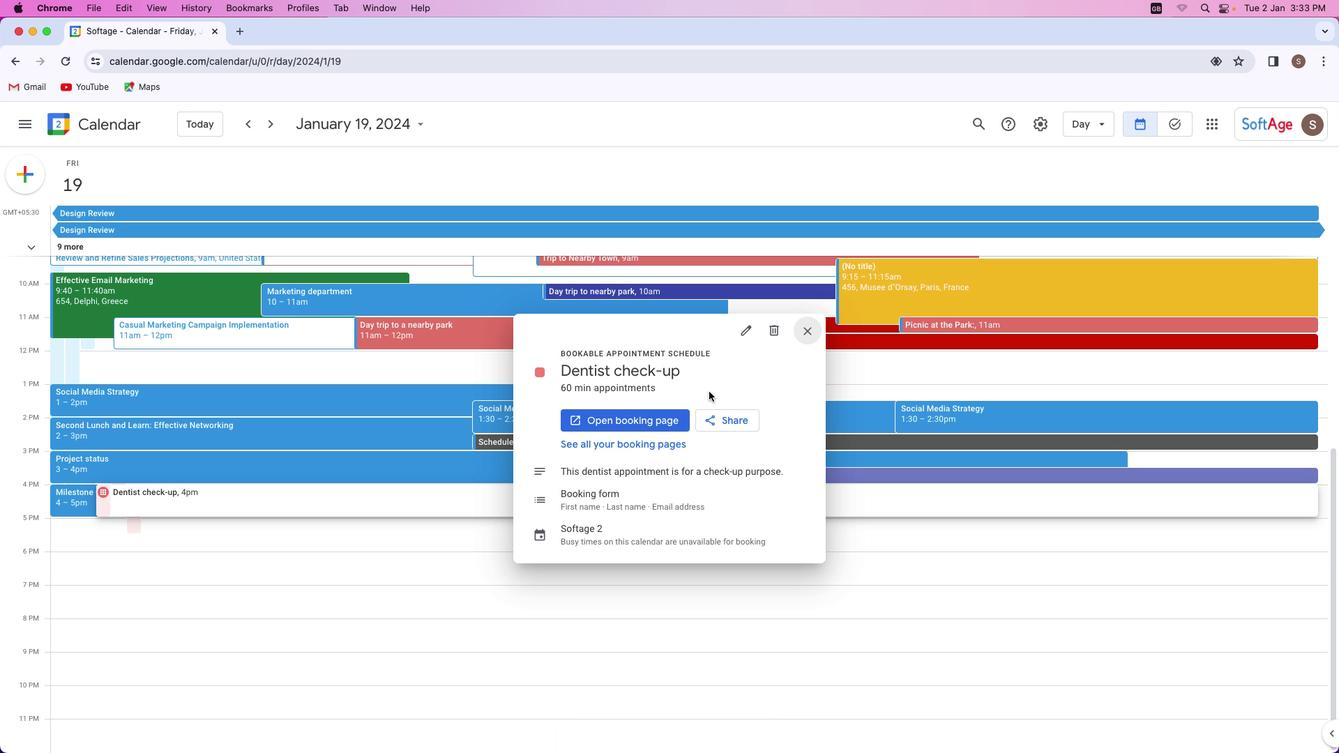 
